 Task: Send an email with the signature Mariana Green with the subject Feedback on a project proposal and the message Can you clarify the roles and responsibilities for the upcoming project? from softage.3@softage.net to softage.4@softage.net with an attached audio file Audio_lecture_excerpt.mp3 and move the email from Sent Items to the folder Purchase agreements
Action: Mouse moved to (126, 217)
Screenshot: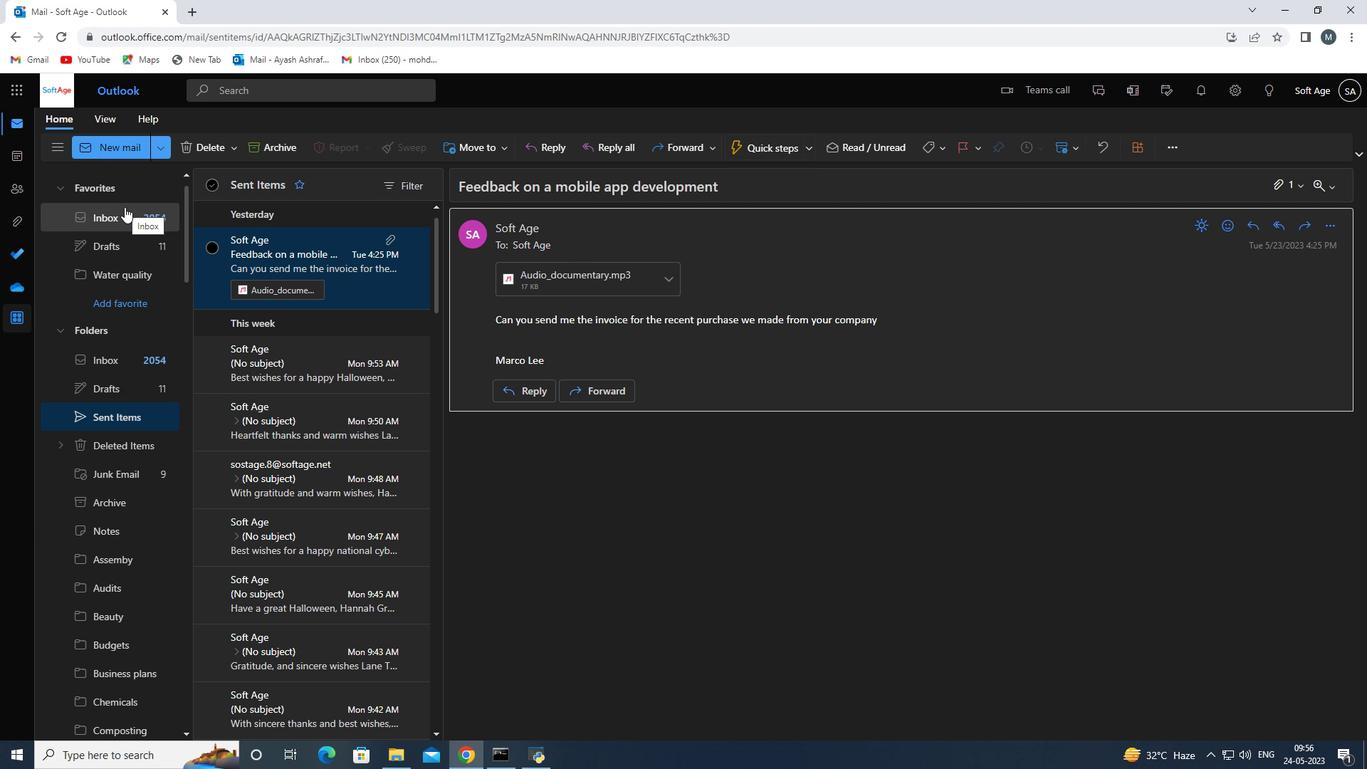 
Action: Mouse pressed left at (126, 217)
Screenshot: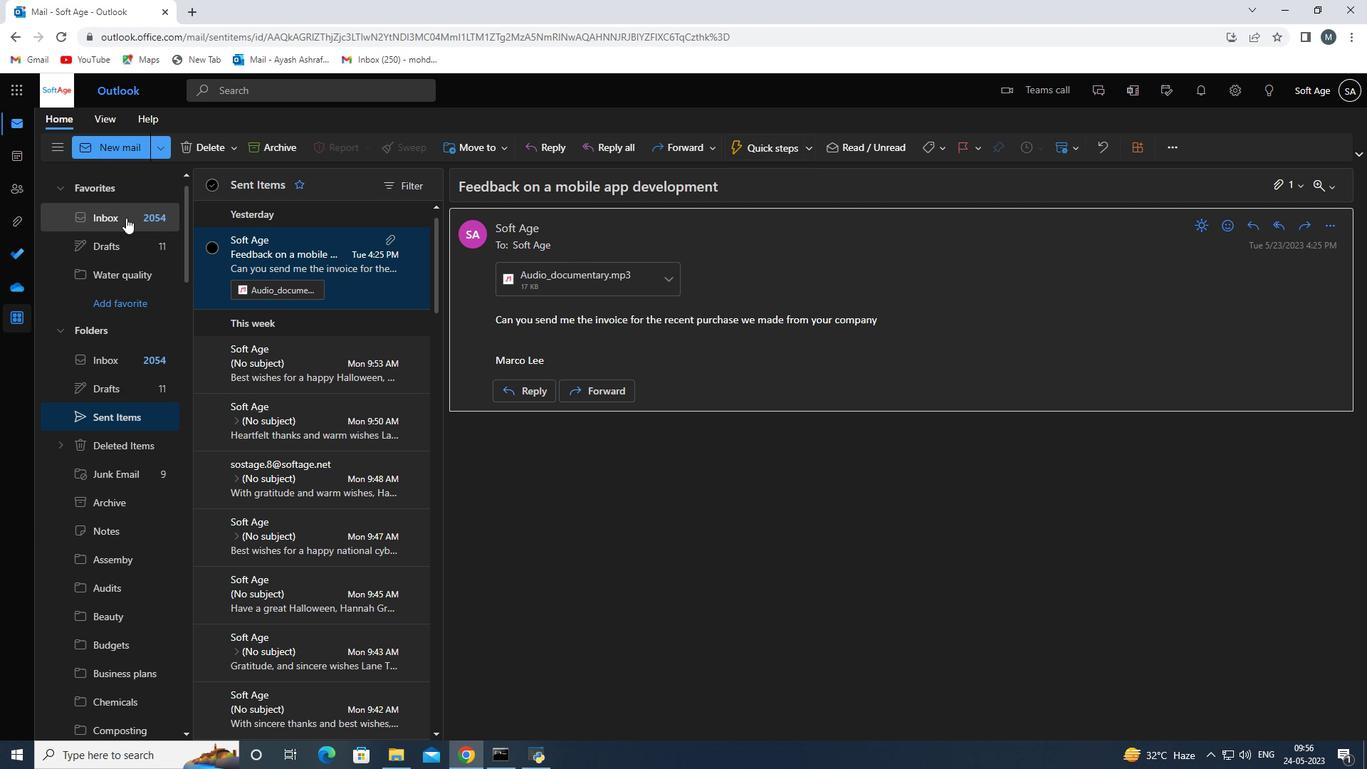 
Action: Mouse scrolled (126, 218) with delta (0, 0)
Screenshot: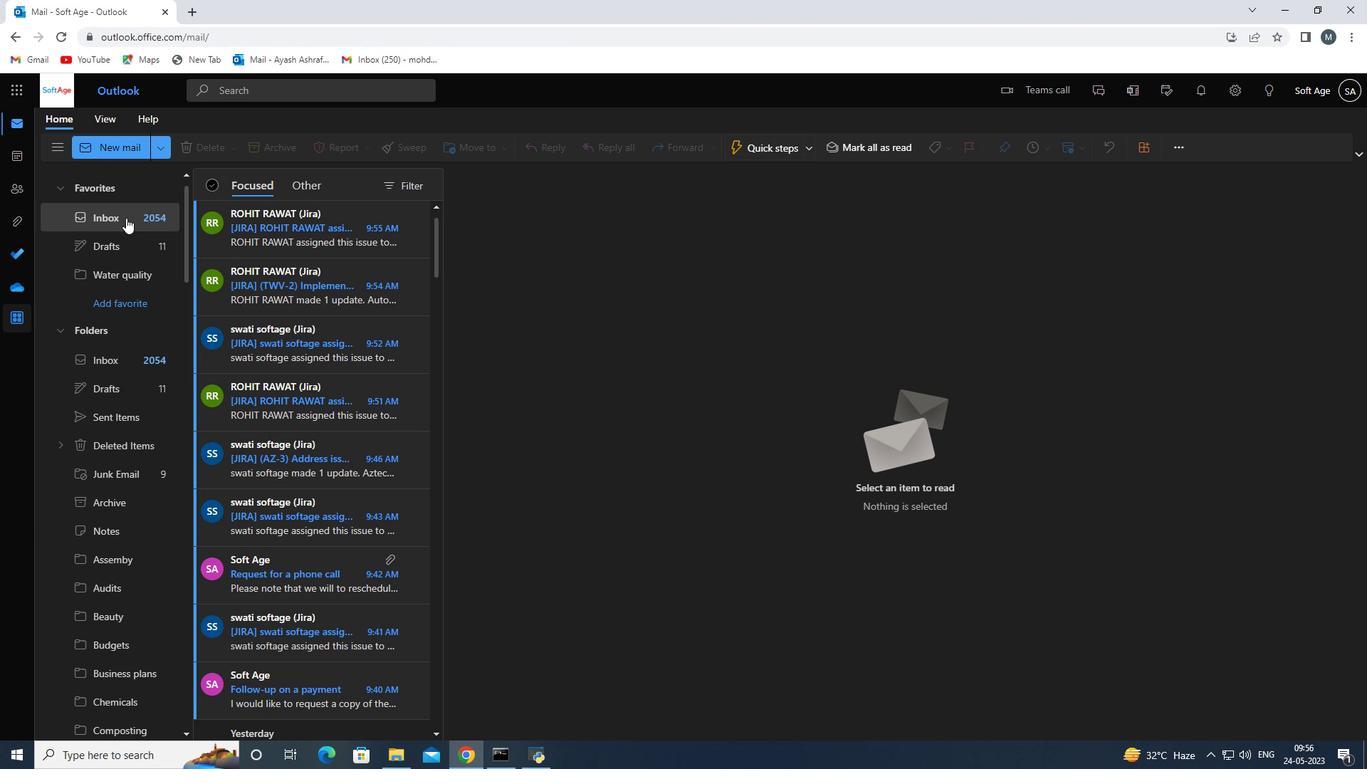 
Action: Mouse scrolled (126, 218) with delta (0, 0)
Screenshot: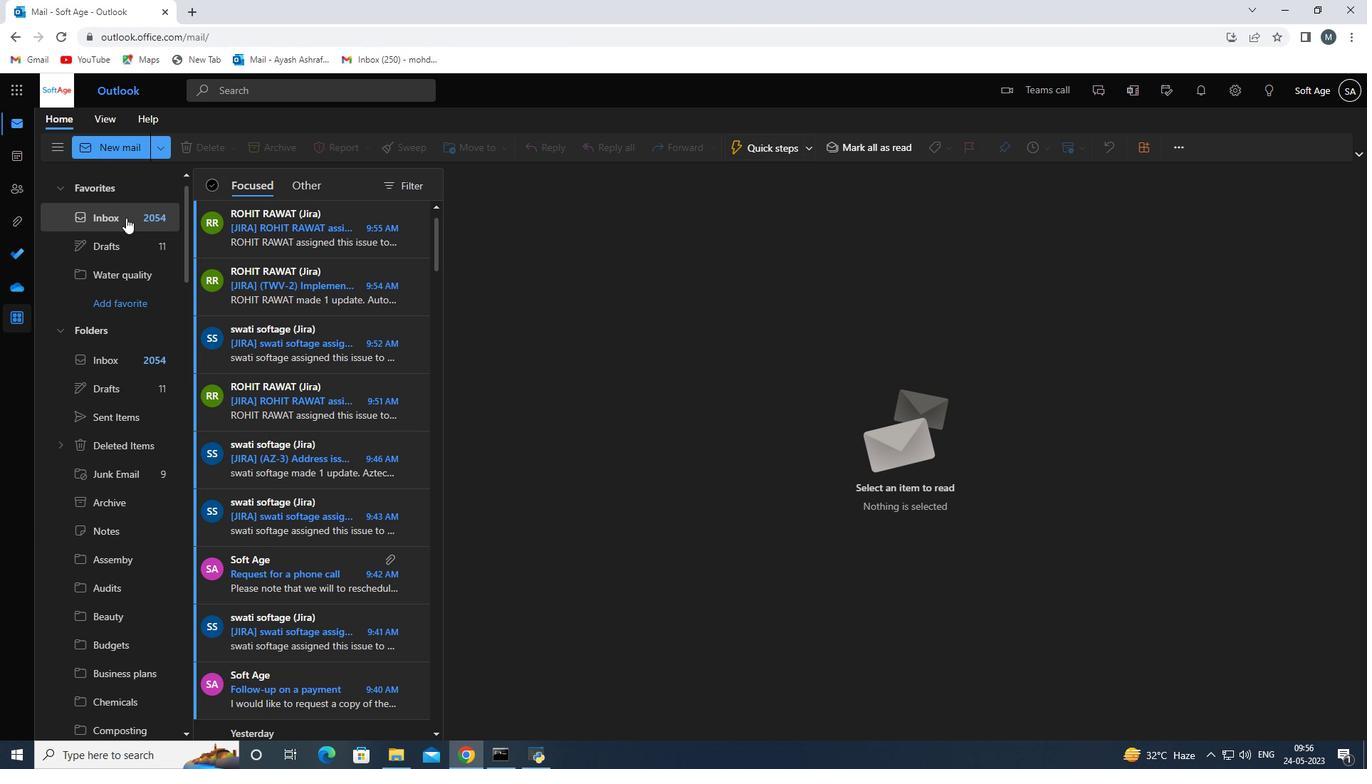
Action: Mouse scrolled (126, 218) with delta (0, 0)
Screenshot: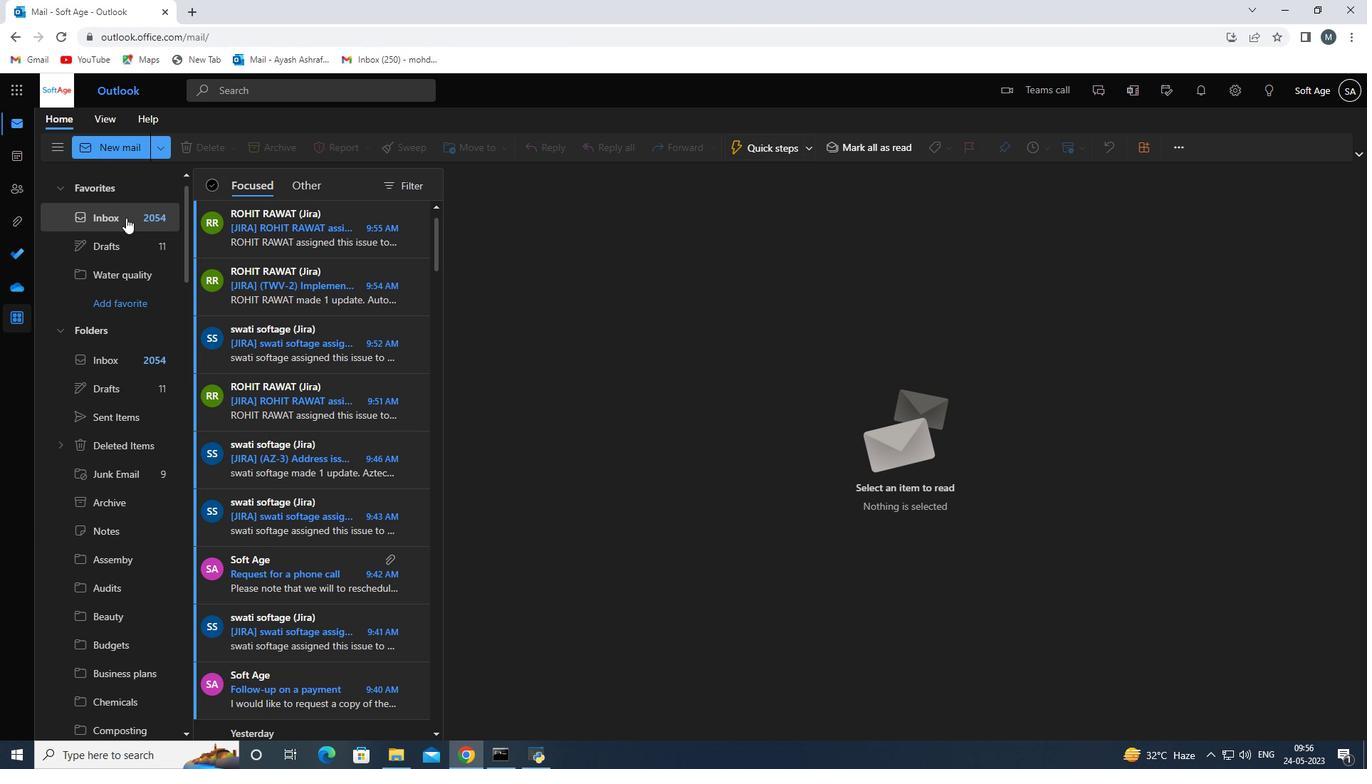 
Action: Mouse moved to (113, 146)
Screenshot: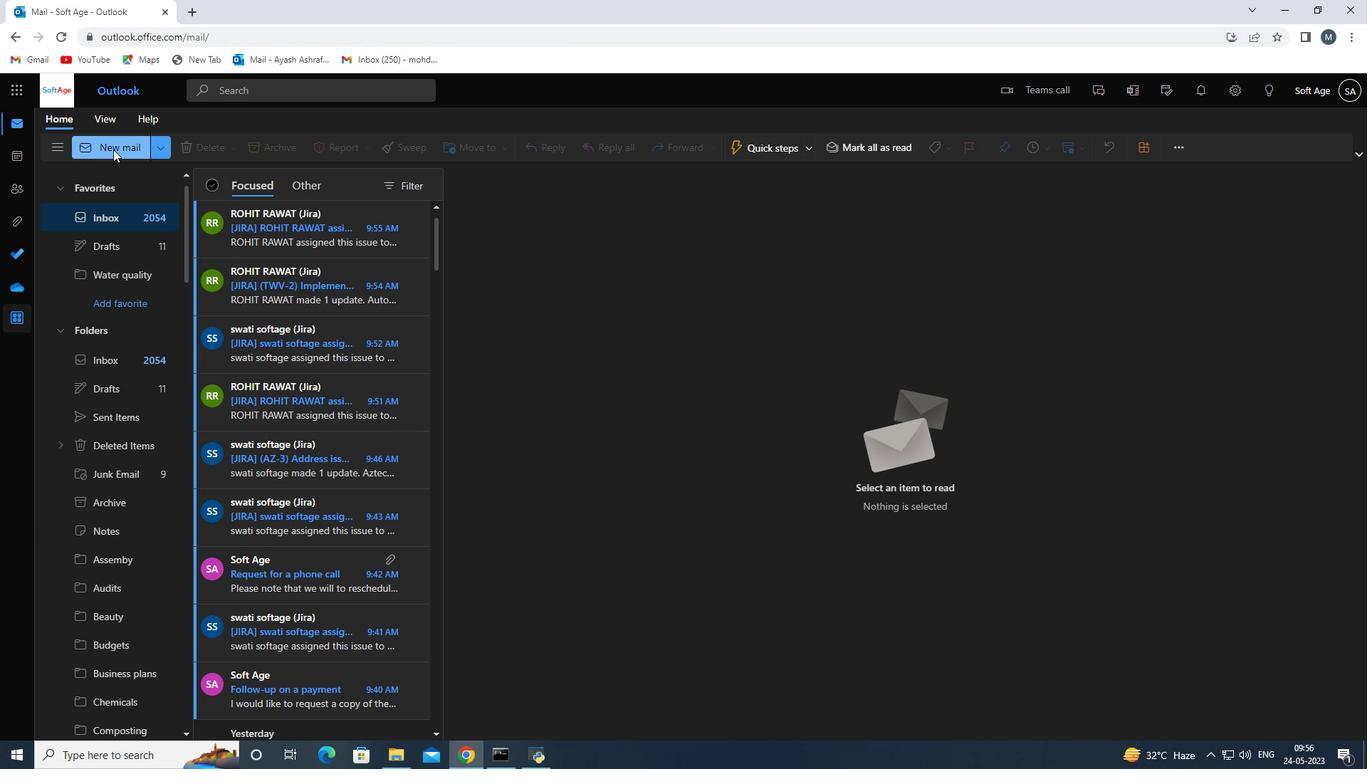 
Action: Mouse pressed left at (113, 146)
Screenshot: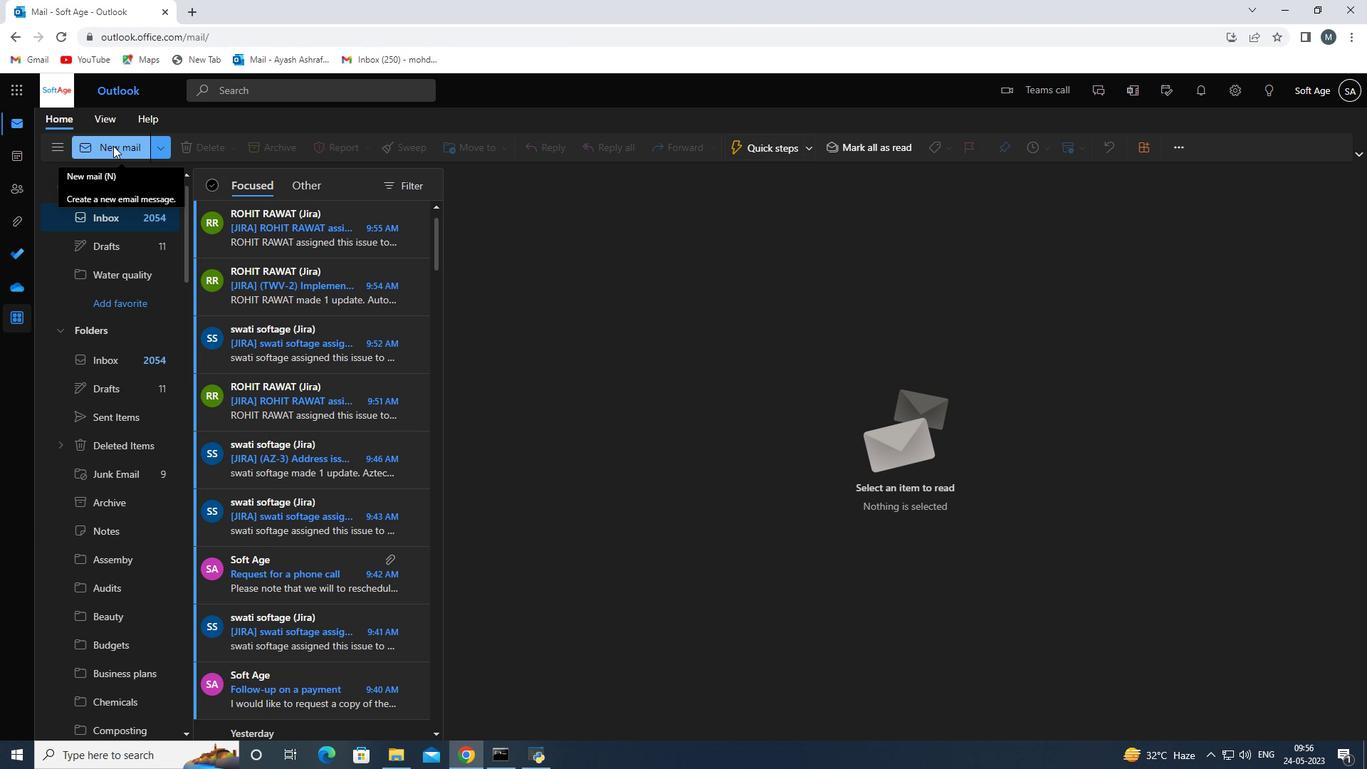 
Action: Mouse moved to (963, 157)
Screenshot: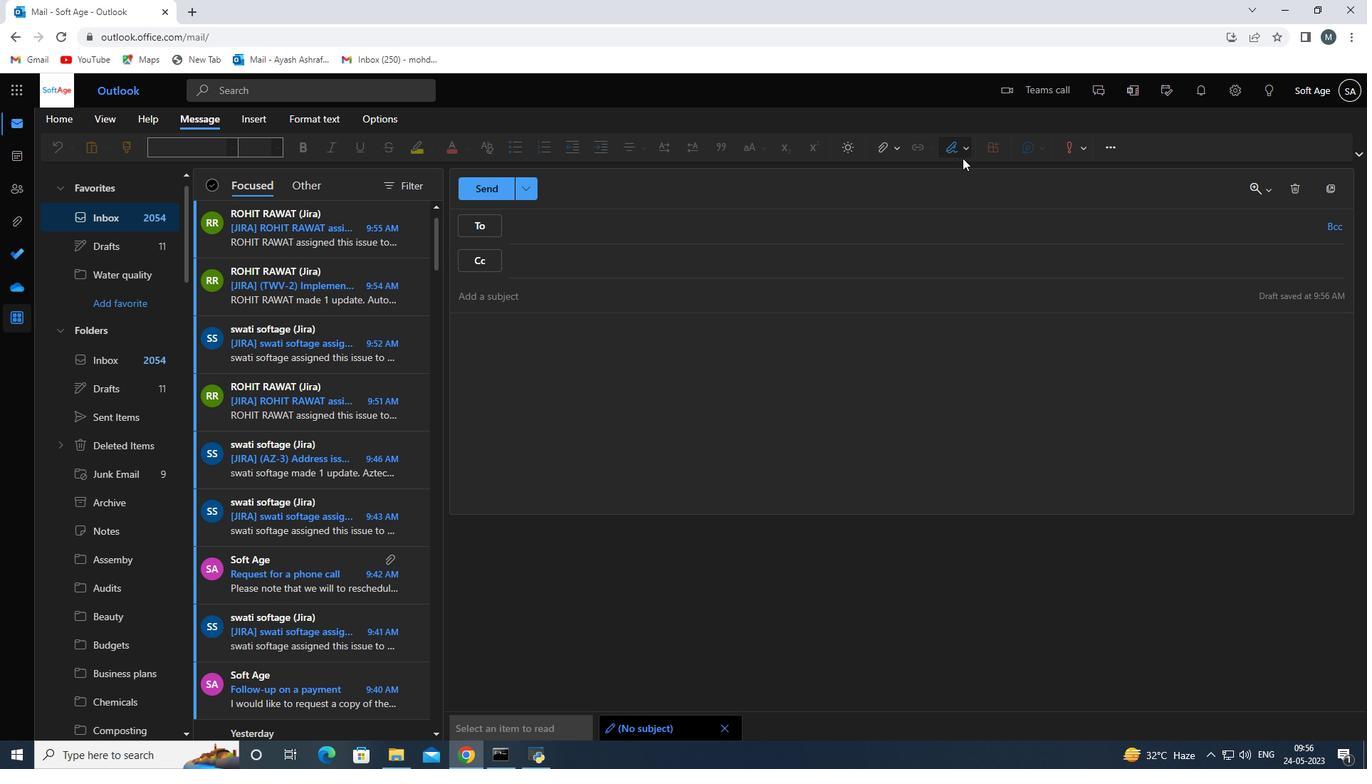 
Action: Mouse pressed left at (963, 157)
Screenshot: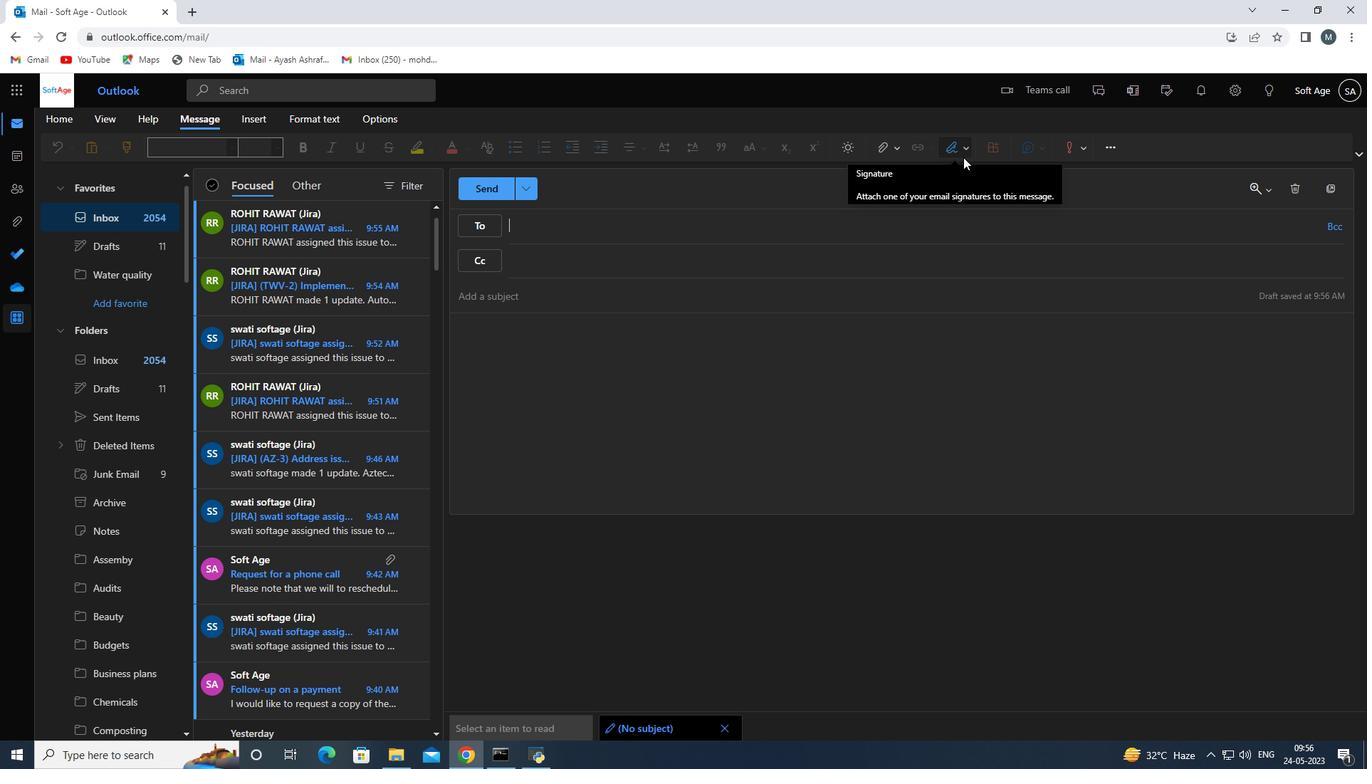 
Action: Mouse moved to (948, 205)
Screenshot: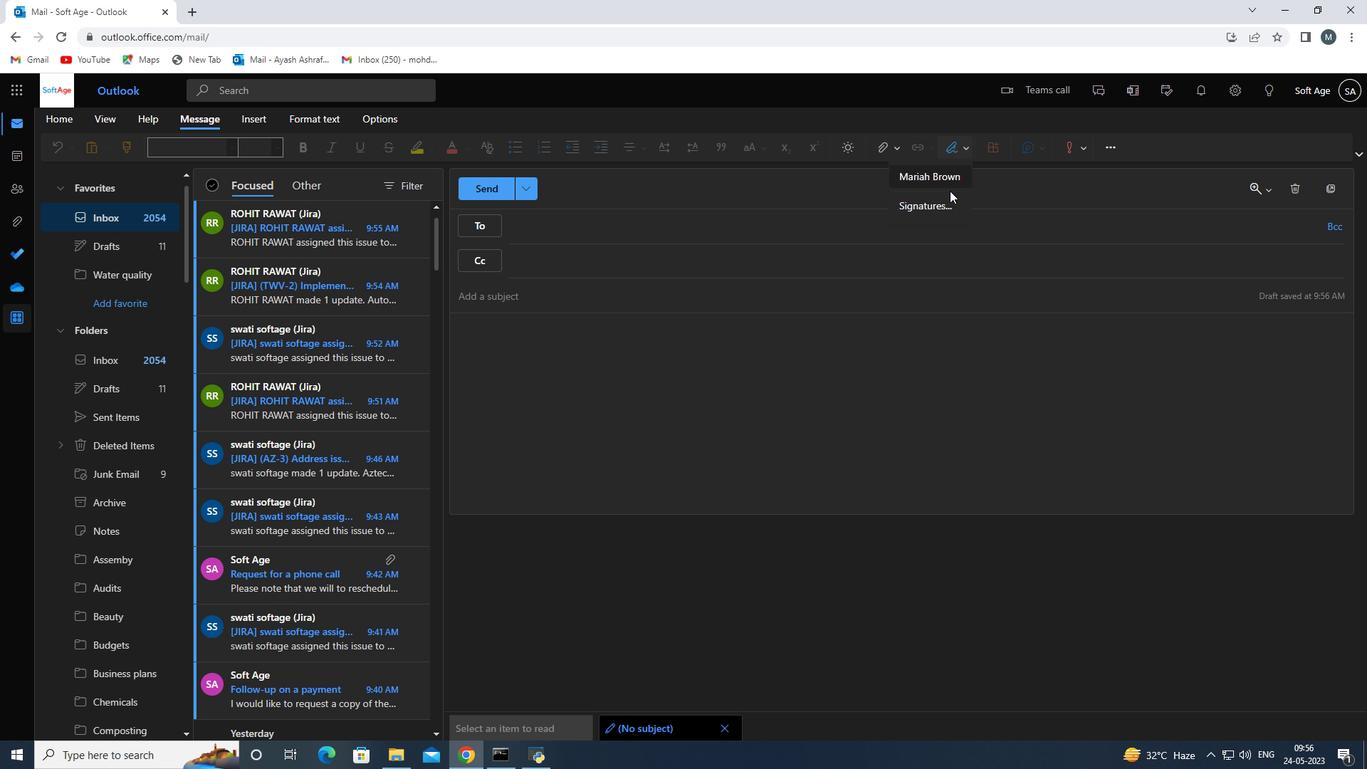 
Action: Mouse pressed left at (948, 205)
Screenshot: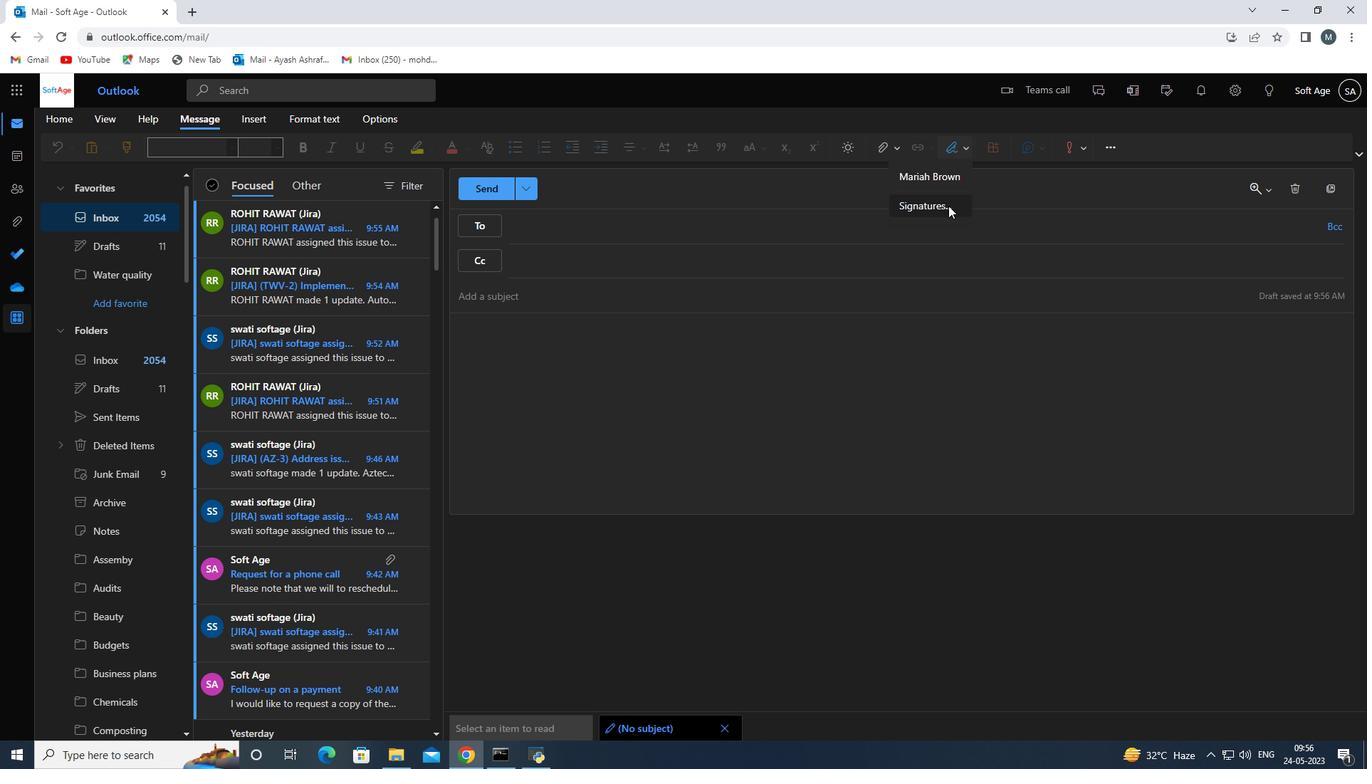 
Action: Mouse moved to (961, 262)
Screenshot: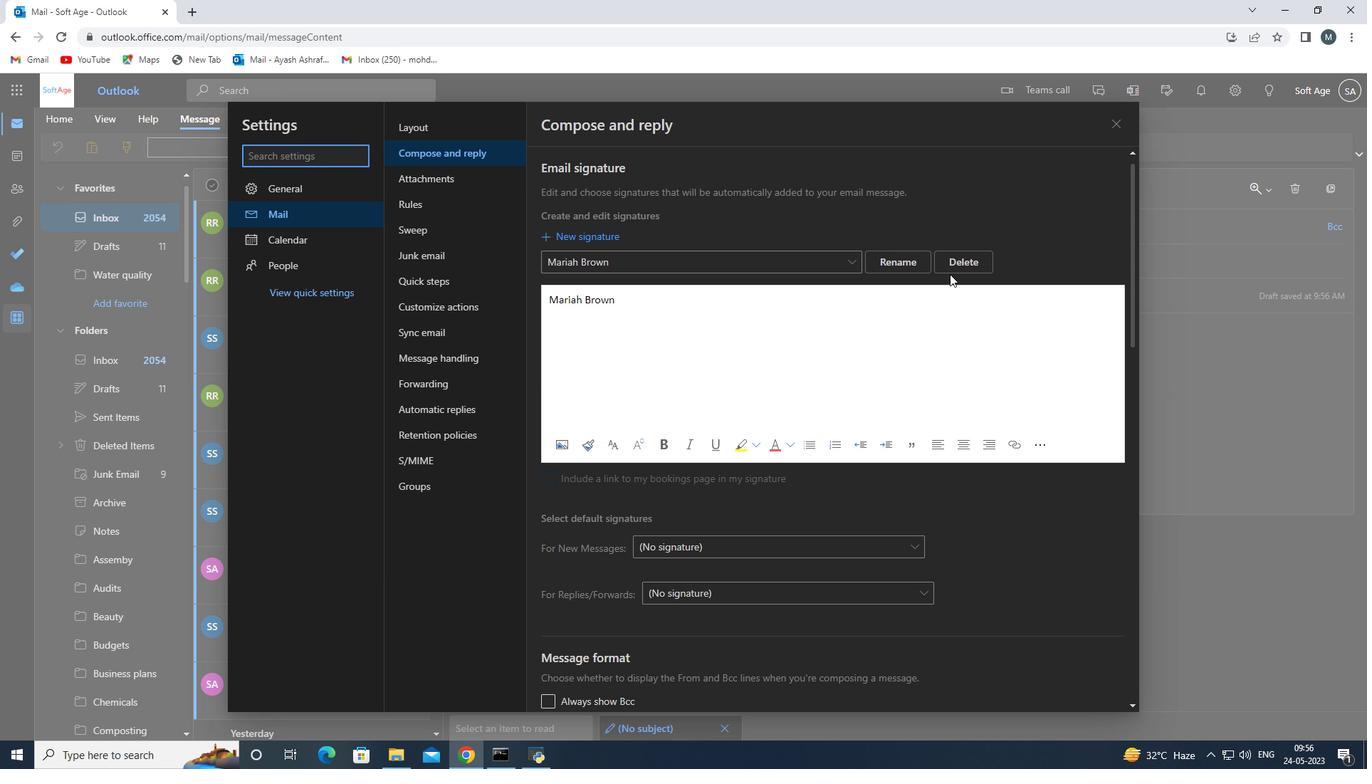 
Action: Mouse pressed left at (961, 262)
Screenshot: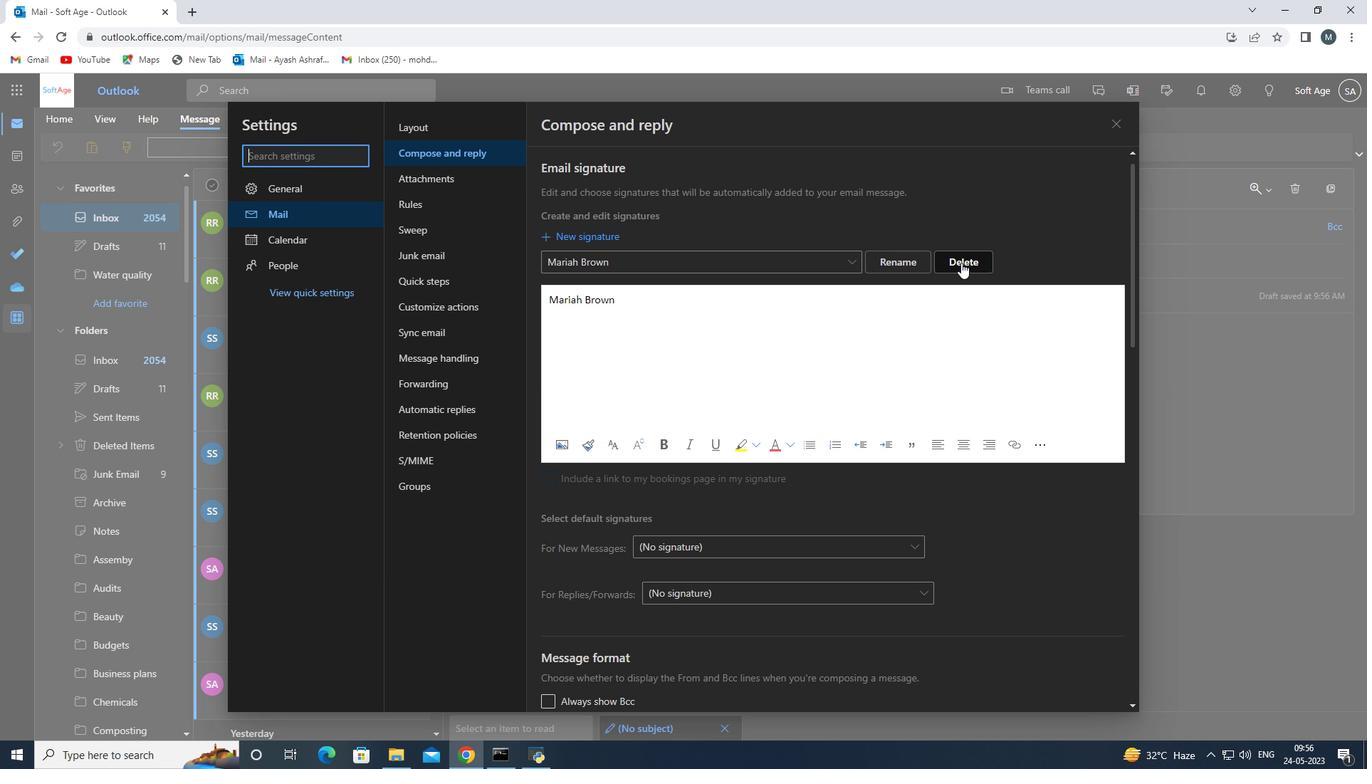 
Action: Mouse moved to (721, 266)
Screenshot: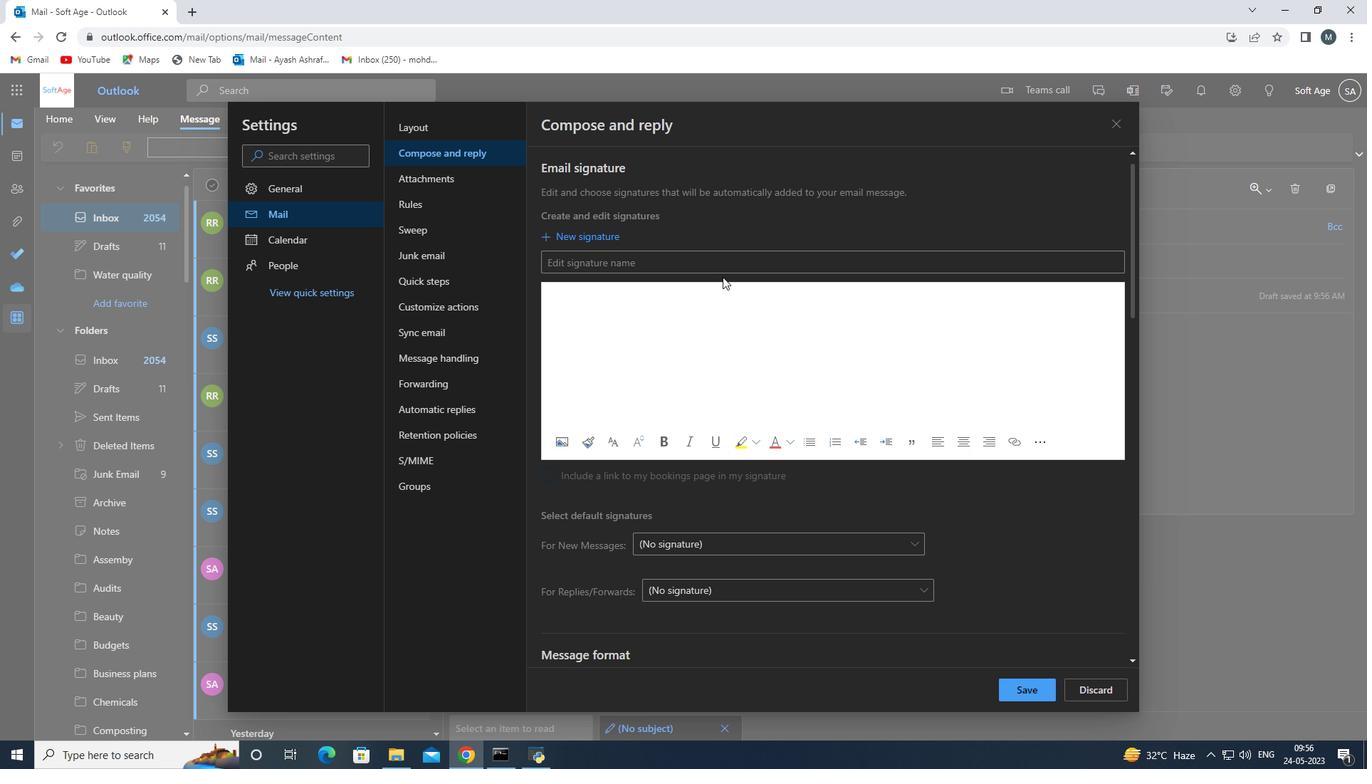 
Action: Mouse pressed left at (721, 266)
Screenshot: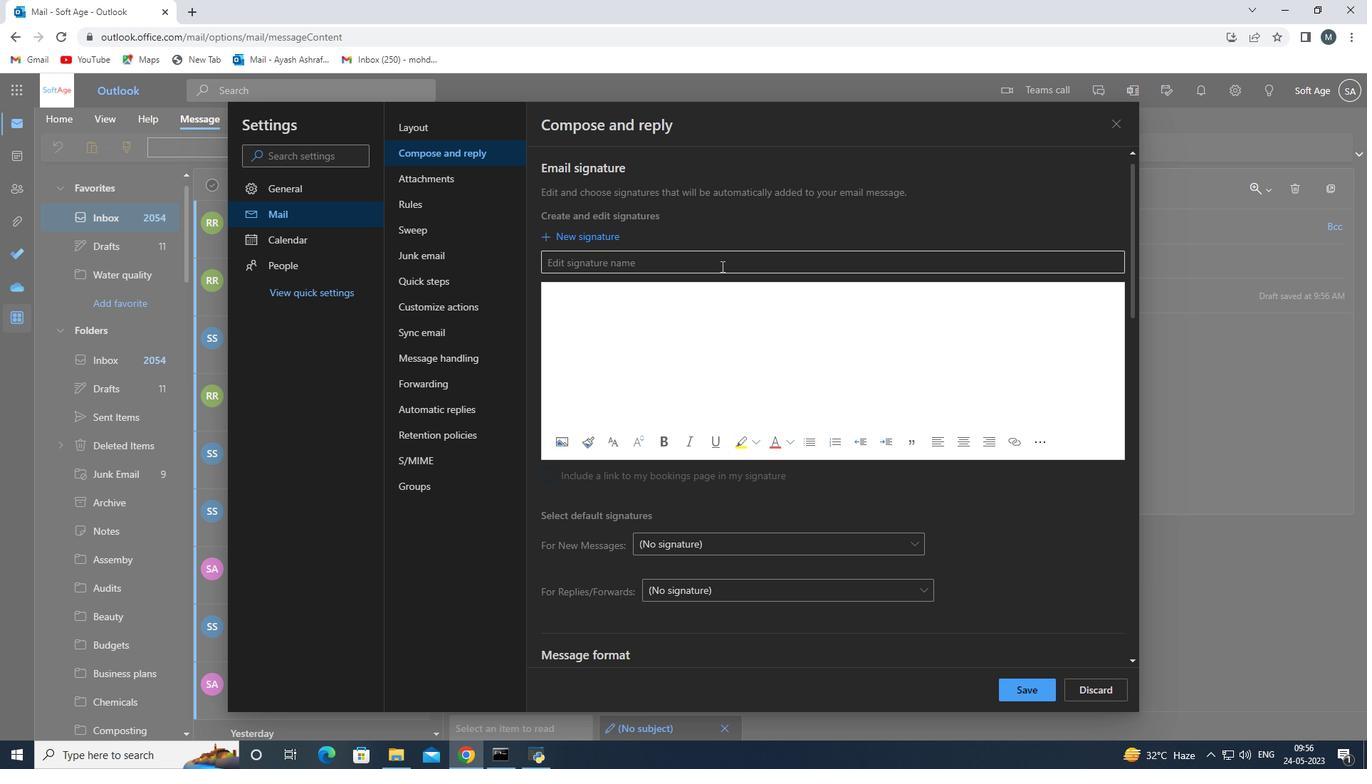 
Action: Key pressed <Key.shift>Marianana<Key.space><Key.backspace><Key.backspace><Key.backspace><Key.space><Key.shift><Key.shift><Key.shift><Key.shift>Green<Key.space>
Screenshot: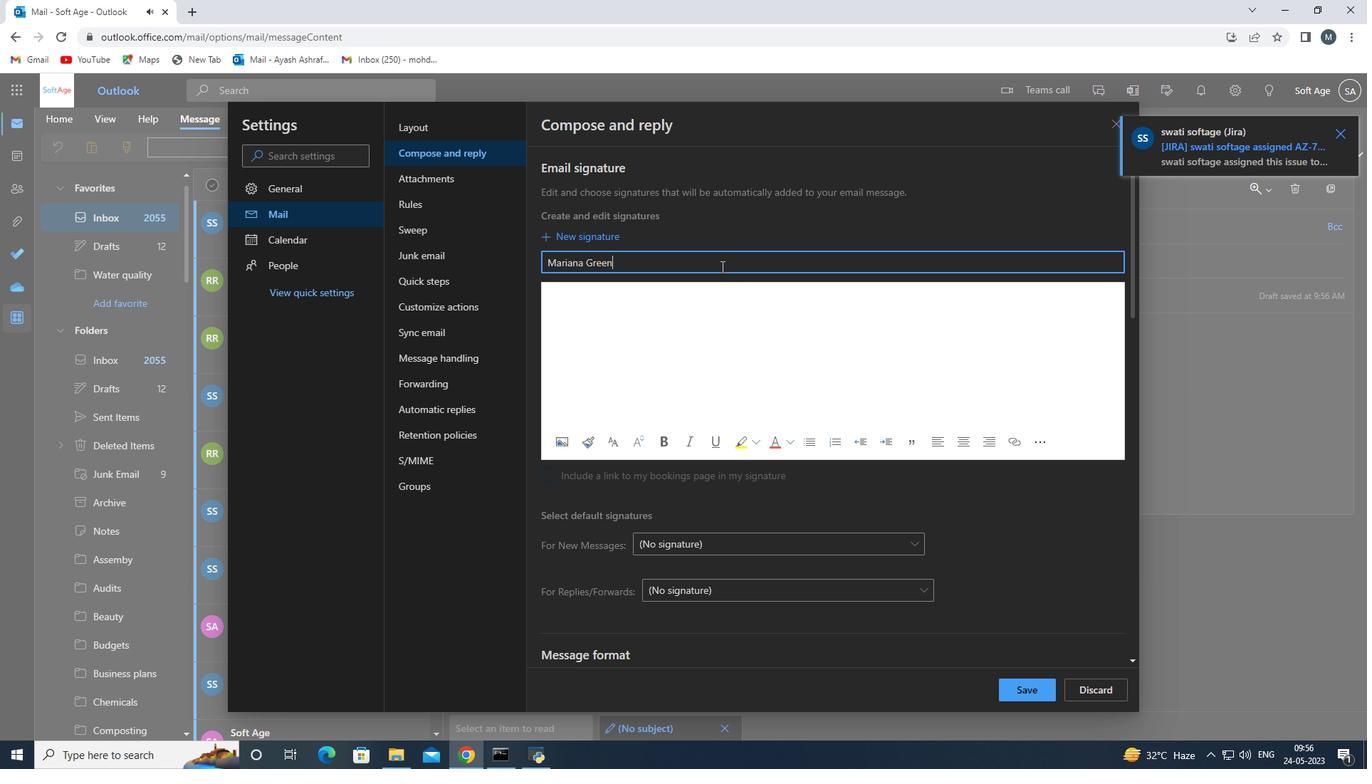 
Action: Mouse moved to (673, 314)
Screenshot: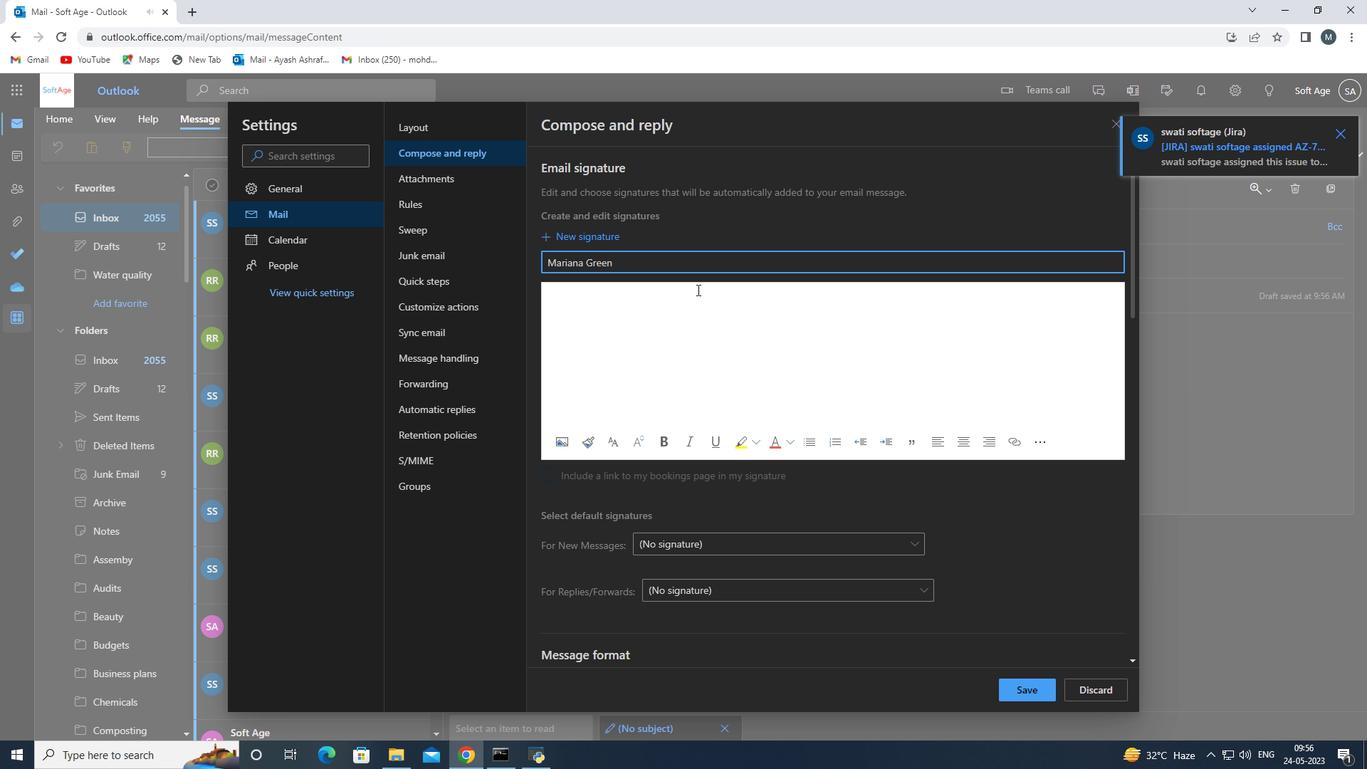 
Action: Mouse pressed left at (673, 314)
Screenshot: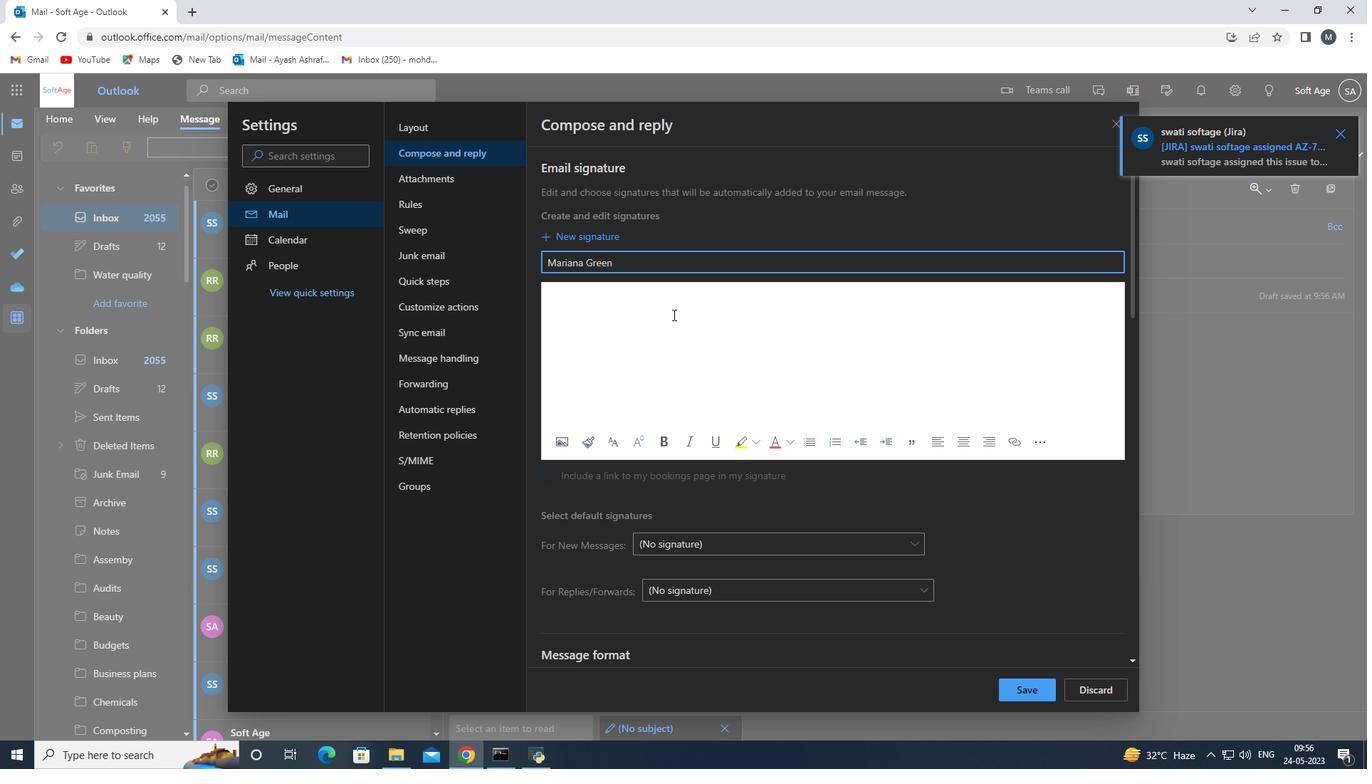 
Action: Key pressed <Key.shift>Mariana<Key.space><Key.shift><Key.shift><Key.shift><Key.shift><Key.shift><Key.shift><Key.shift><Key.shift><Key.shift><Key.shift><Key.shift>Green<Key.space>
Screenshot: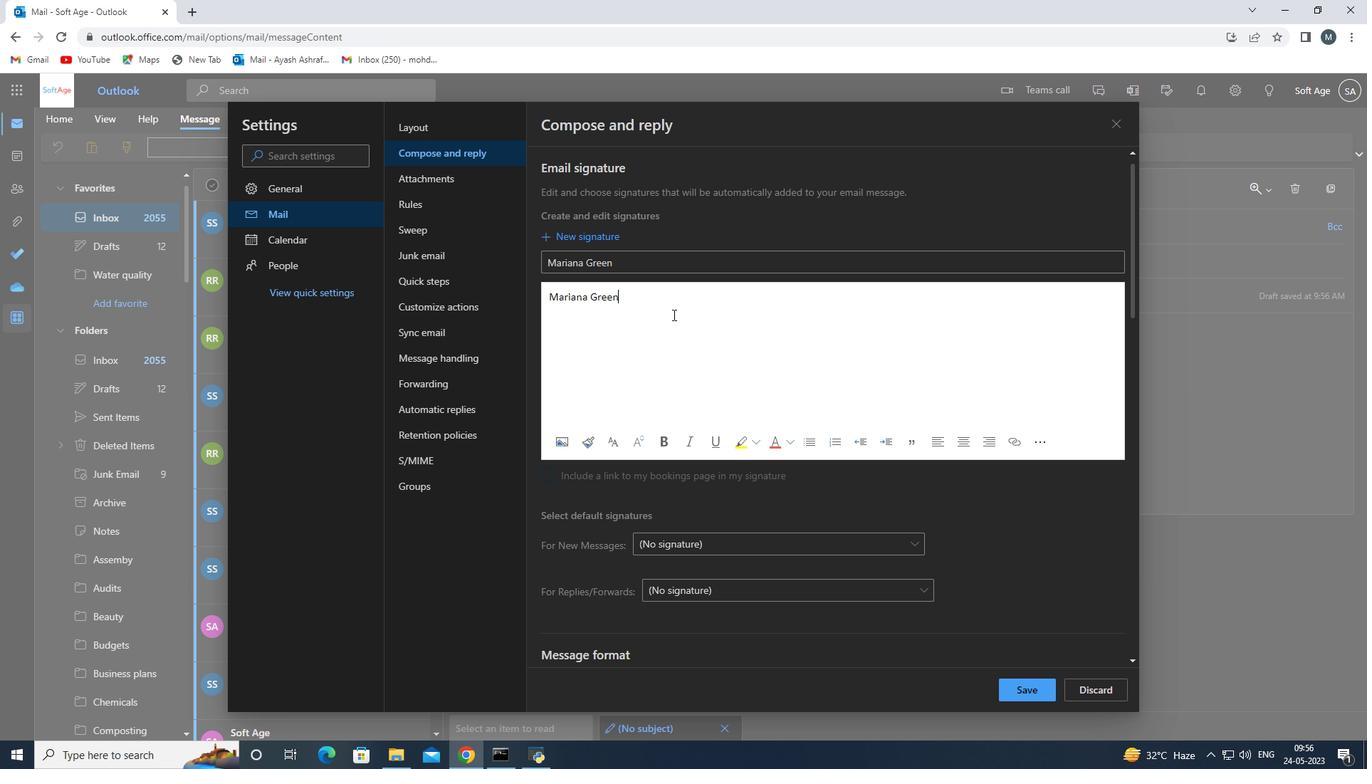 
Action: Mouse moved to (1030, 683)
Screenshot: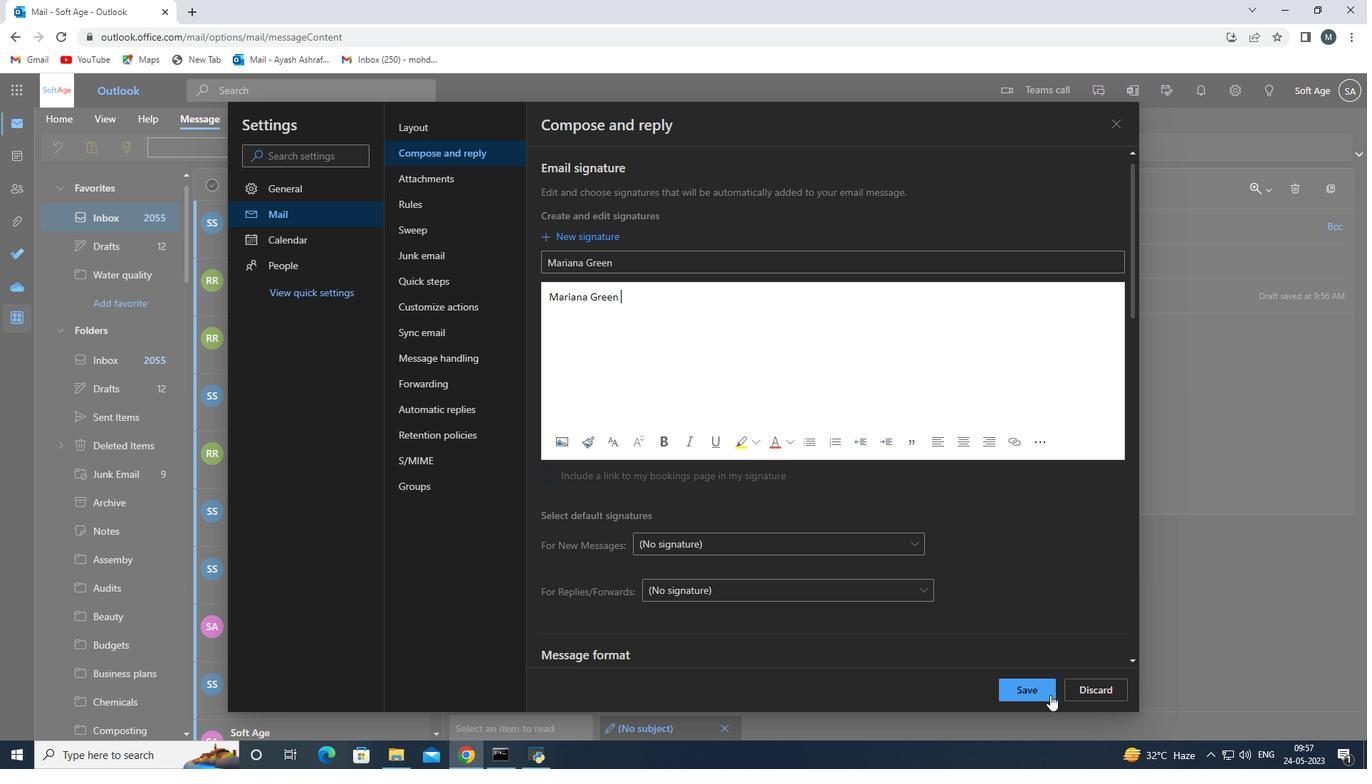 
Action: Mouse pressed left at (1030, 683)
Screenshot: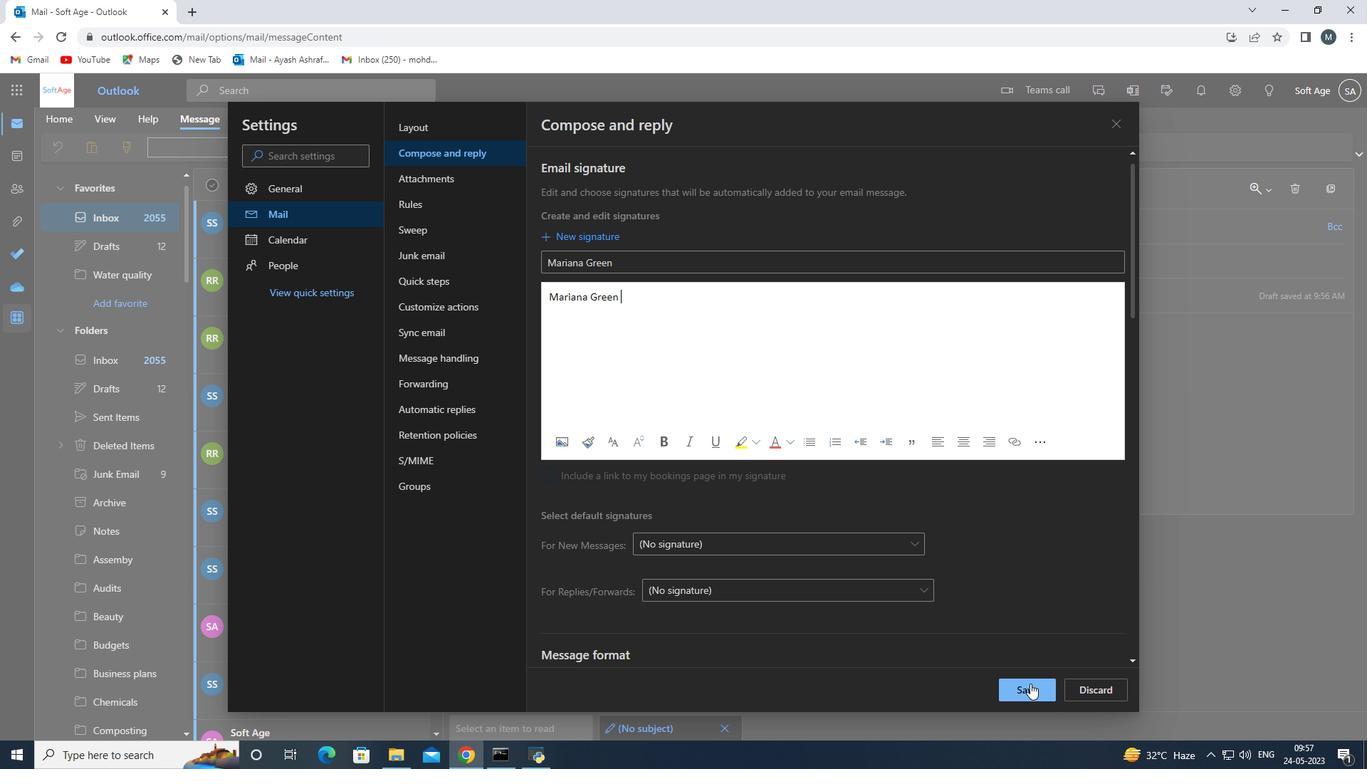 
Action: Mouse moved to (1114, 121)
Screenshot: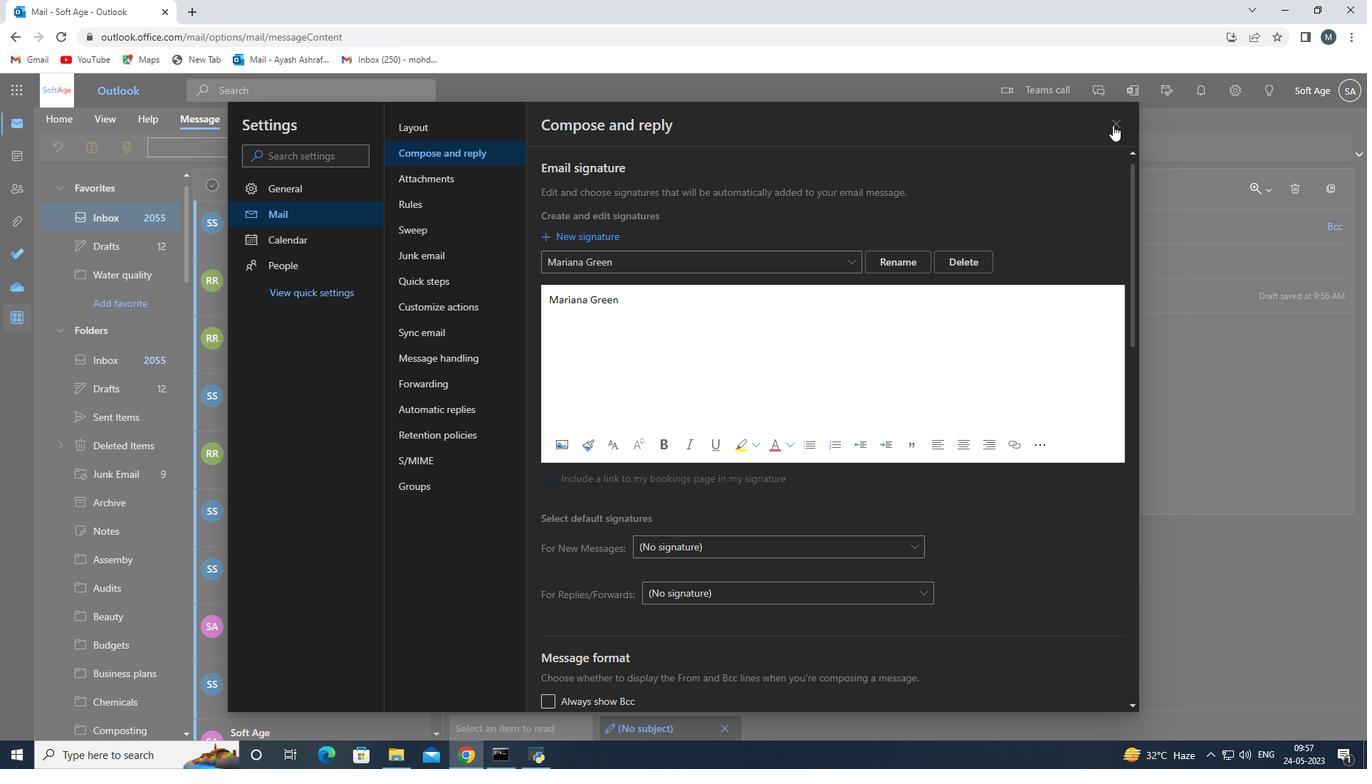 
Action: Mouse pressed left at (1114, 121)
Screenshot: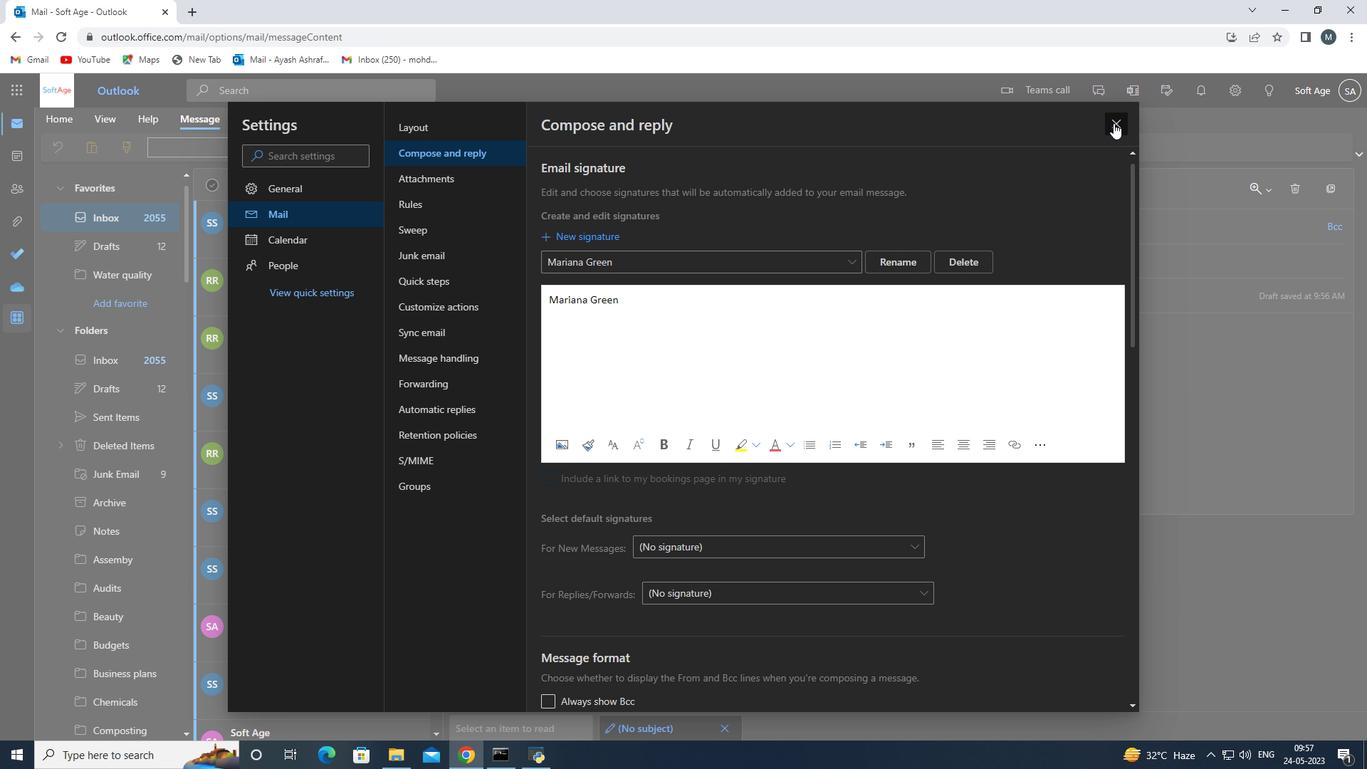 
Action: Mouse moved to (562, 303)
Screenshot: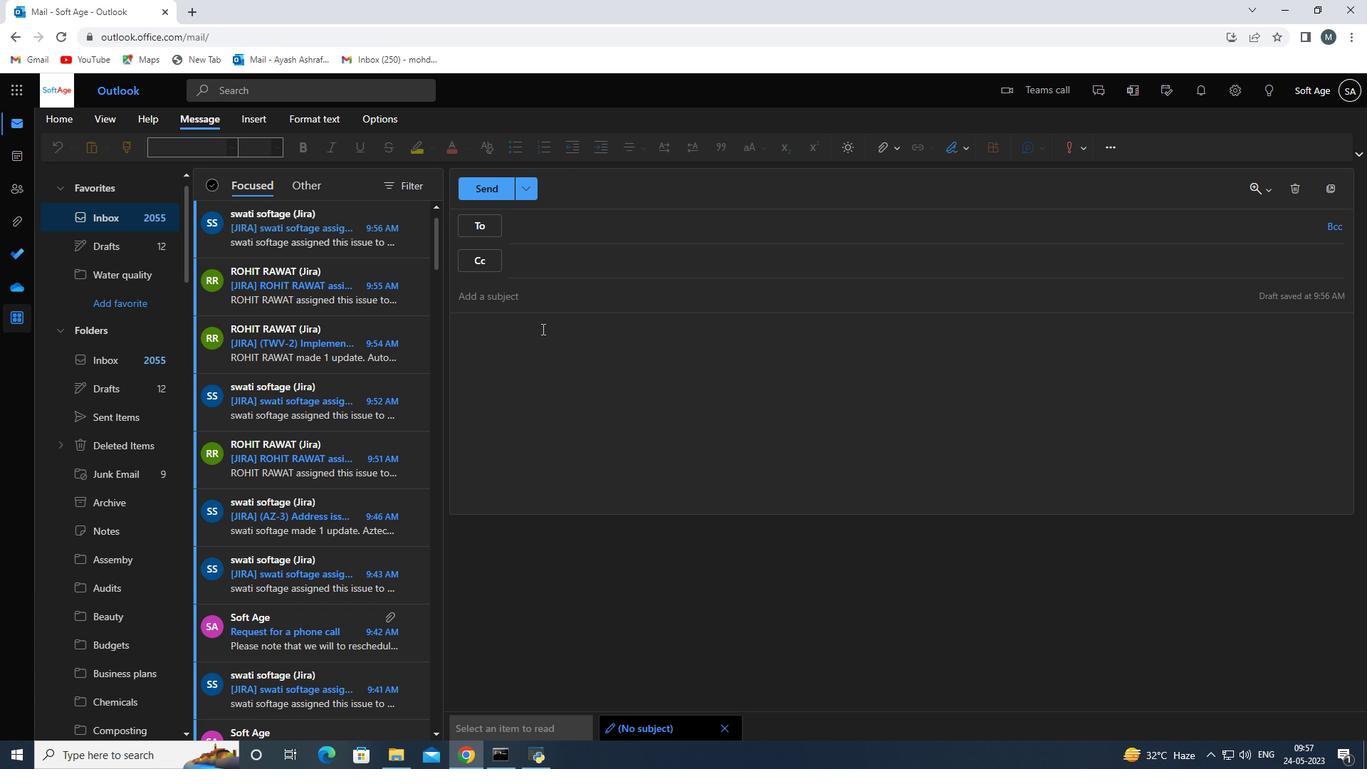 
Action: Mouse pressed left at (562, 303)
Screenshot: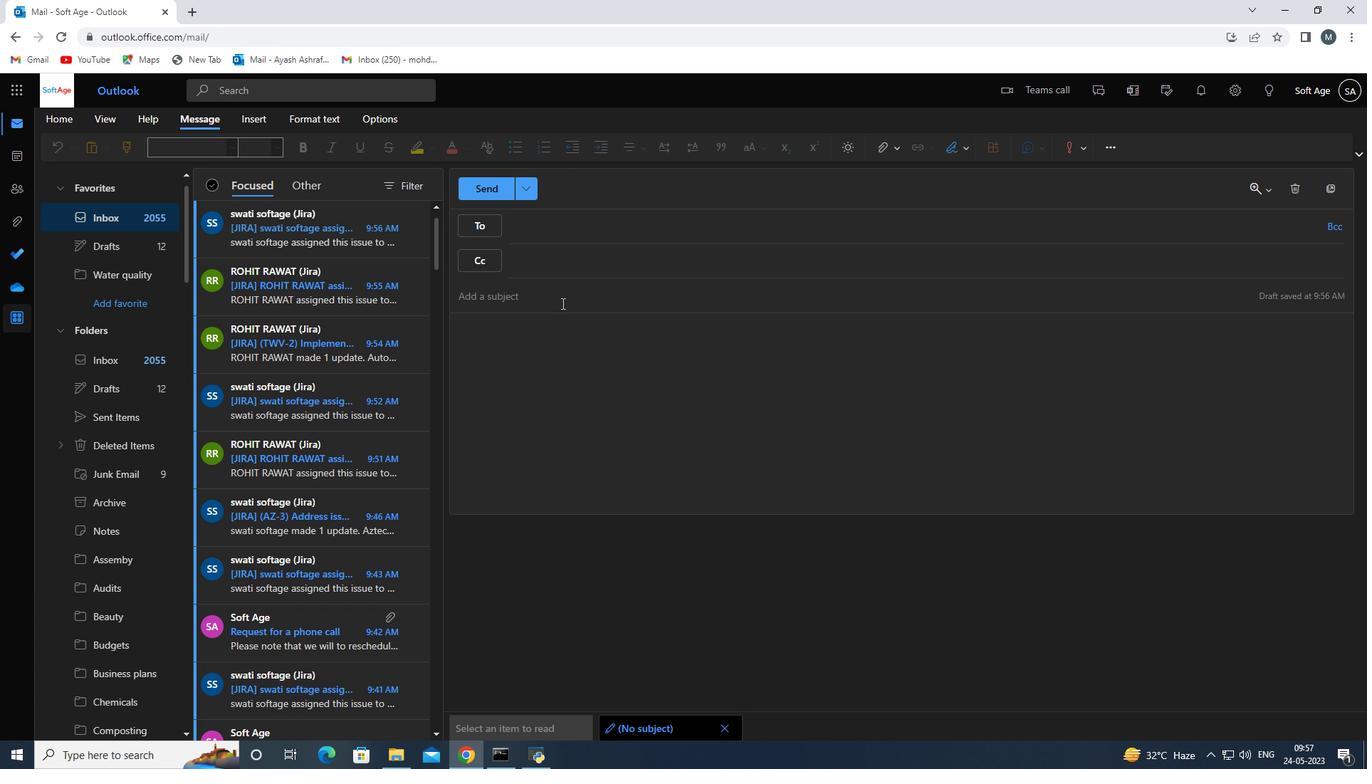 
Action: Mouse moved to (565, 300)
Screenshot: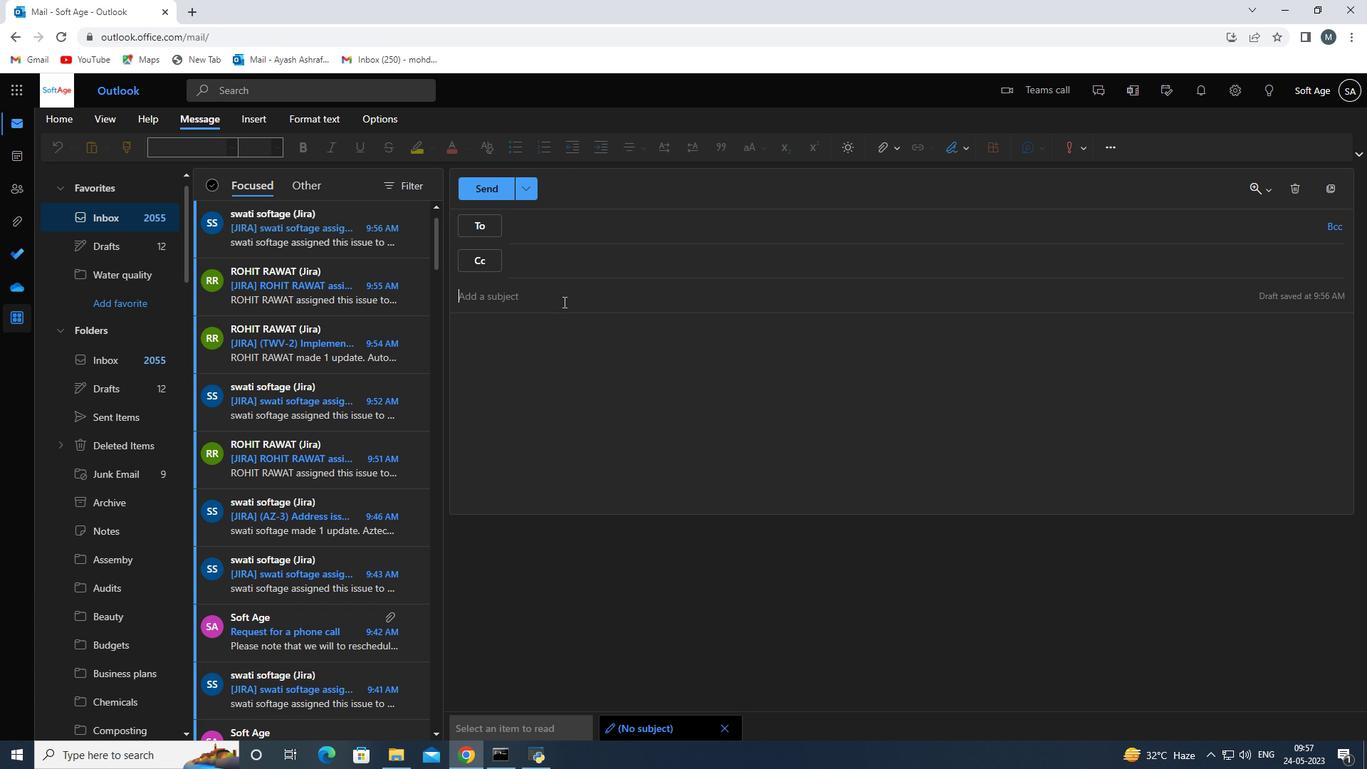 
Action: Key pressed <Key.shift>Feedback<Key.space>on<Key.space>a<Key.space>project<Key.space>proposal<Key.space>
Screenshot: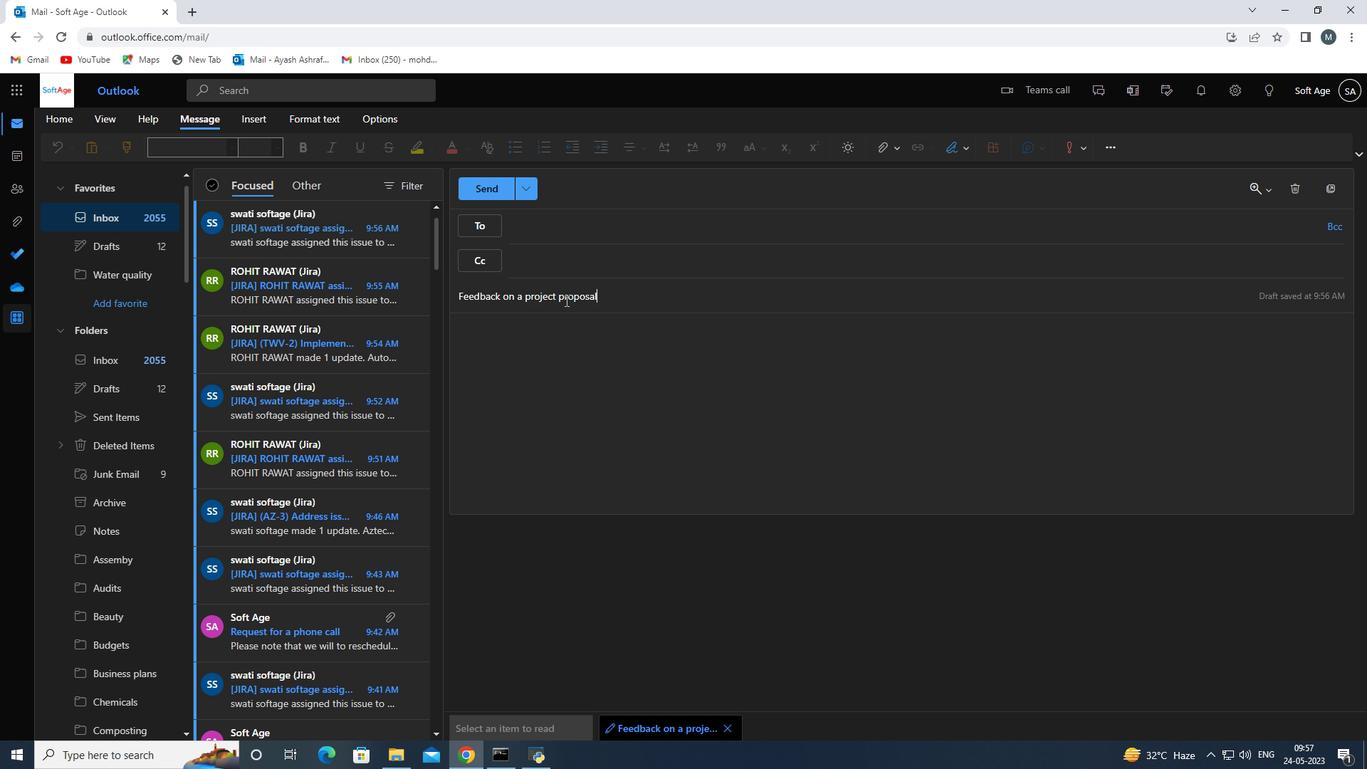 
Action: Mouse moved to (519, 347)
Screenshot: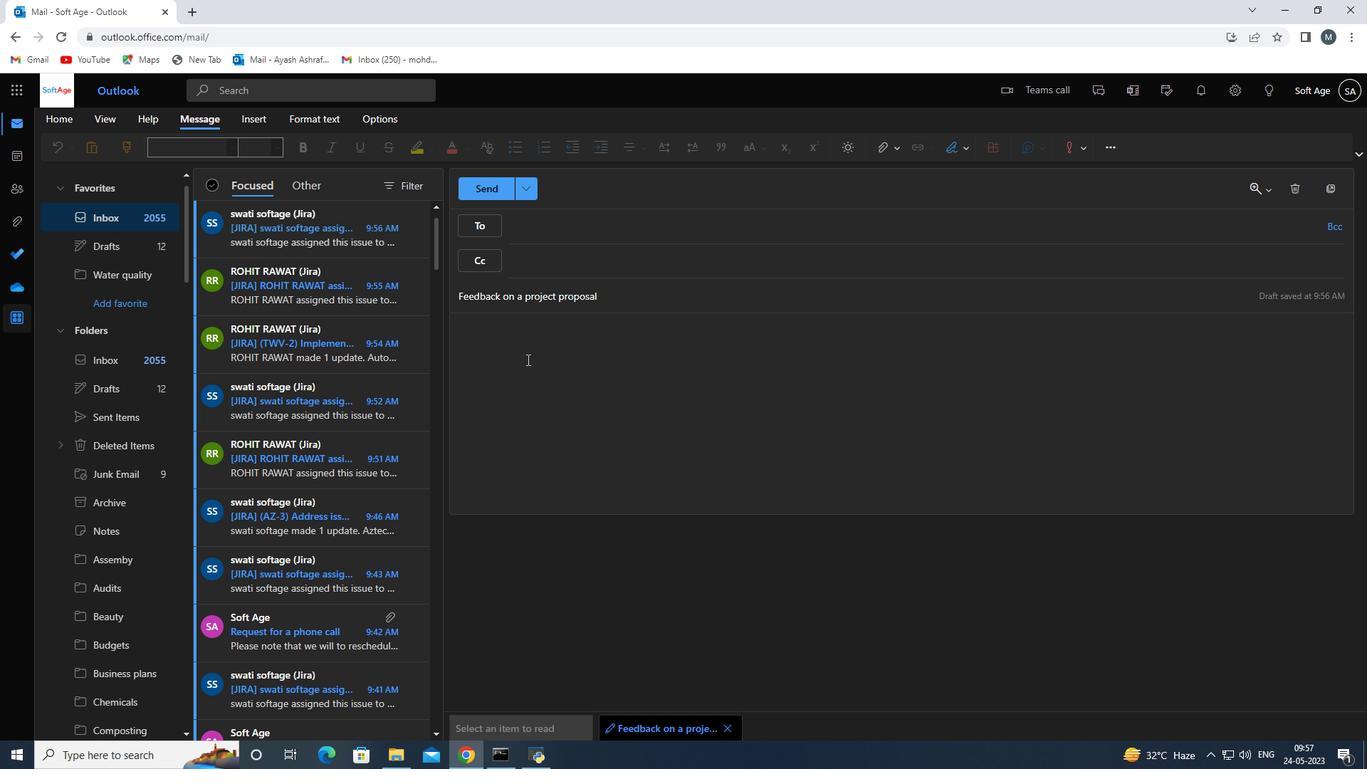 
Action: Mouse pressed left at (519, 347)
Screenshot: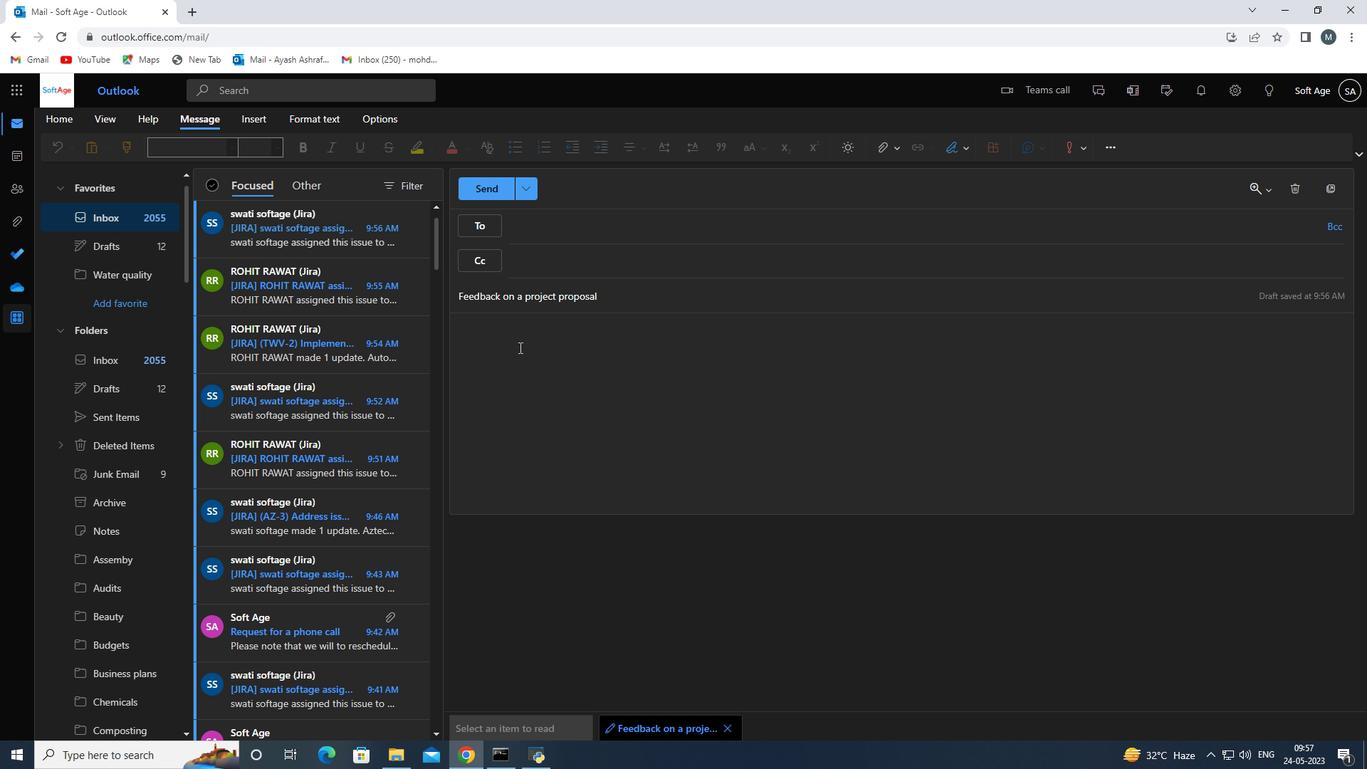
Action: Key pressed <Key.shift>Cn<Key.space><Key.backspace><Key.backspace>an<Key.space>you<Key.space>calrify<Key.space>the<Key.space>rol
Screenshot: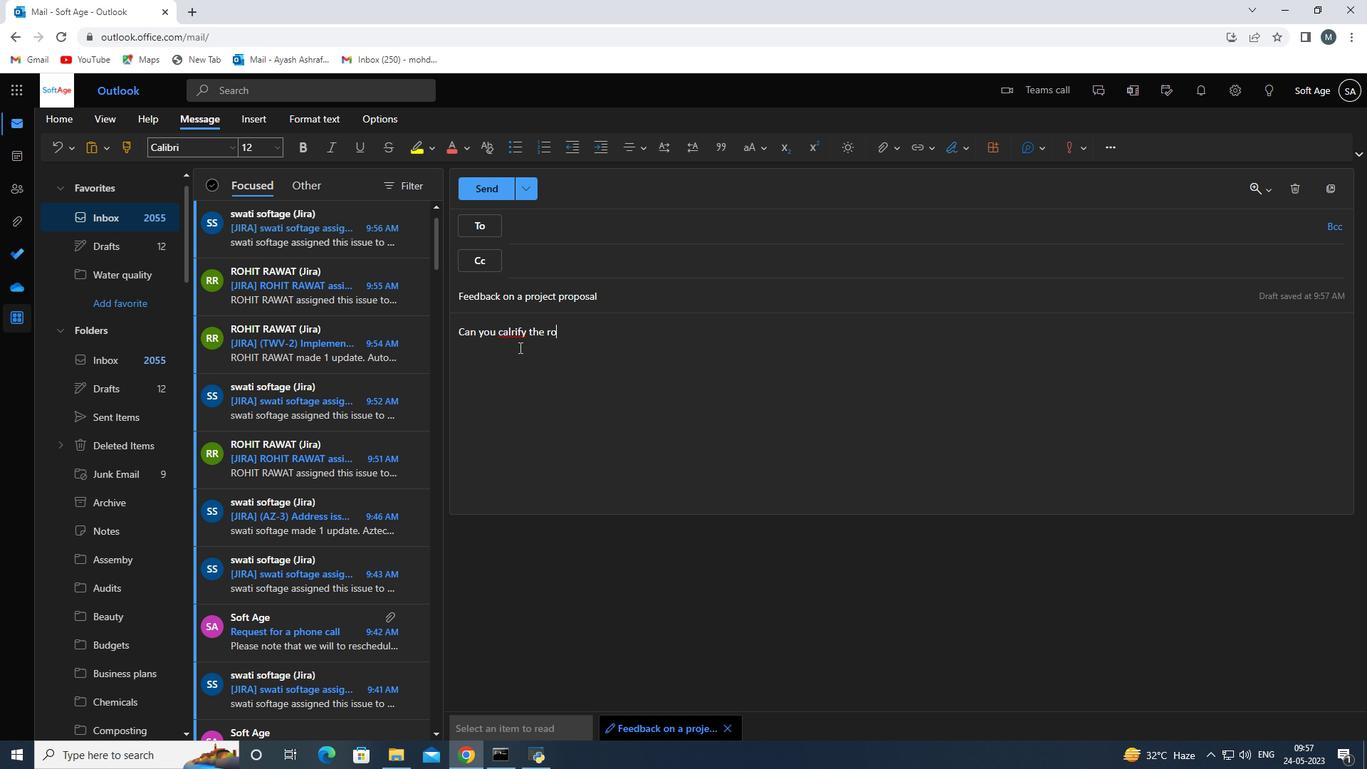 
Action: Mouse moved to (507, 332)
Screenshot: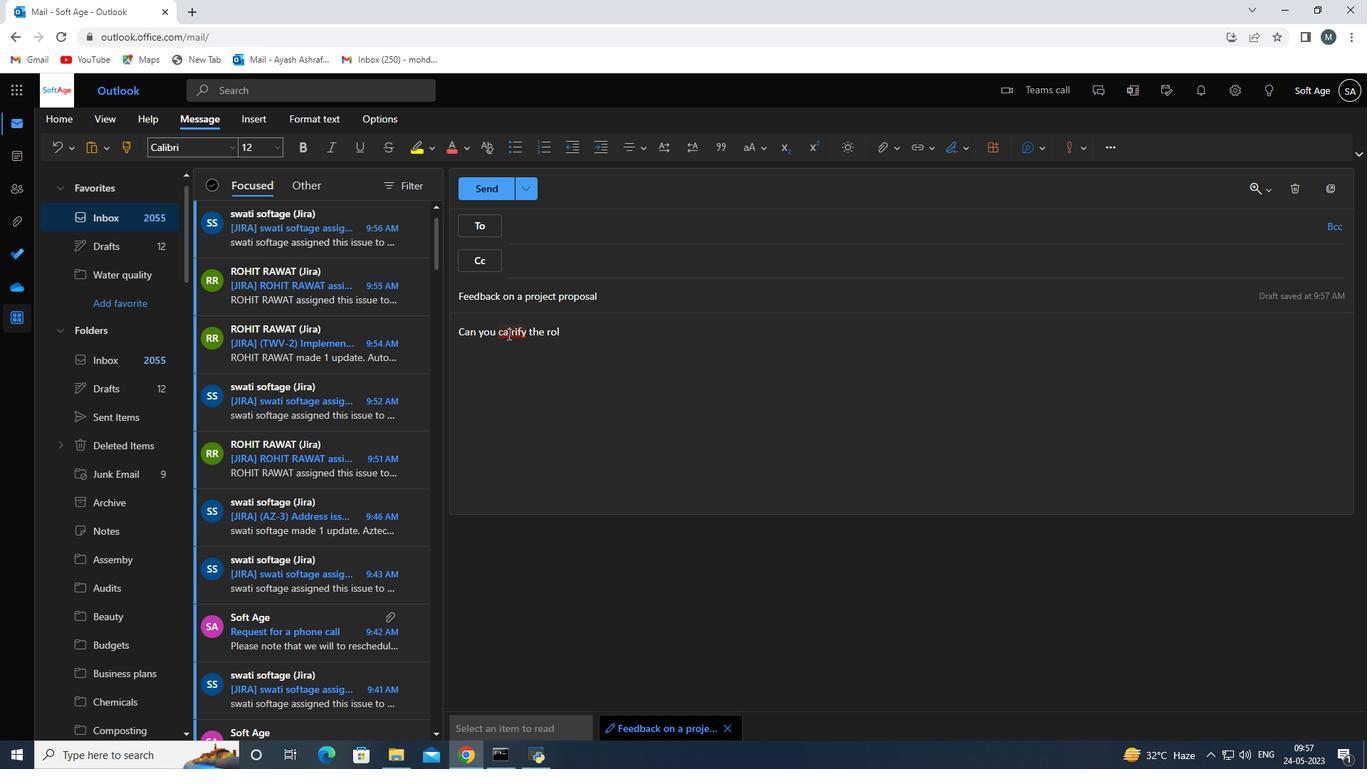 
Action: Mouse pressed left at (507, 332)
Screenshot: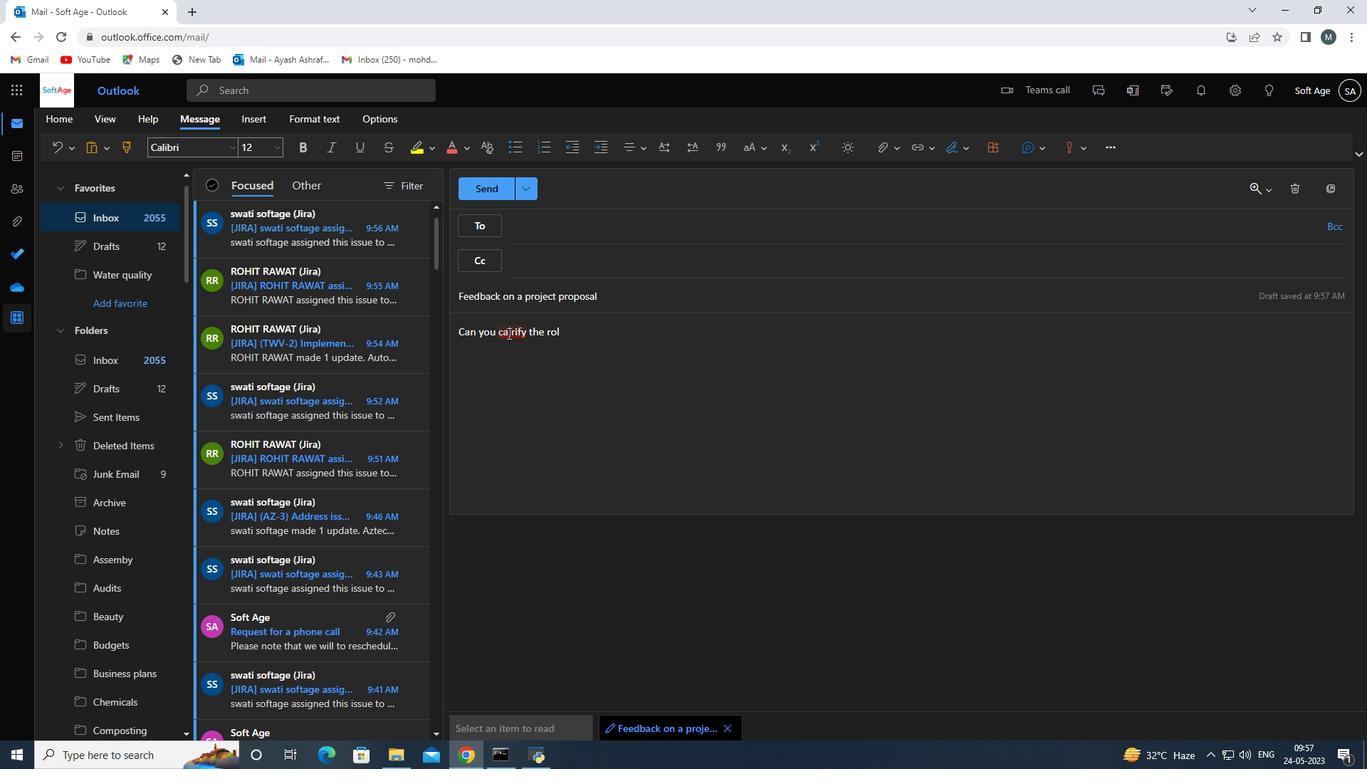
Action: Mouse moved to (521, 387)
Screenshot: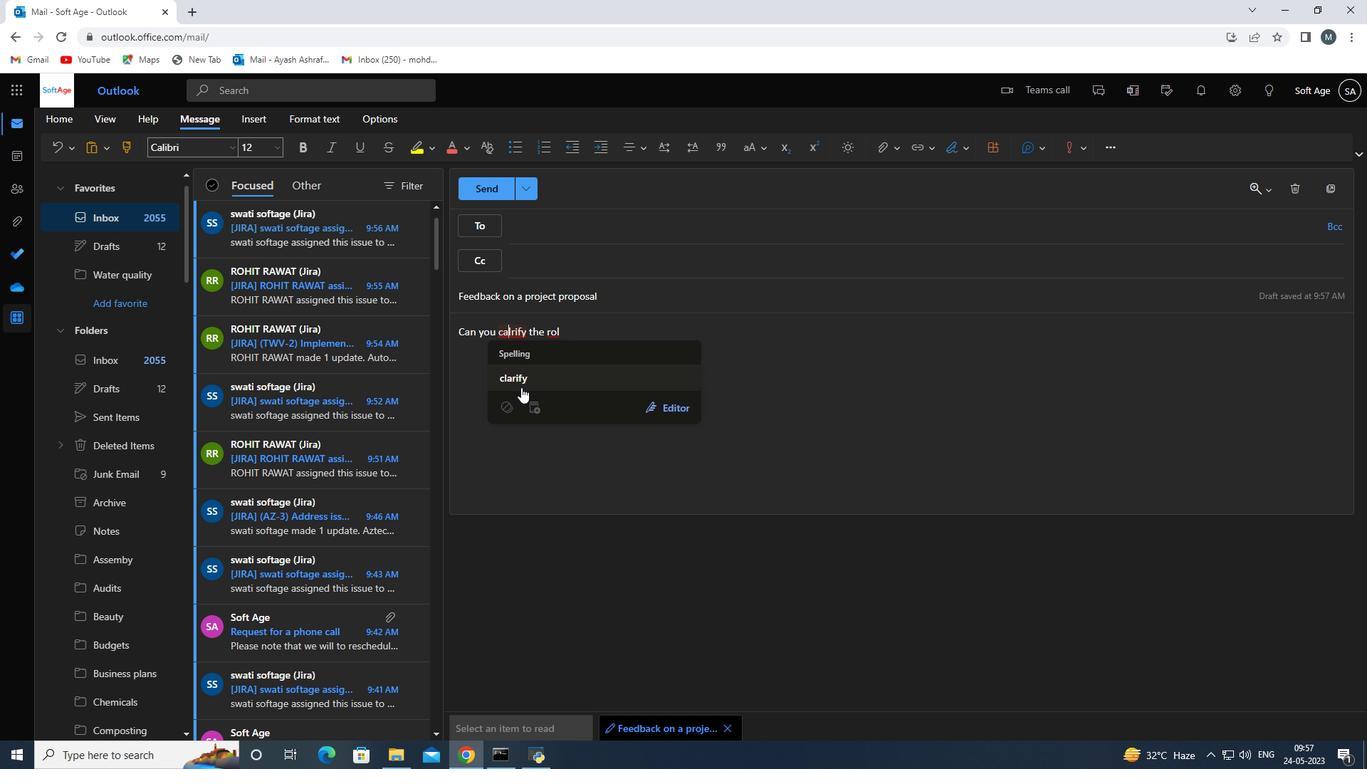 
Action: Mouse pressed left at (521, 387)
Screenshot: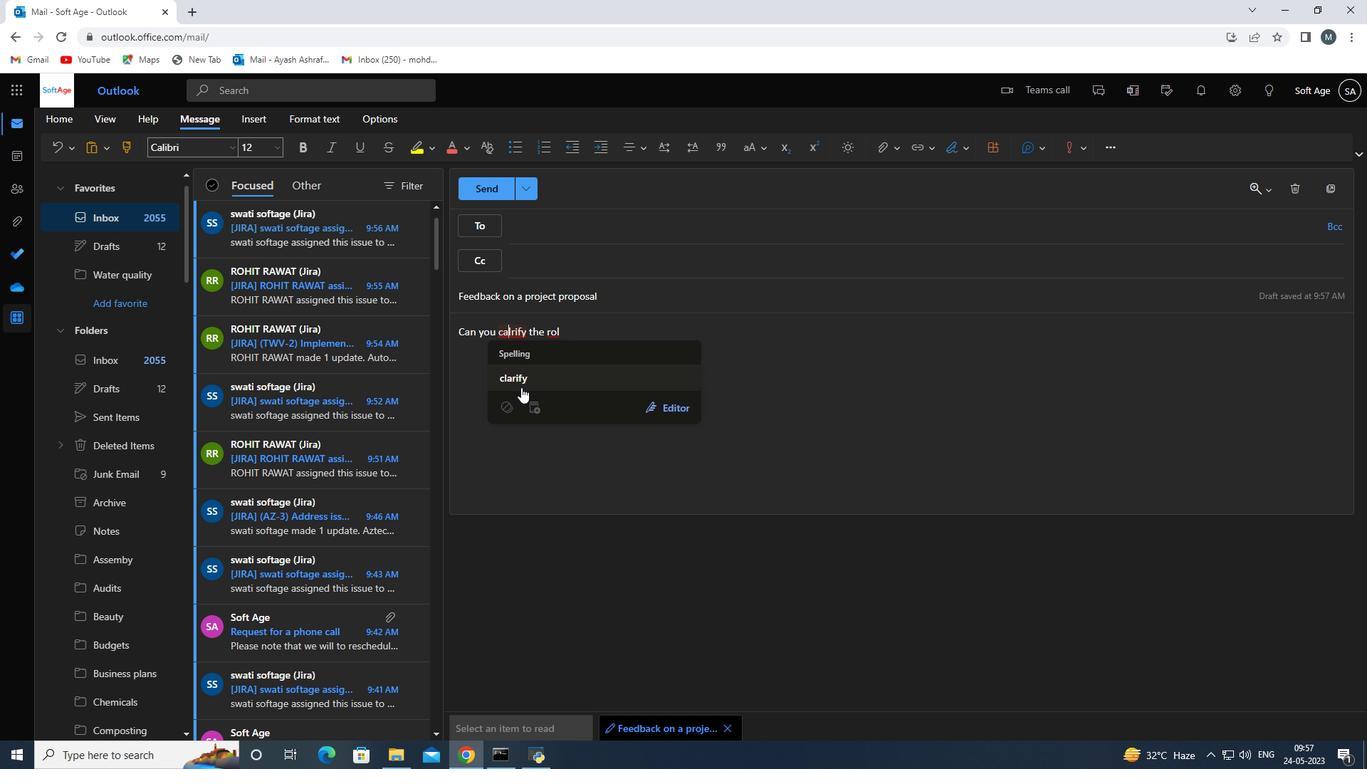 
Action: Mouse moved to (588, 344)
Screenshot: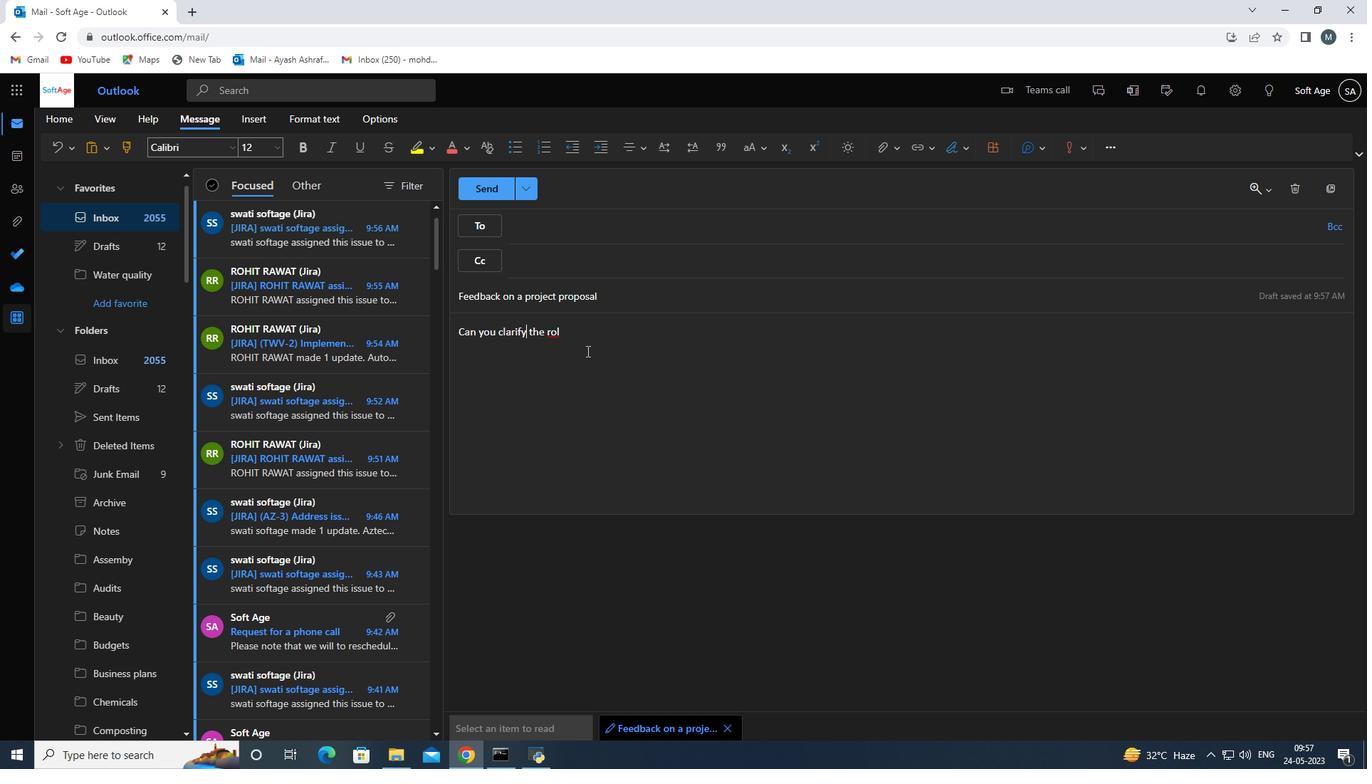 
Action: Mouse pressed left at (588, 344)
Screenshot: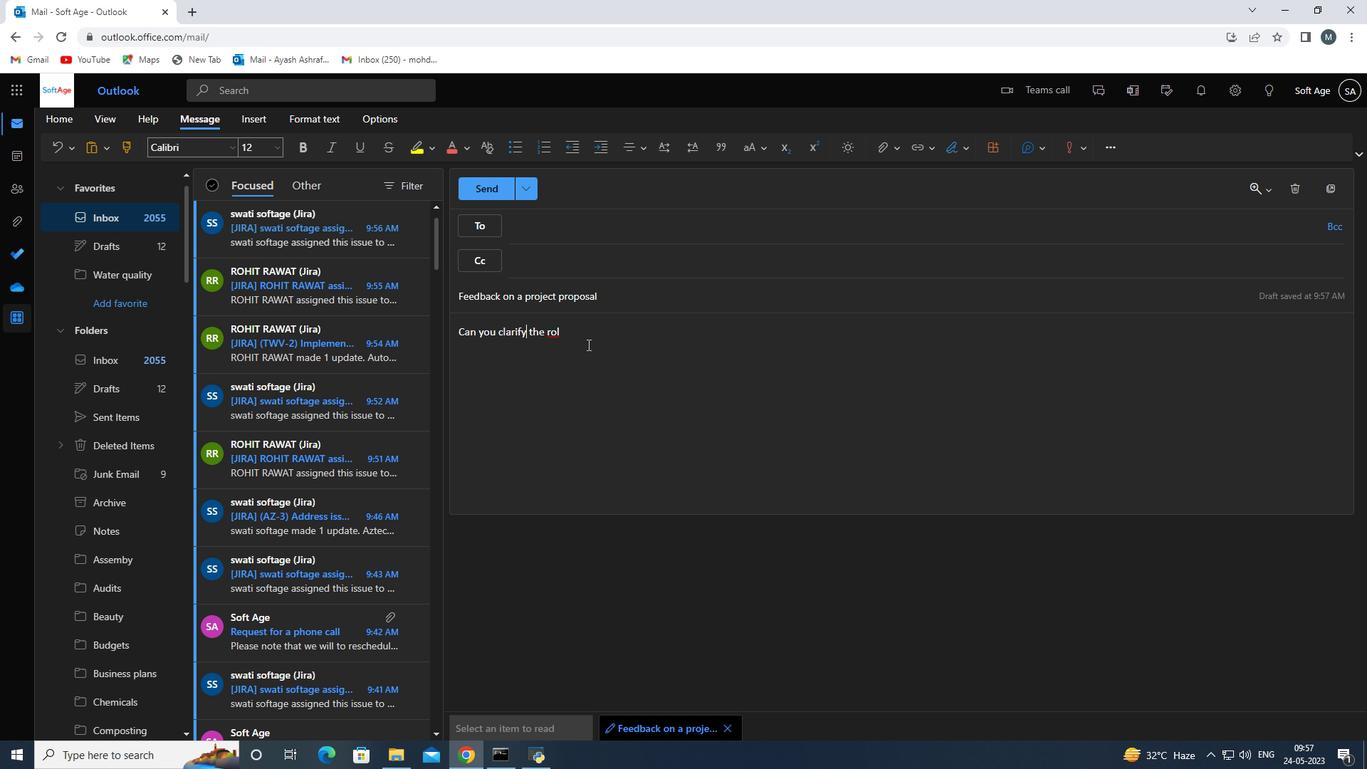 
Action: Key pressed es<Key.space>and<Key.space>responsibilities<Key.space>for<Key.space>the<Key.space>upcoming<Key.space>project<Key.space>
Screenshot: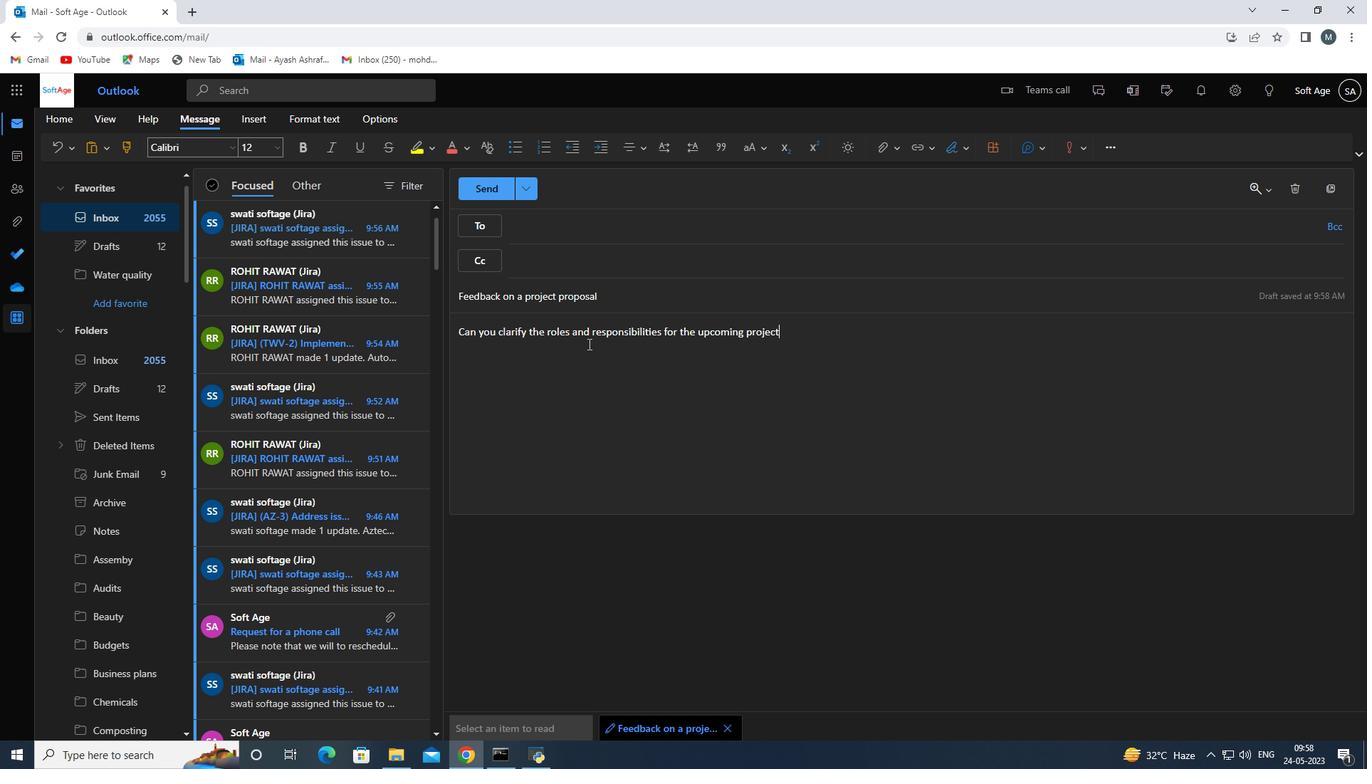 
Action: Mouse moved to (962, 153)
Screenshot: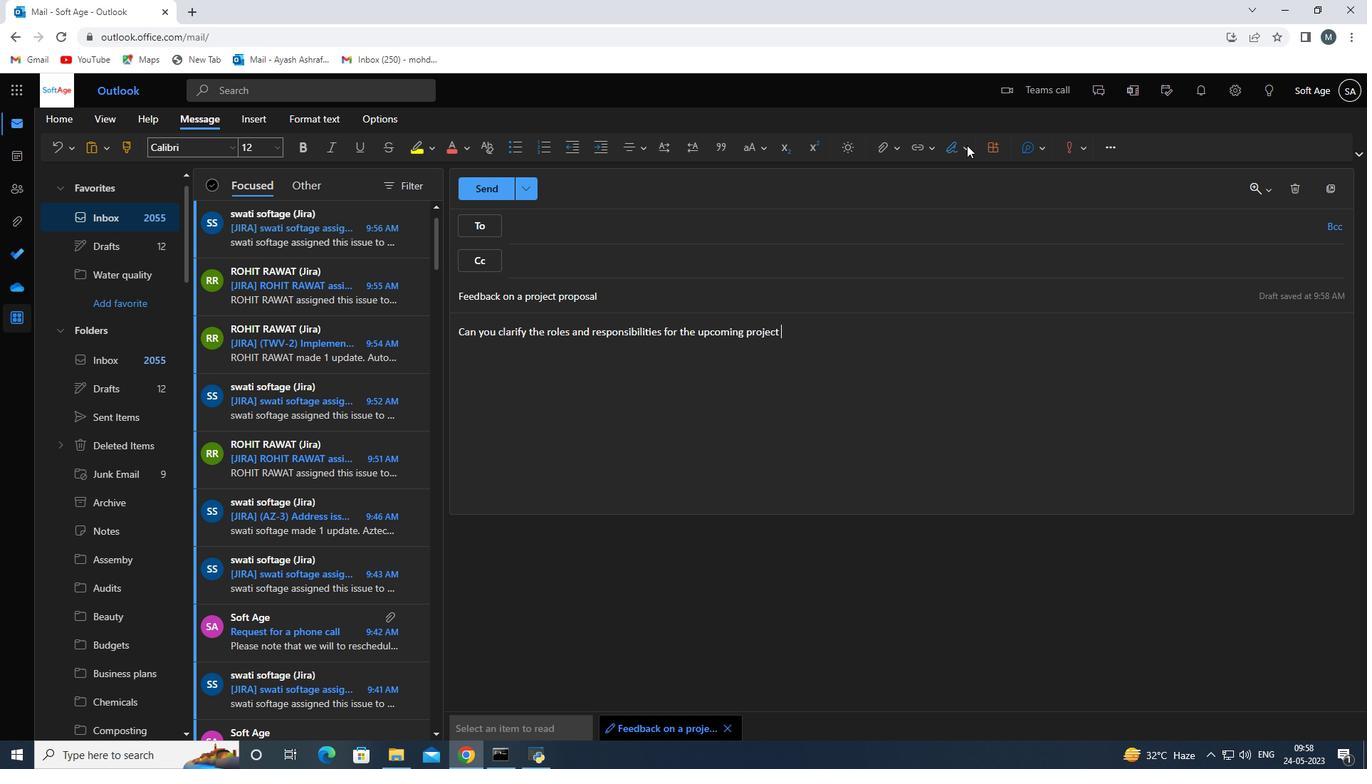 
Action: Mouse pressed left at (962, 153)
Screenshot: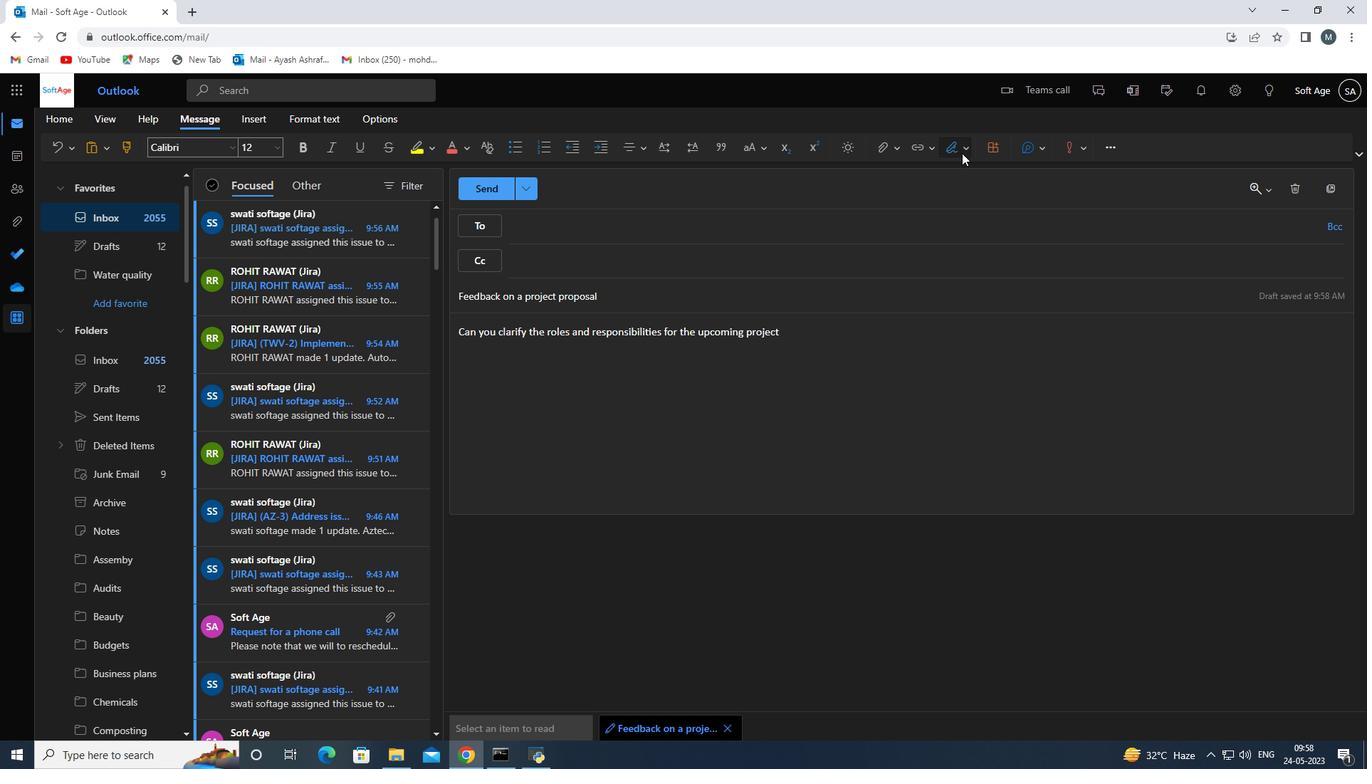 
Action: Mouse moved to (936, 184)
Screenshot: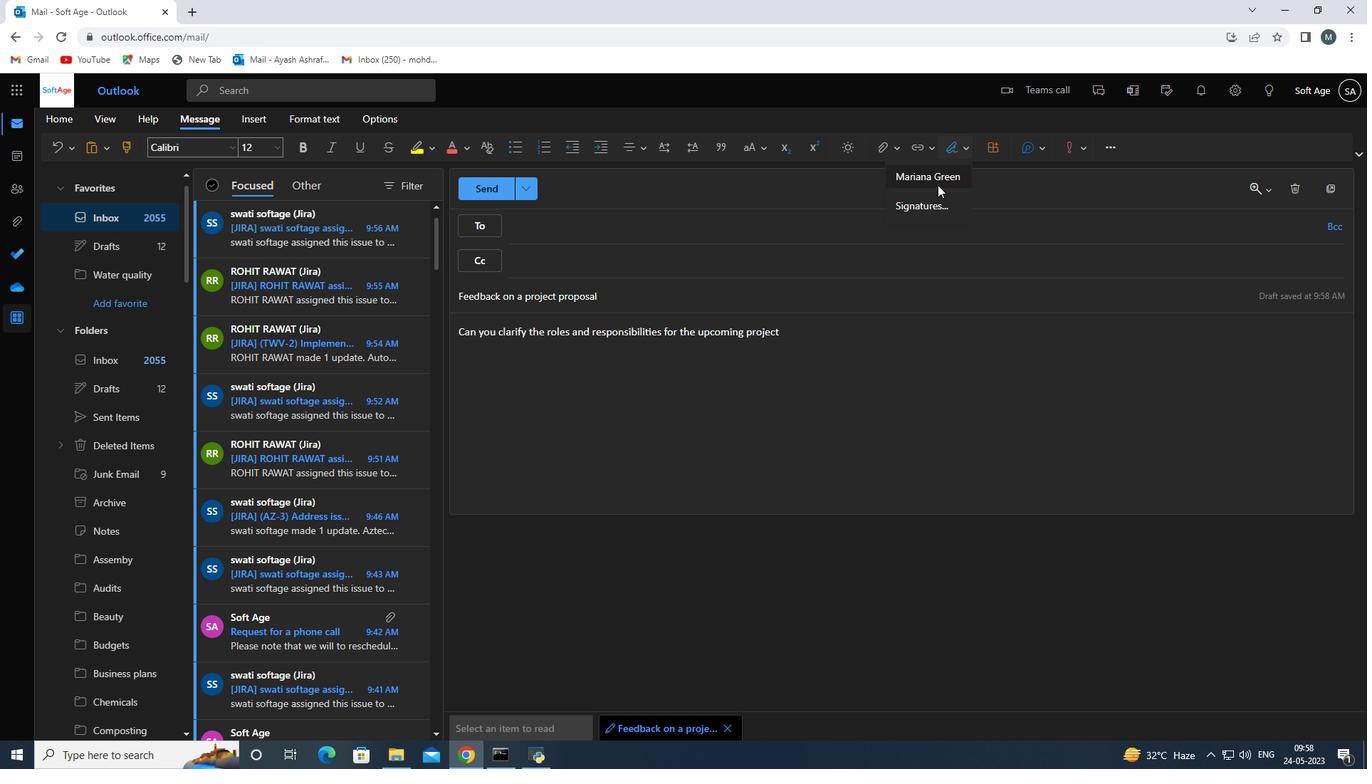 
Action: Mouse pressed left at (936, 184)
Screenshot: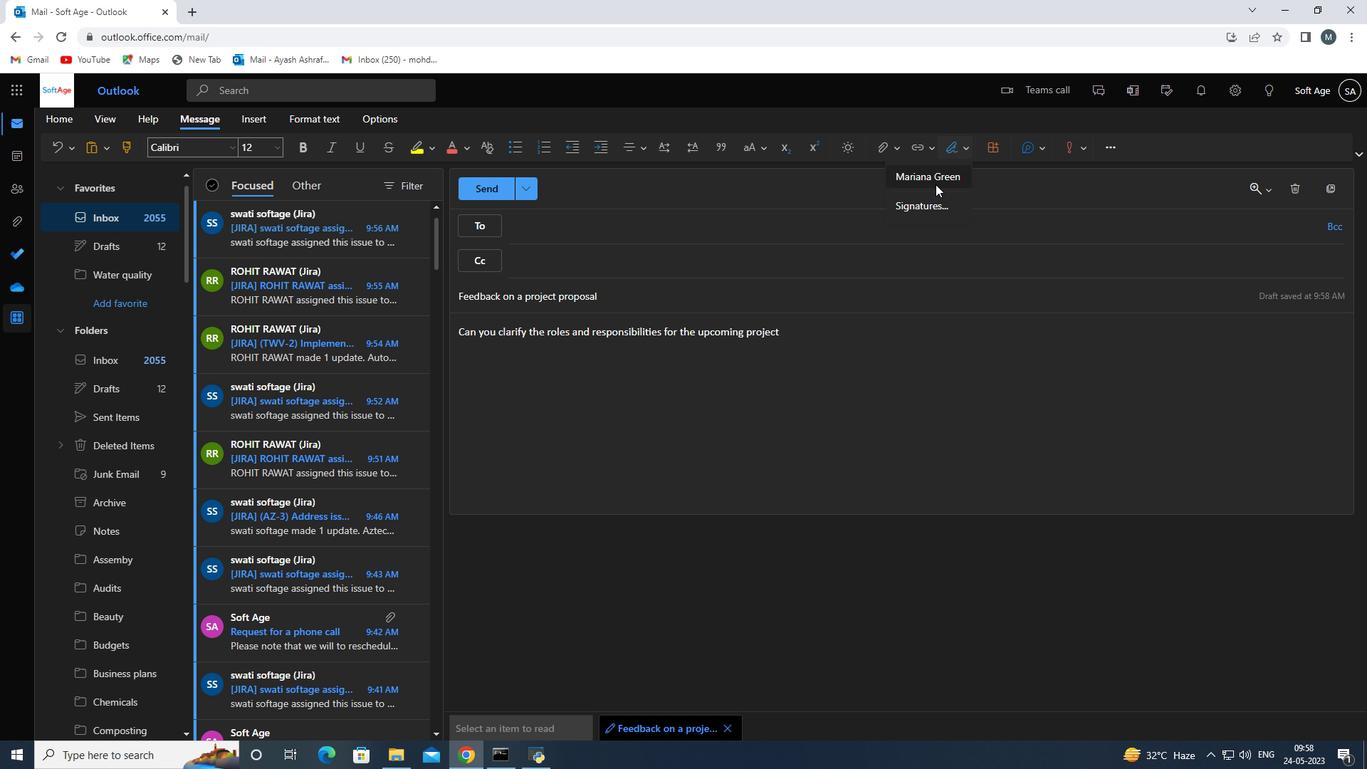 
Action: Mouse moved to (574, 232)
Screenshot: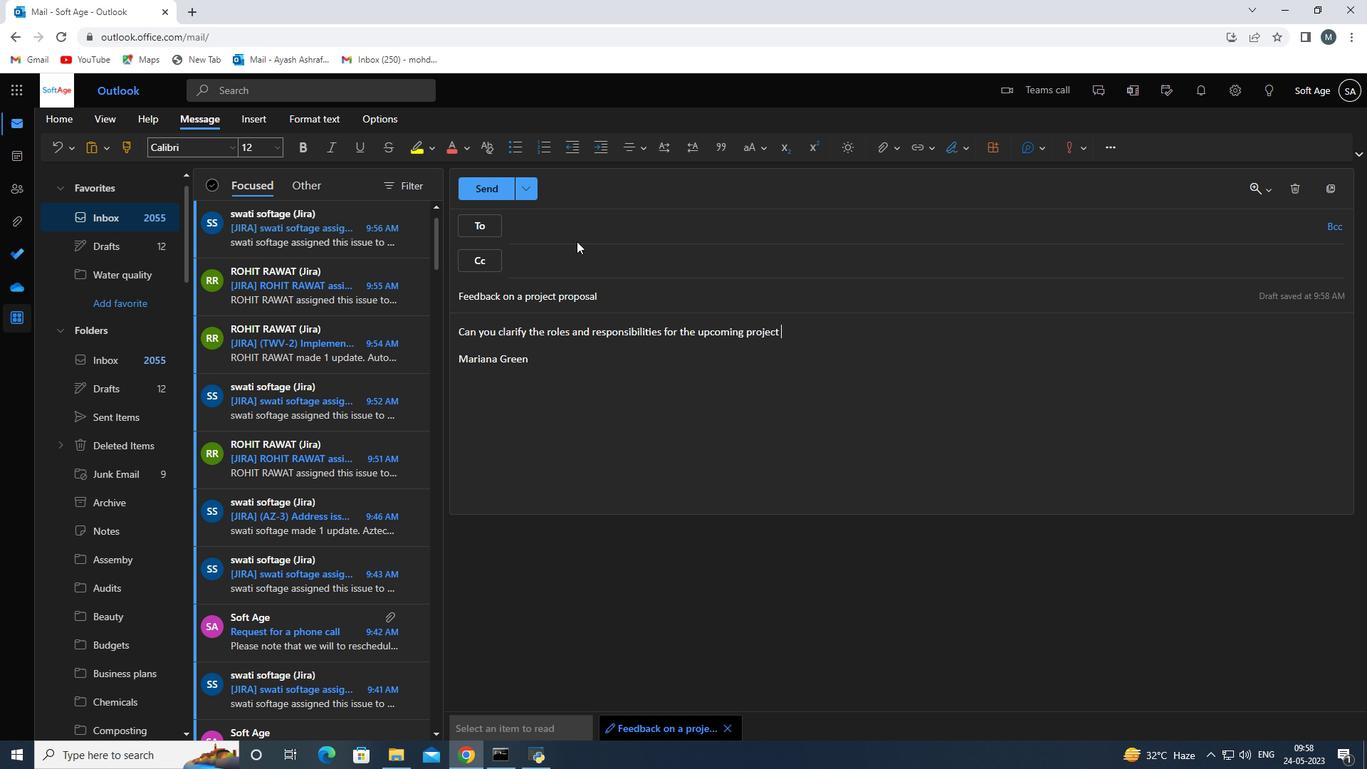 
Action: Mouse pressed left at (574, 232)
Screenshot: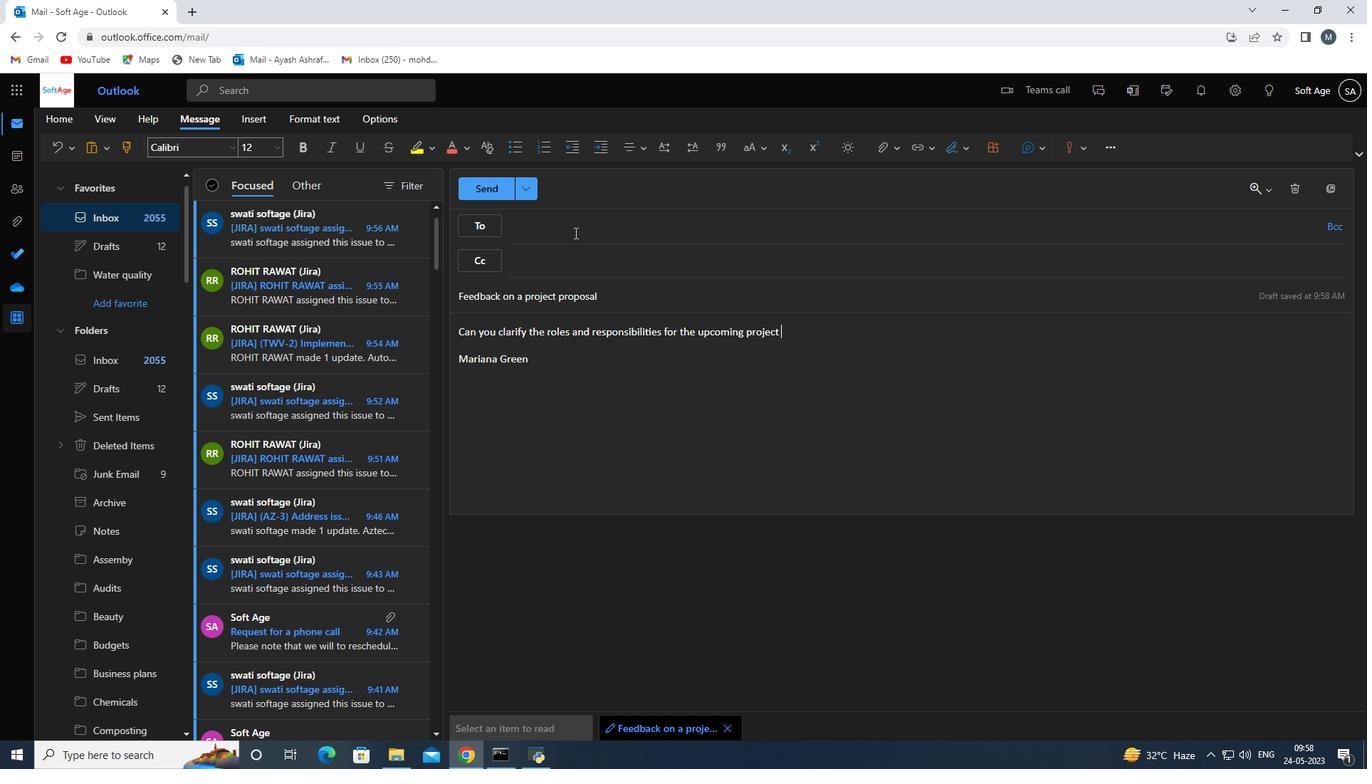 
Action: Key pressed softage.4<Key.shift>@softage.net
Screenshot: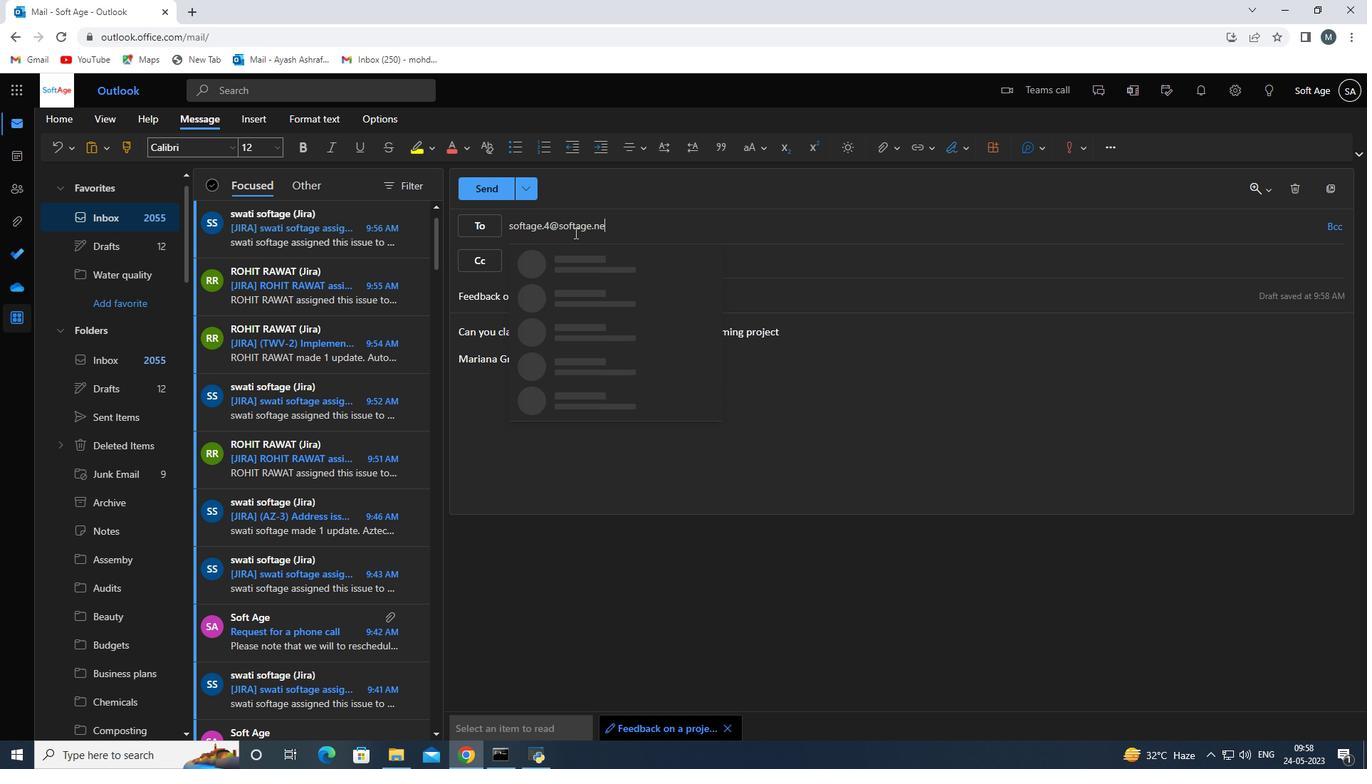 
Action: Mouse moved to (586, 272)
Screenshot: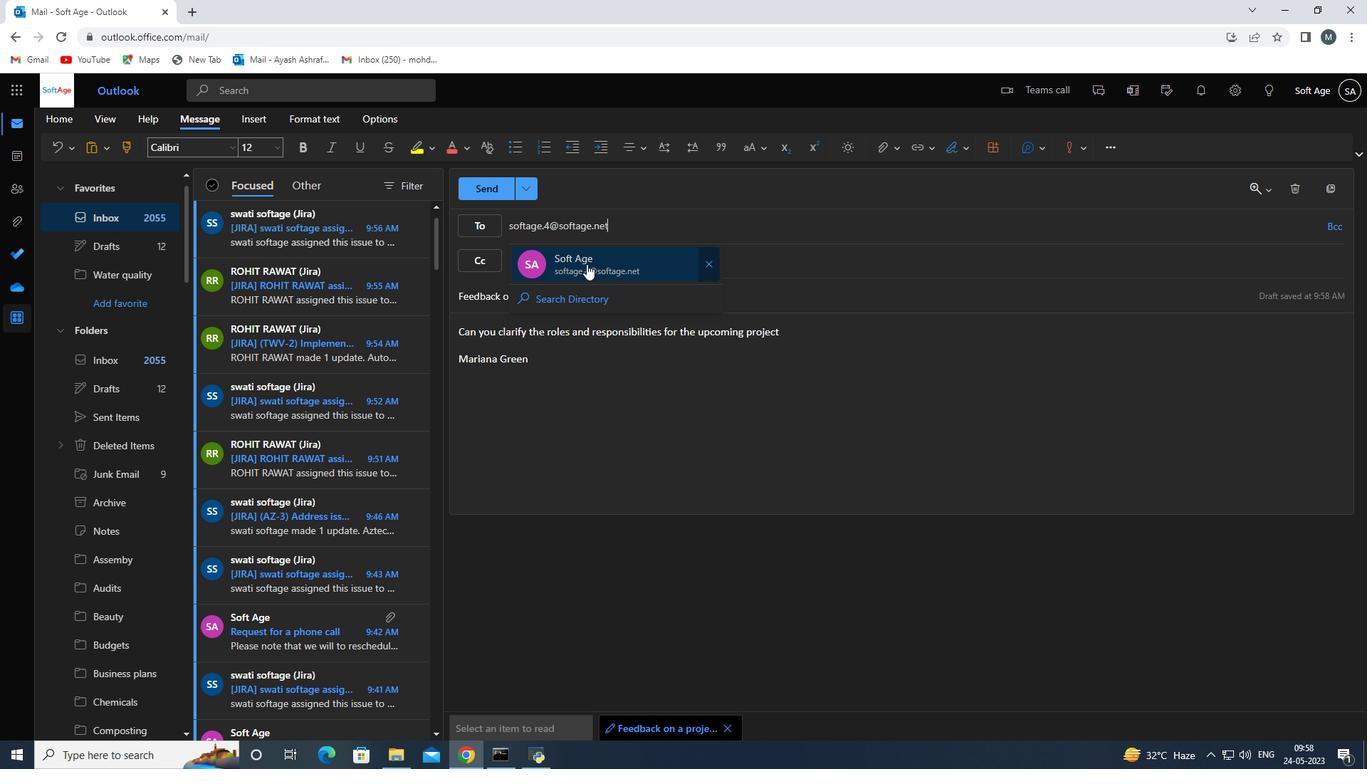 
Action: Mouse pressed left at (586, 272)
Screenshot: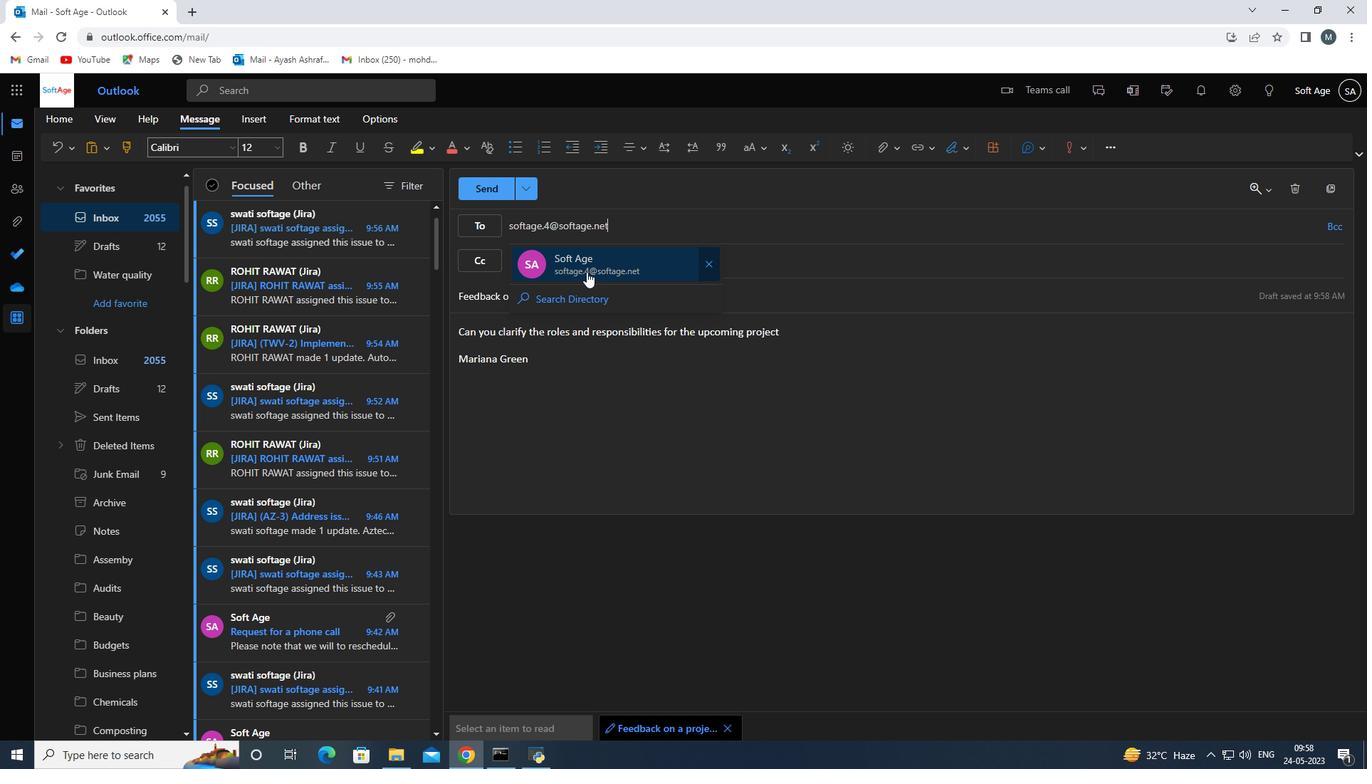 
Action: Mouse moved to (893, 155)
Screenshot: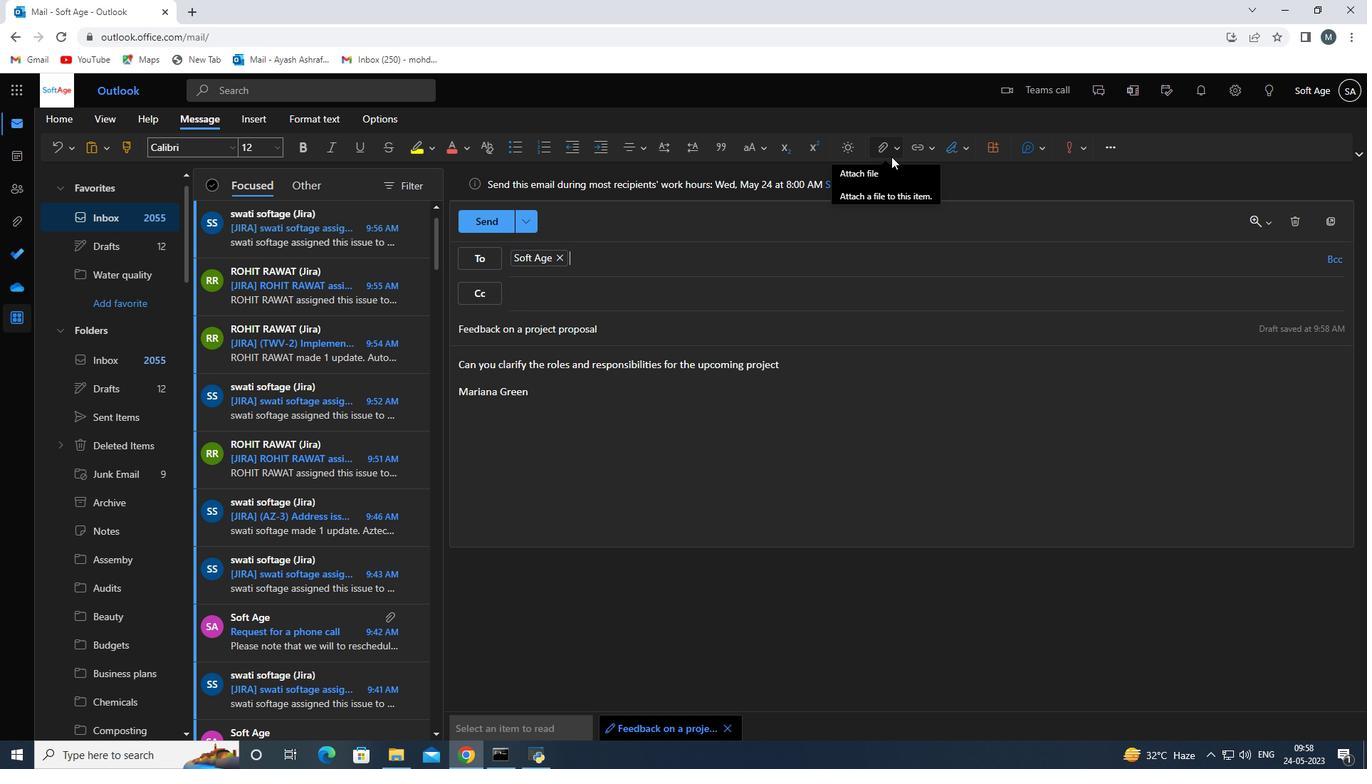 
Action: Mouse pressed left at (893, 155)
Screenshot: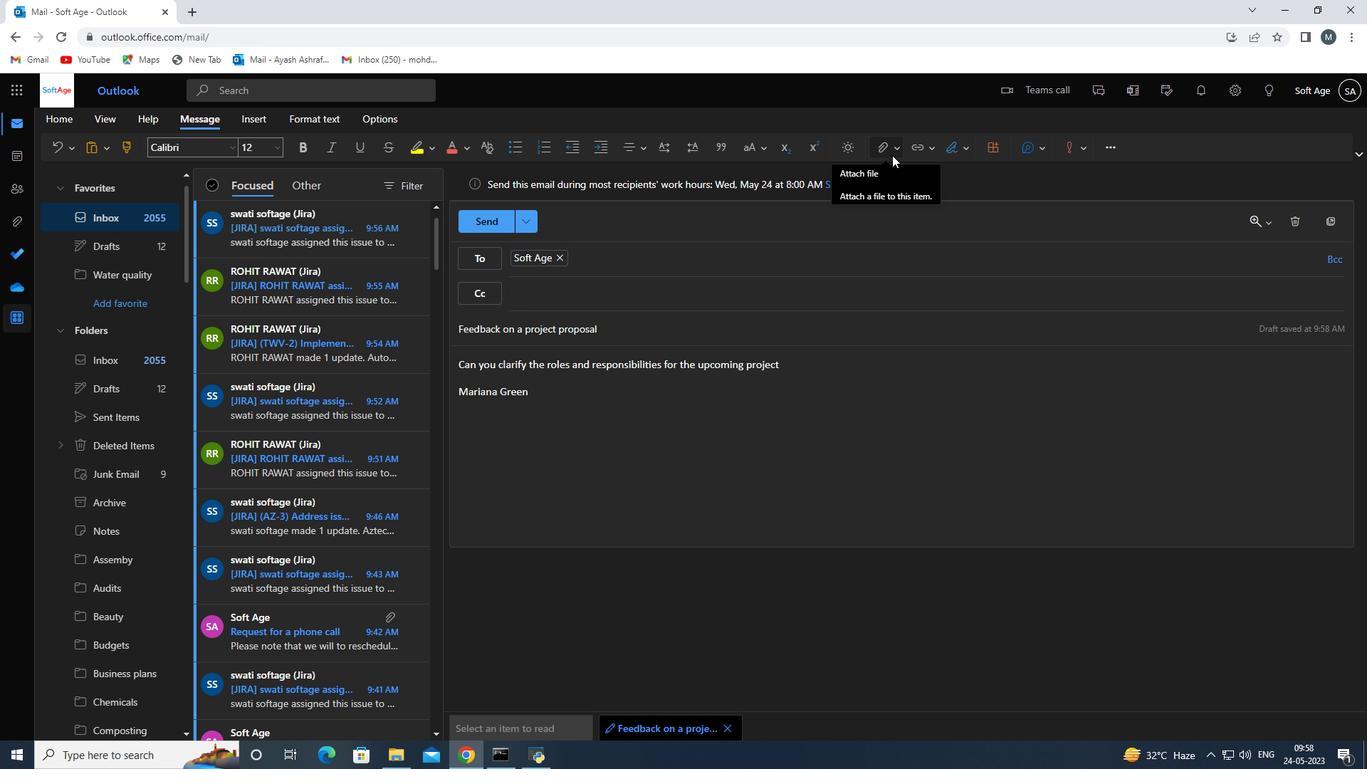 
Action: Mouse moved to (837, 181)
Screenshot: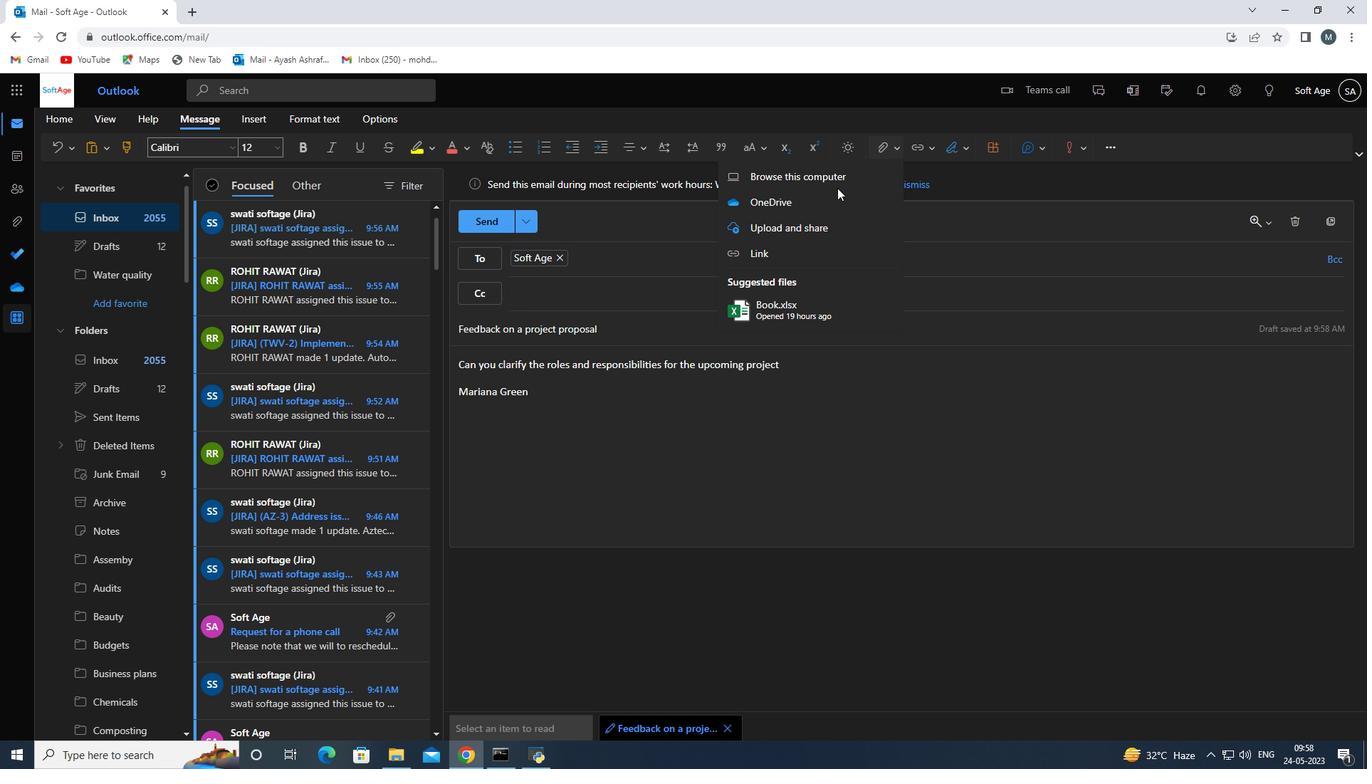 
Action: Mouse pressed left at (837, 181)
Screenshot: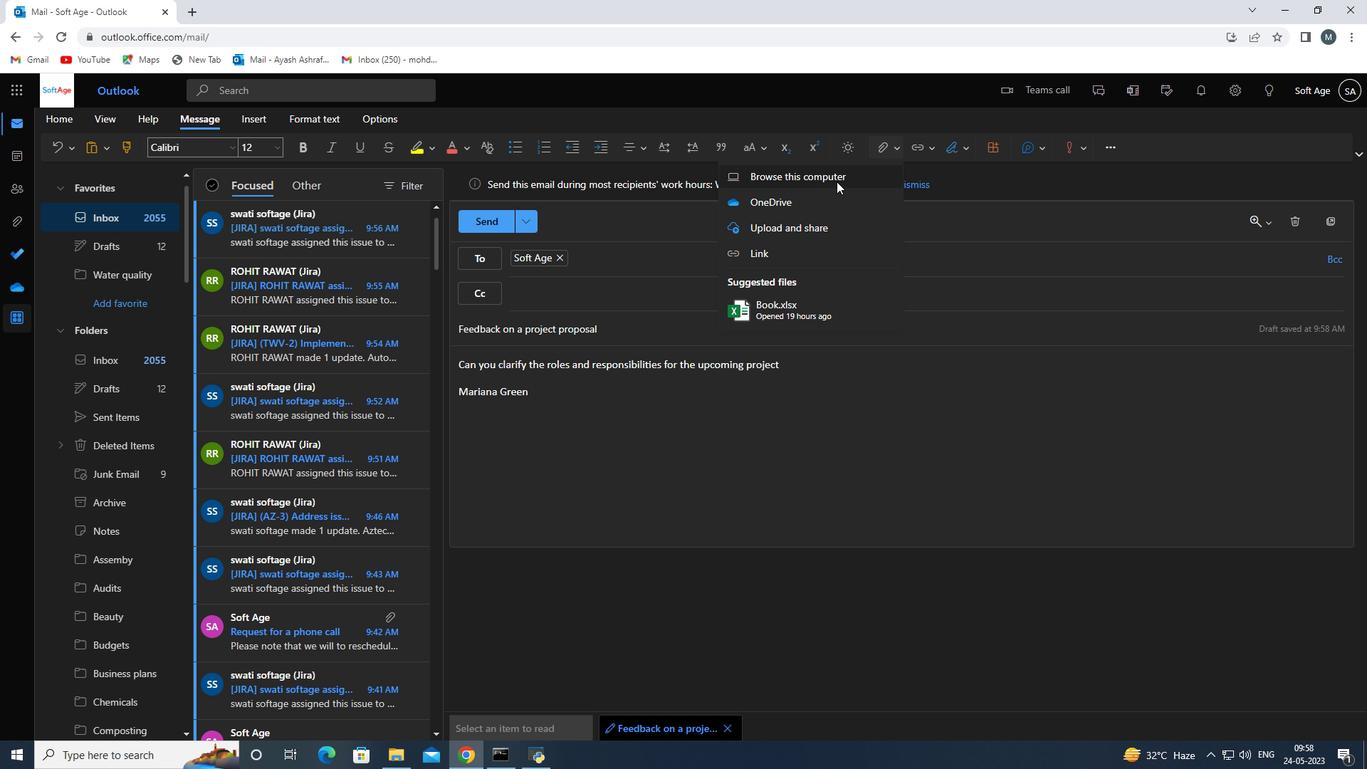 
Action: Mouse moved to (200, 251)
Screenshot: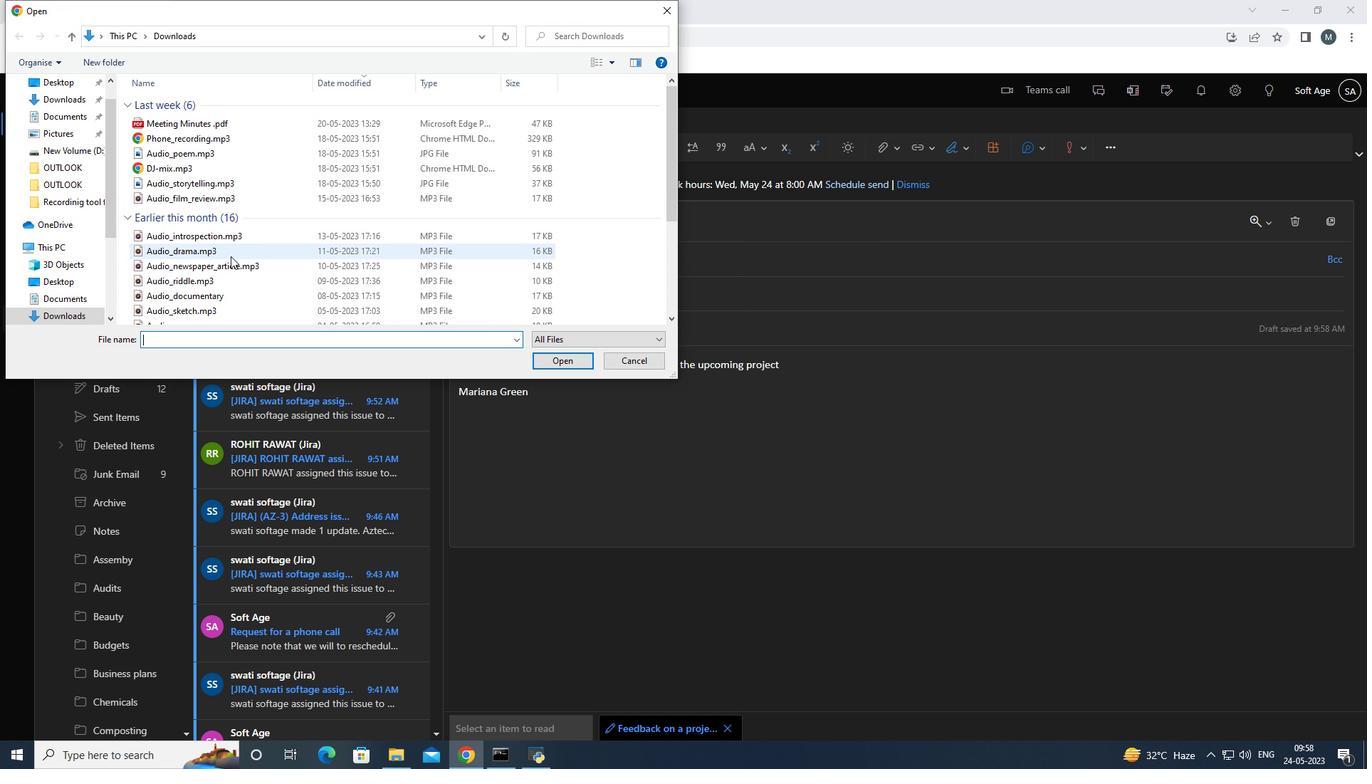 
Action: Mouse scrolled (200, 250) with delta (0, 0)
Screenshot: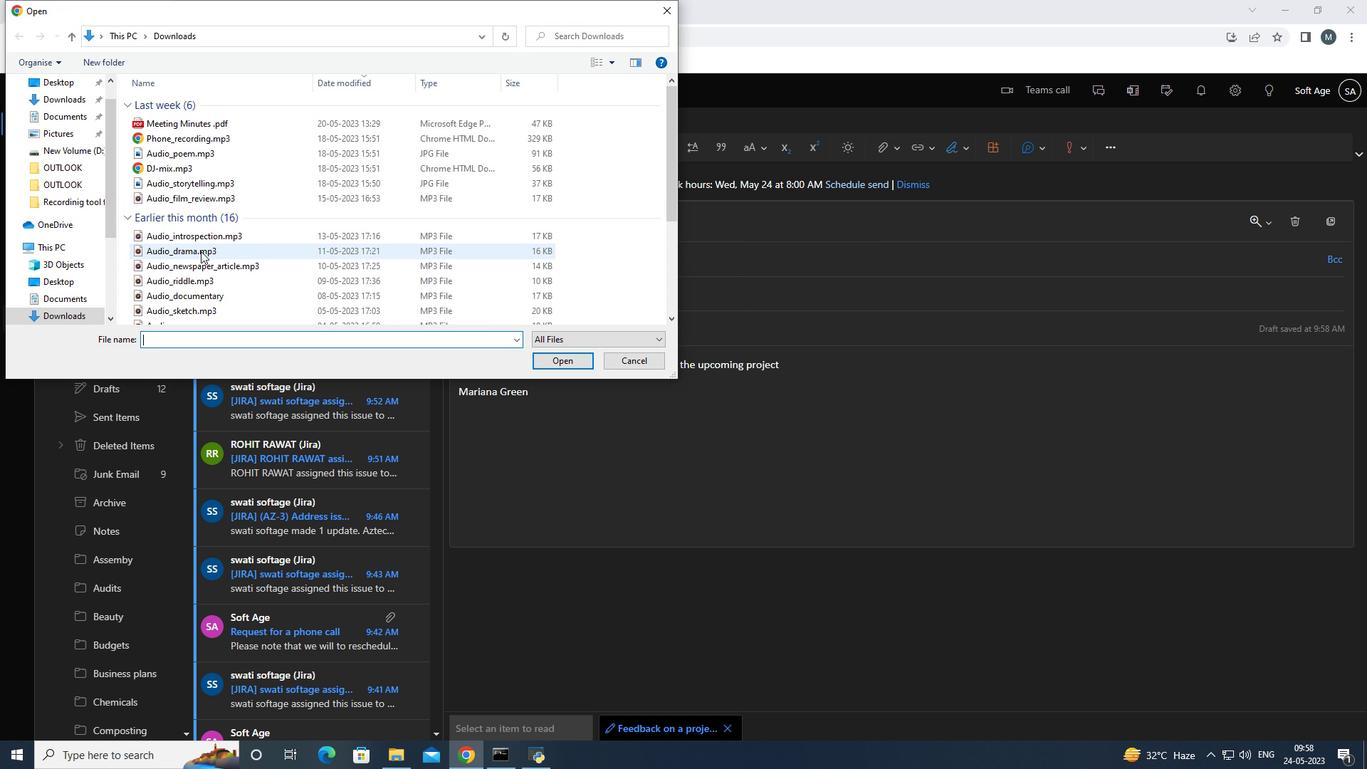 
Action: Mouse scrolled (200, 250) with delta (0, 0)
Screenshot: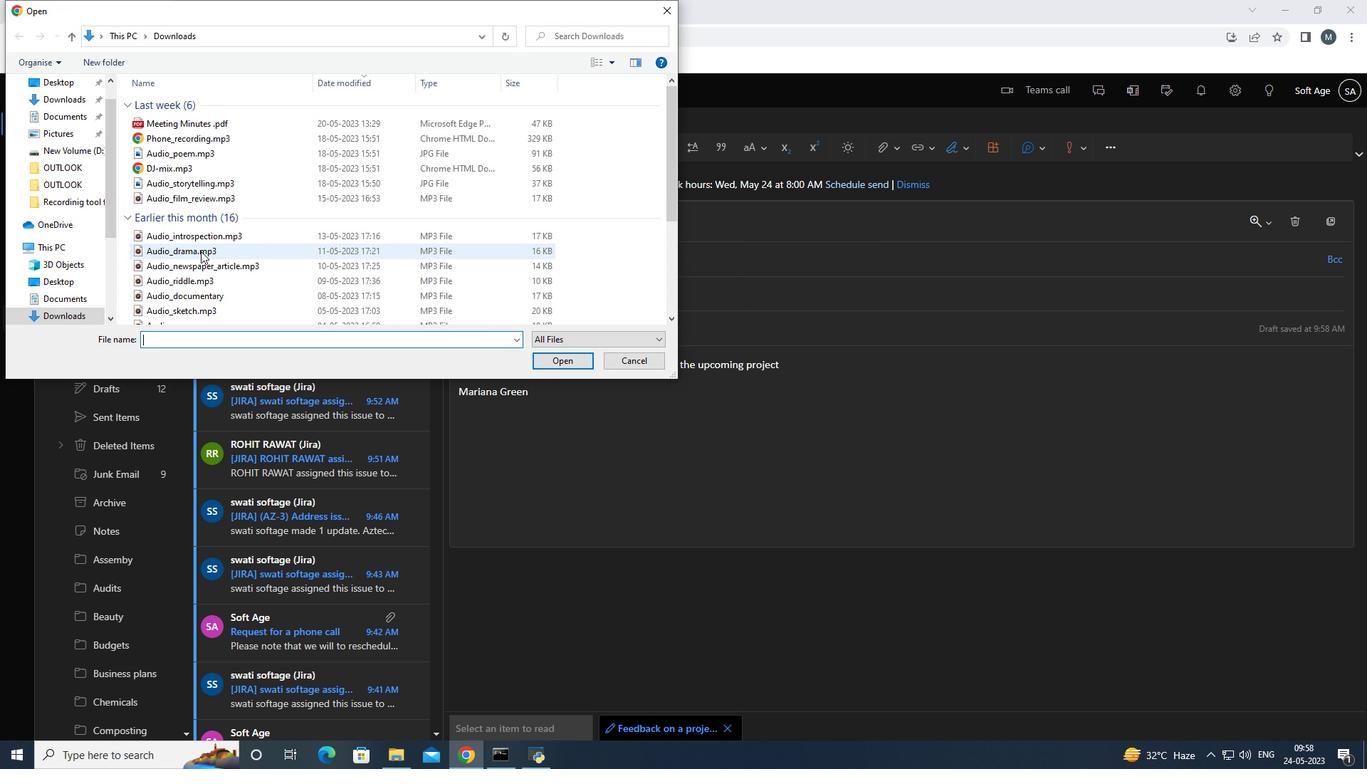
Action: Mouse moved to (195, 253)
Screenshot: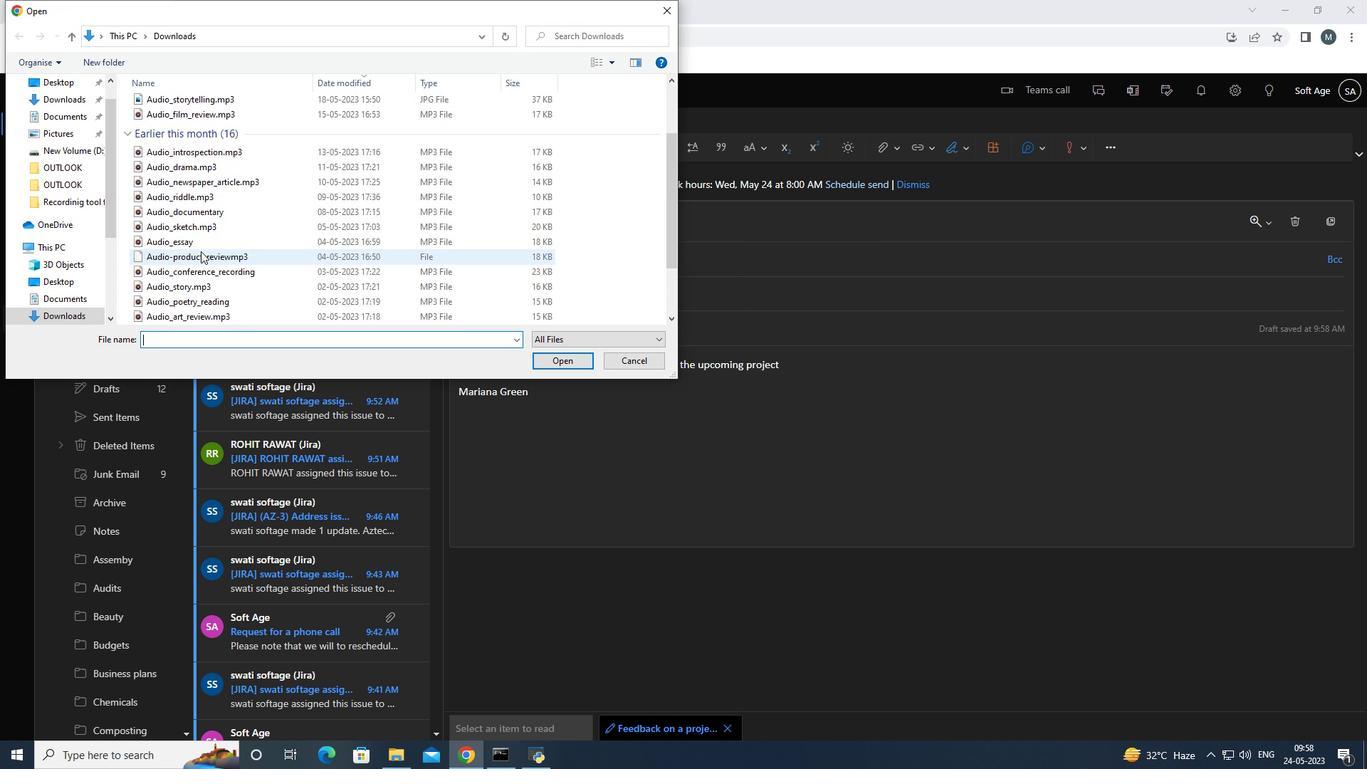 
Action: Mouse scrolled (199, 250) with delta (0, 0)
Screenshot: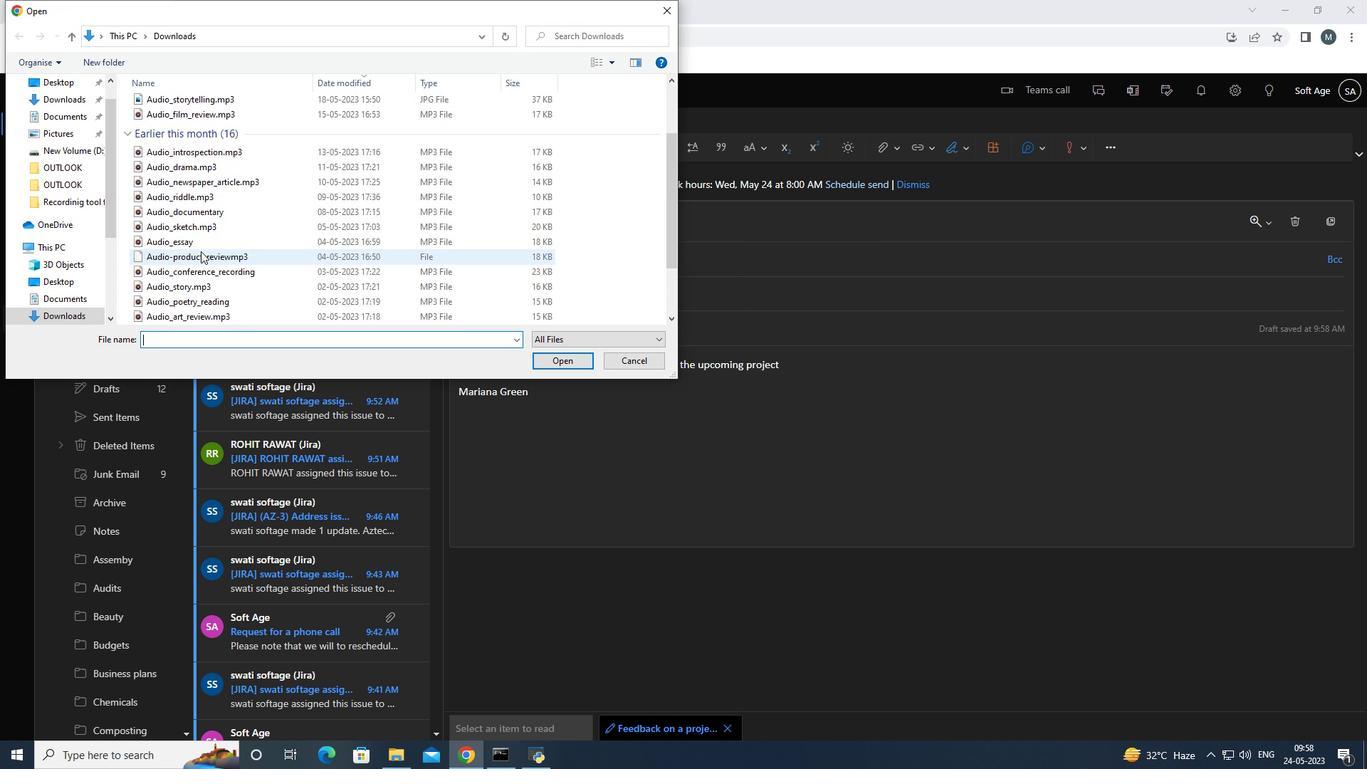 
Action: Mouse scrolled (197, 252) with delta (0, 0)
Screenshot: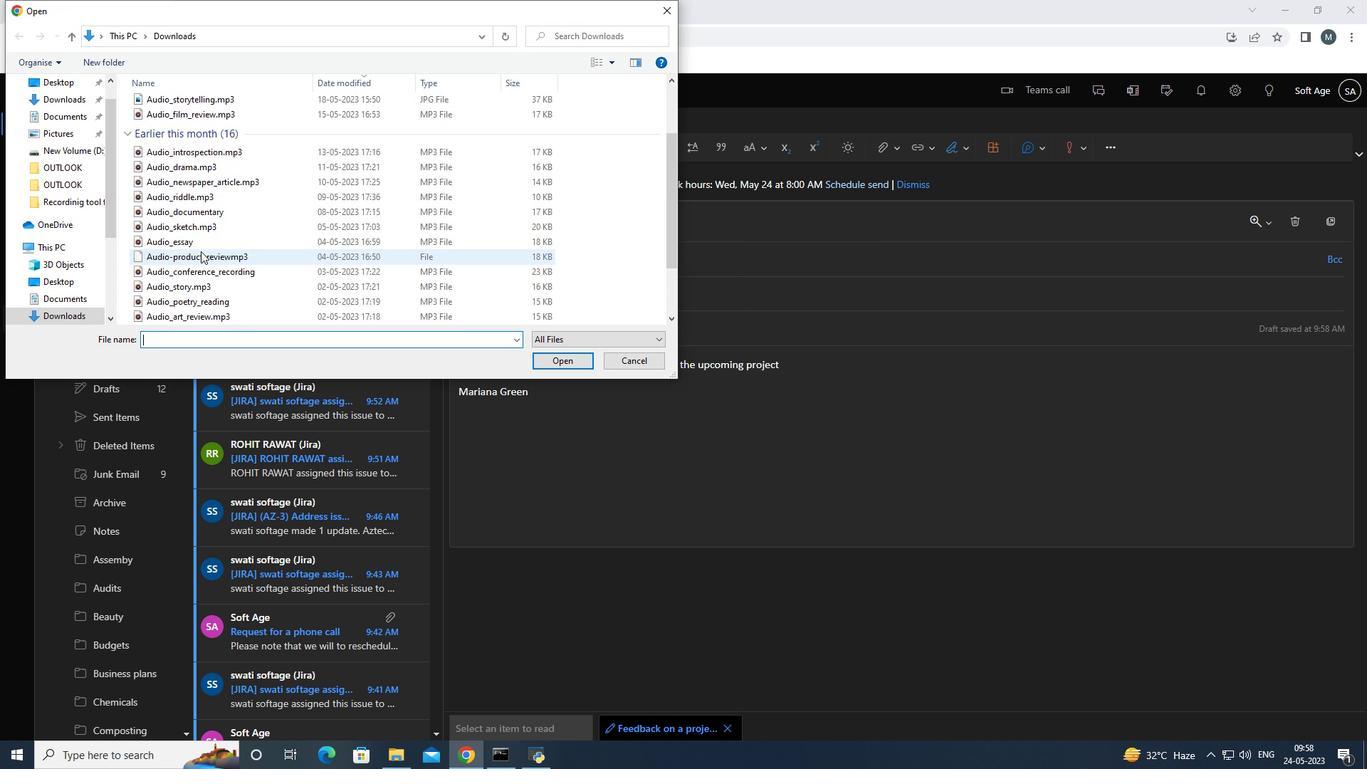 
Action: Mouse scrolled (195, 252) with delta (0, 0)
Screenshot: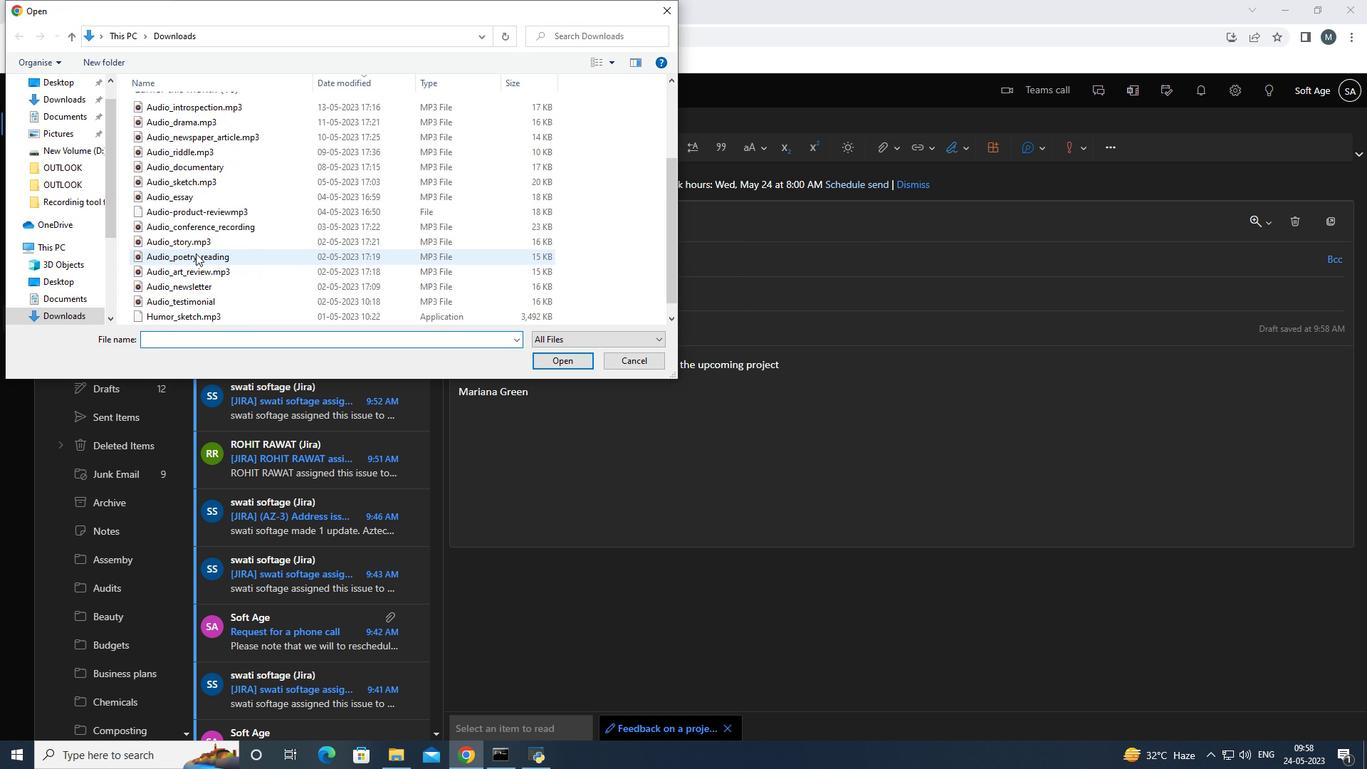 
Action: Mouse moved to (195, 253)
Screenshot: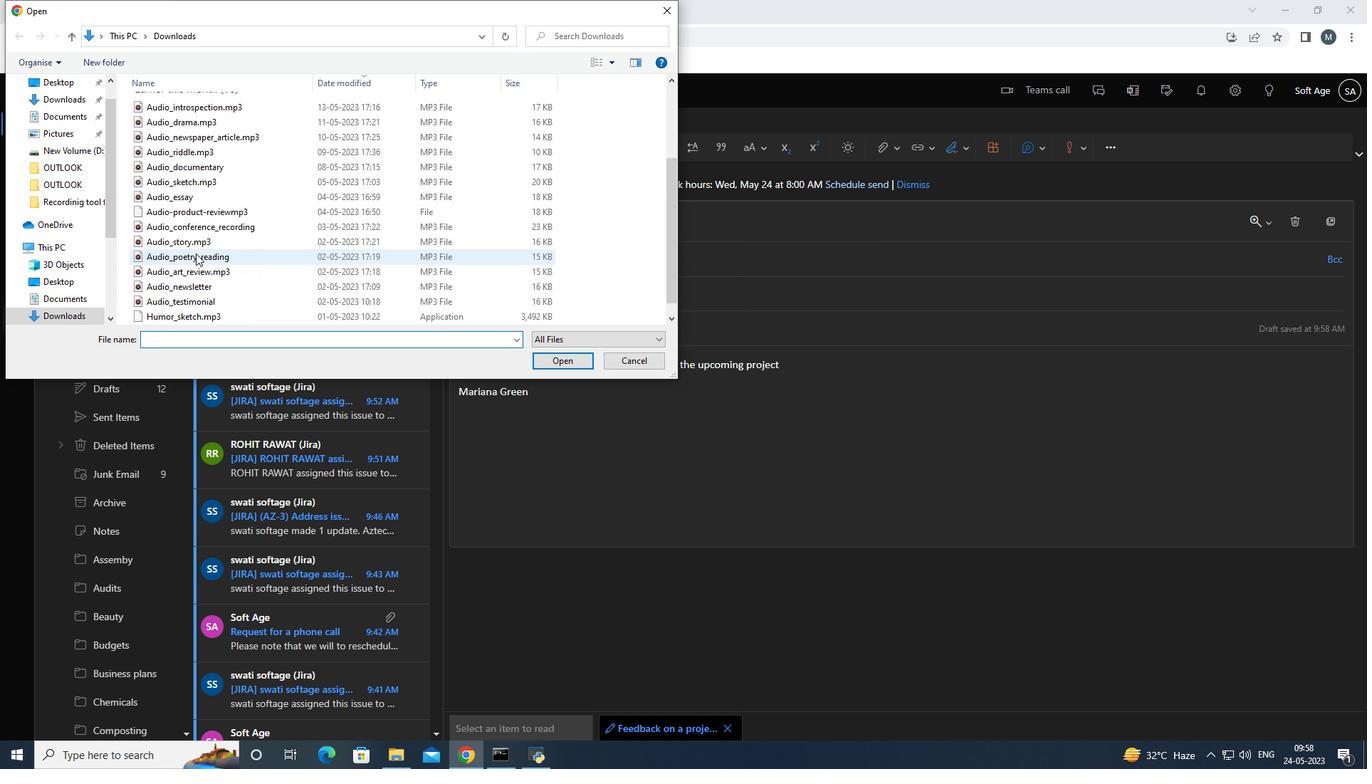 
Action: Mouse scrolled (195, 252) with delta (0, 0)
Screenshot: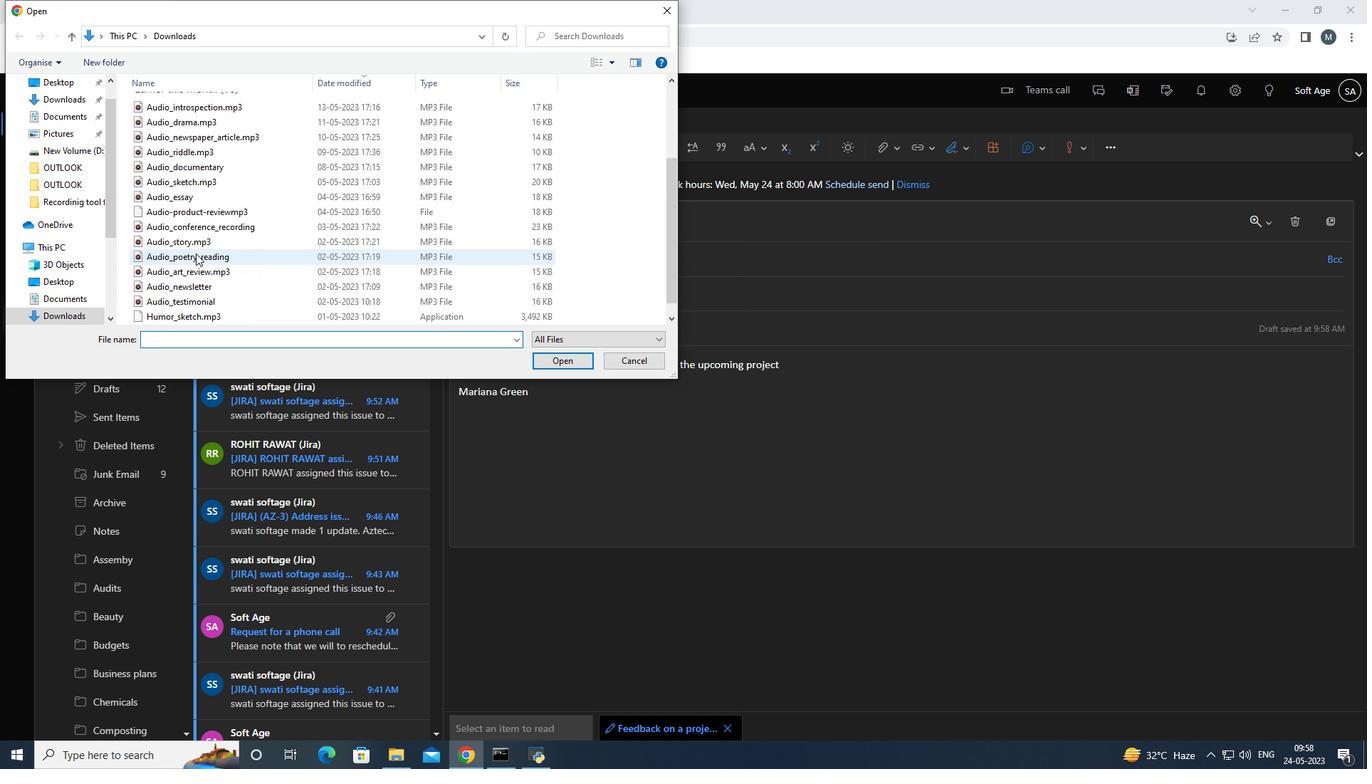 
Action: Mouse scrolled (195, 252) with delta (0, 0)
Screenshot: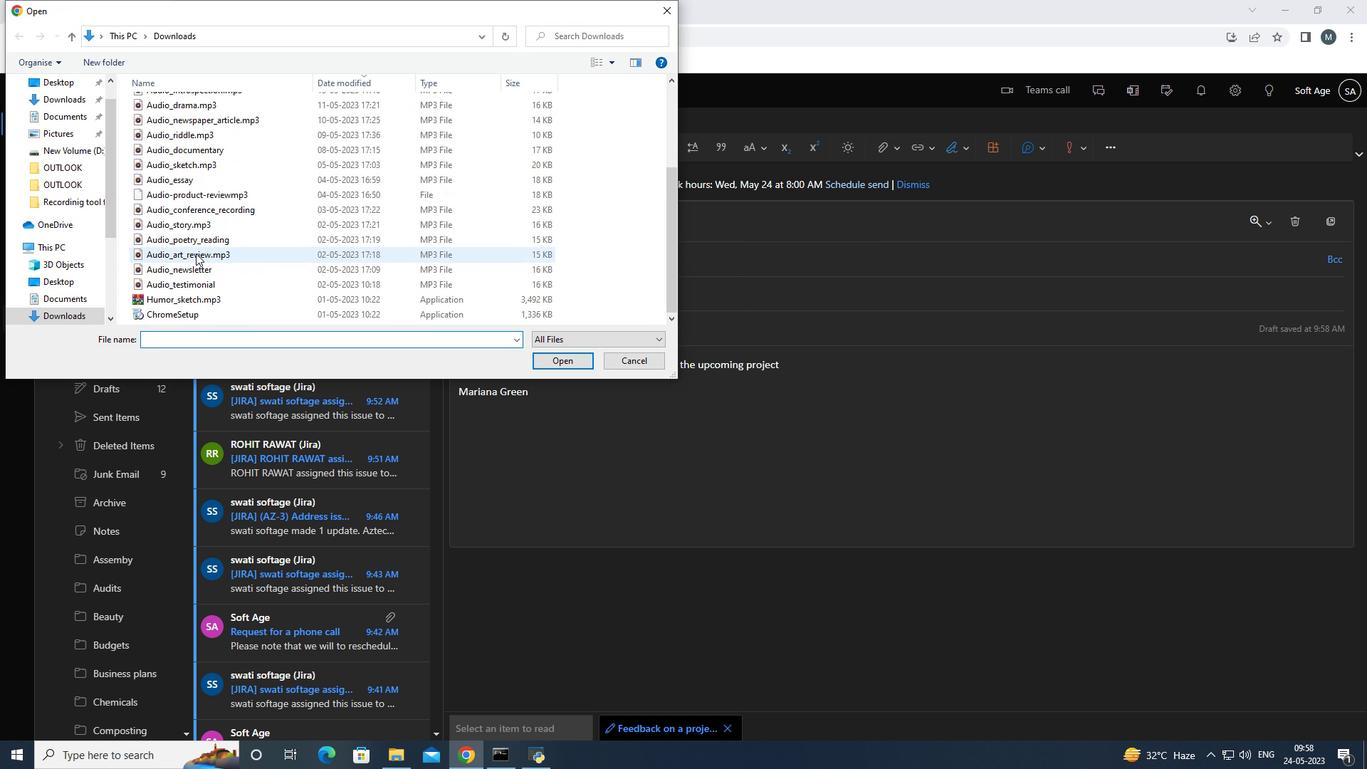 
Action: Mouse moved to (195, 255)
Screenshot: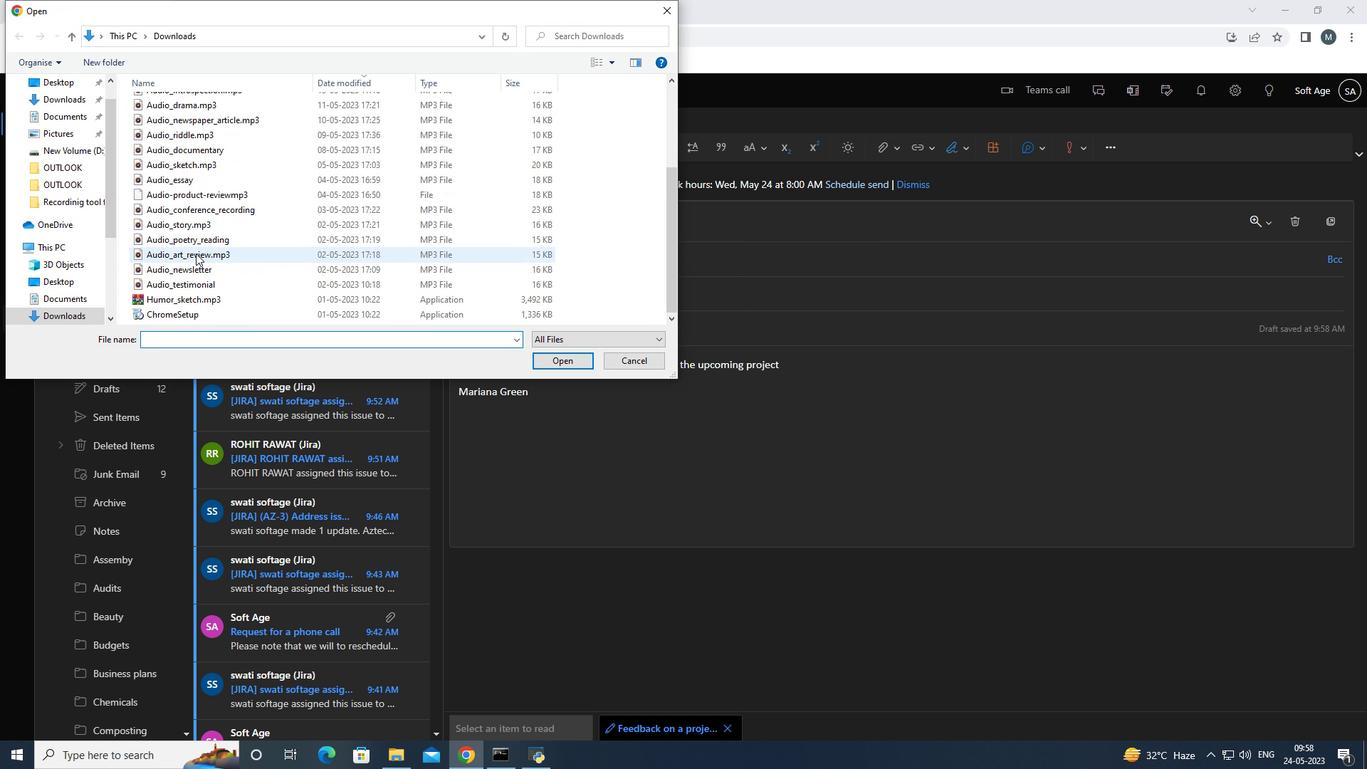
Action: Mouse scrolled (195, 255) with delta (0, 0)
Screenshot: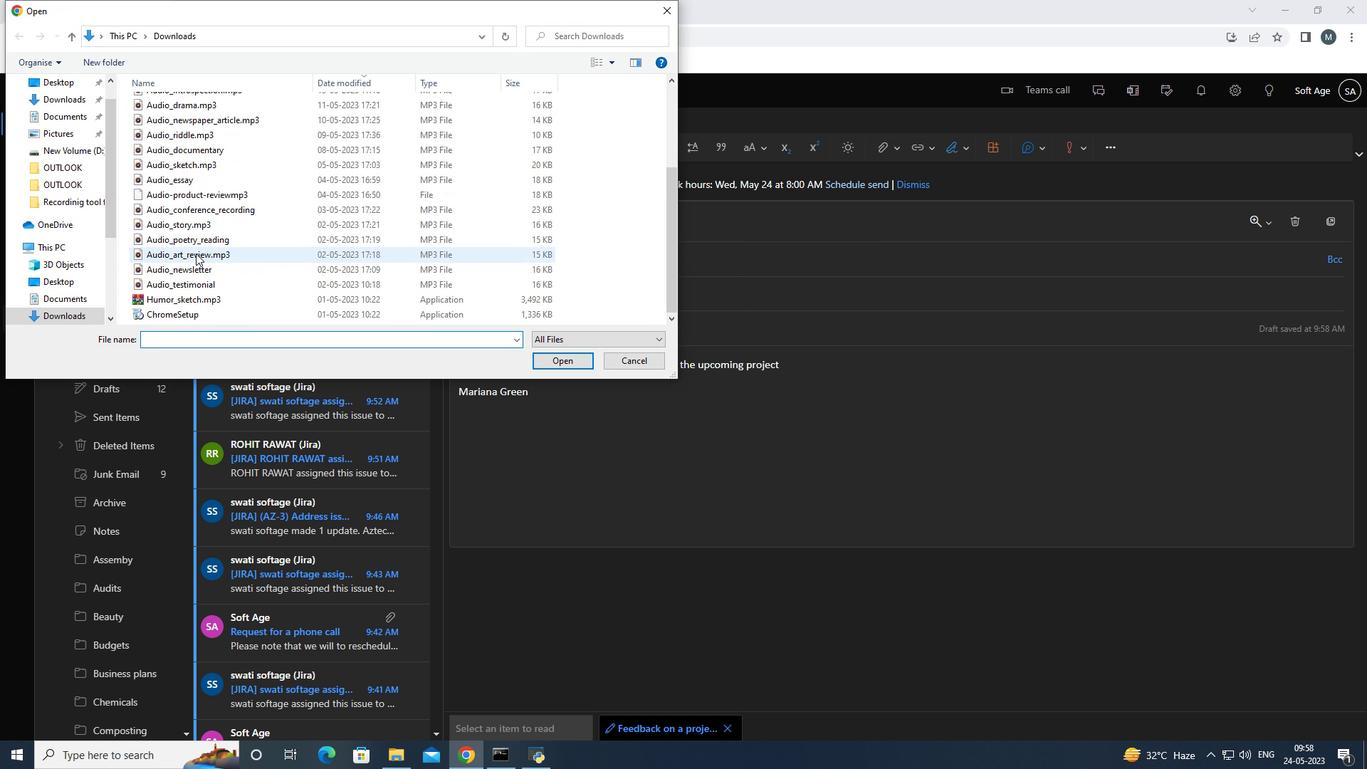 
Action: Mouse moved to (185, 260)
Screenshot: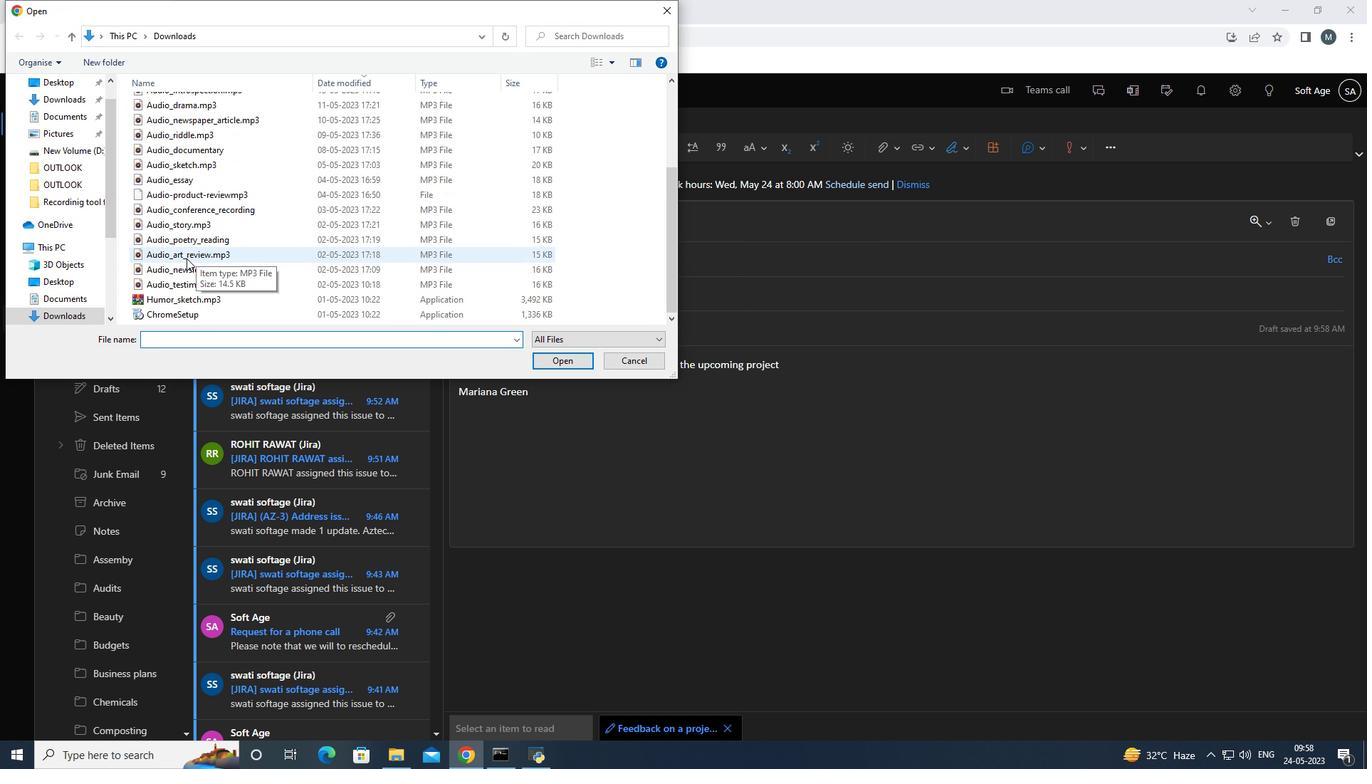 
Action: Mouse scrolled (185, 259) with delta (0, 0)
Screenshot: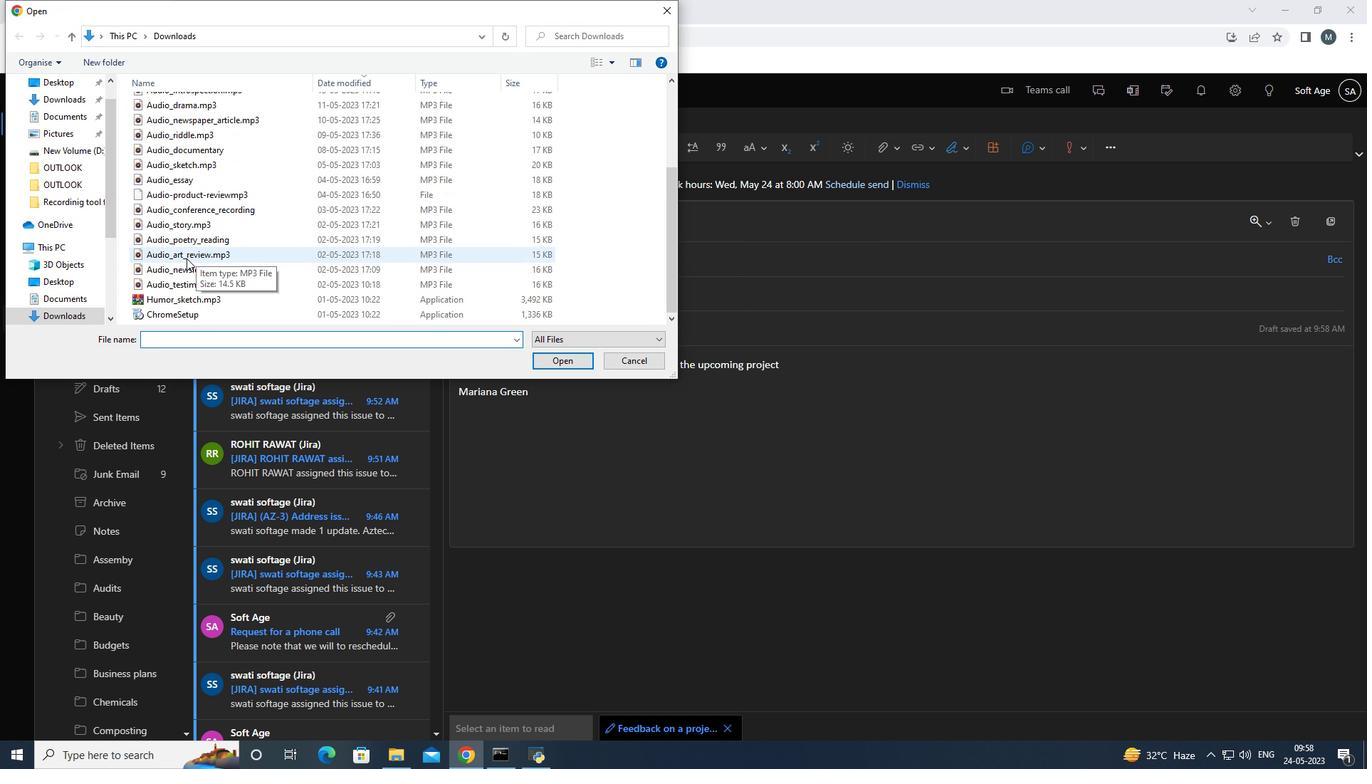 
Action: Mouse scrolled (185, 259) with delta (0, 0)
Screenshot: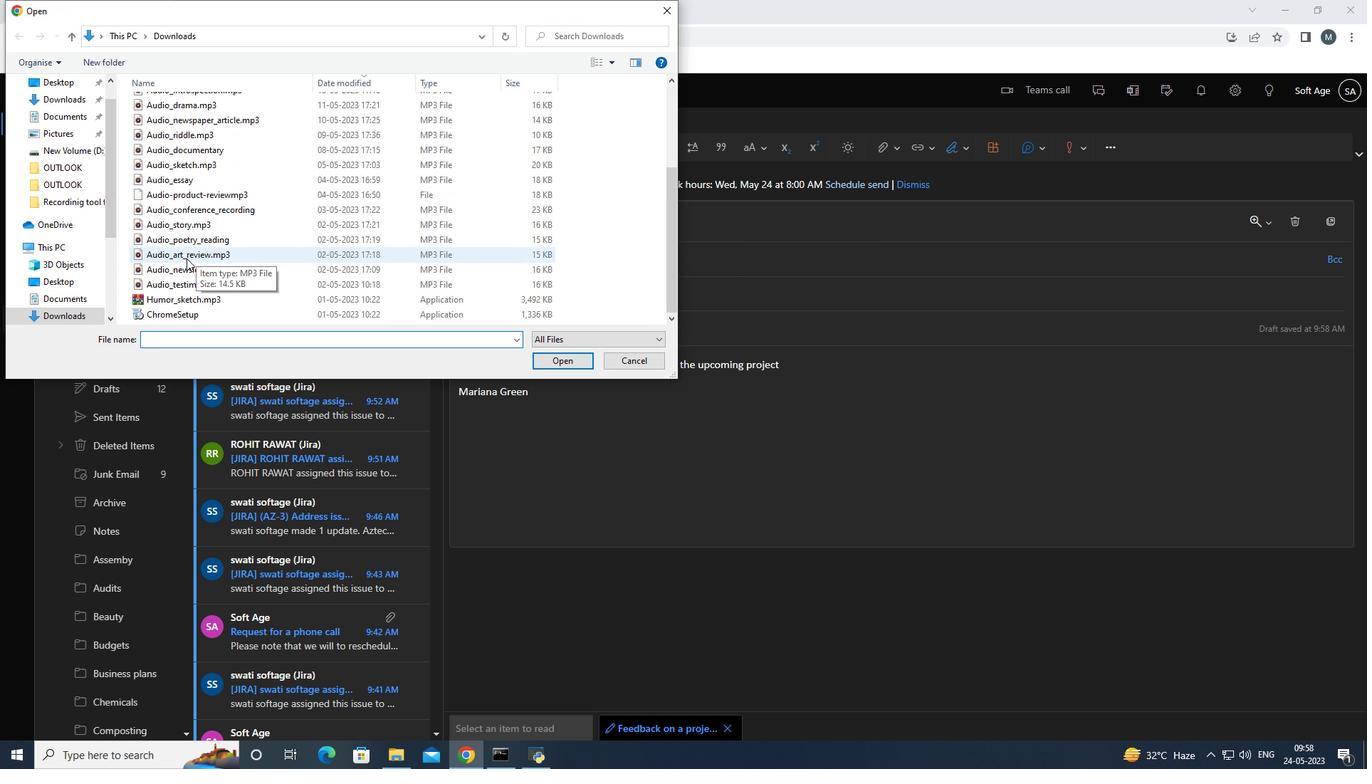 
Action: Mouse scrolled (185, 259) with delta (0, 0)
Screenshot: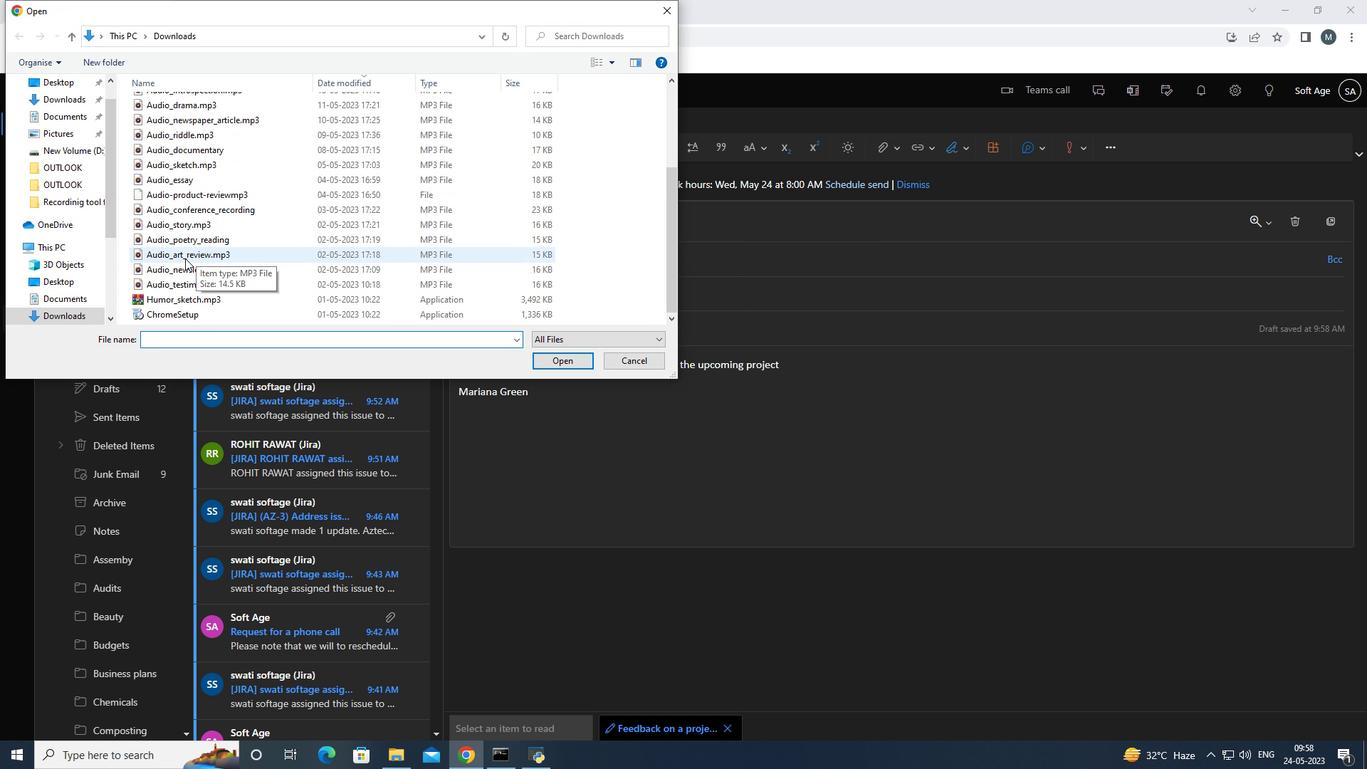 
Action: Mouse moved to (72, 107)
Screenshot: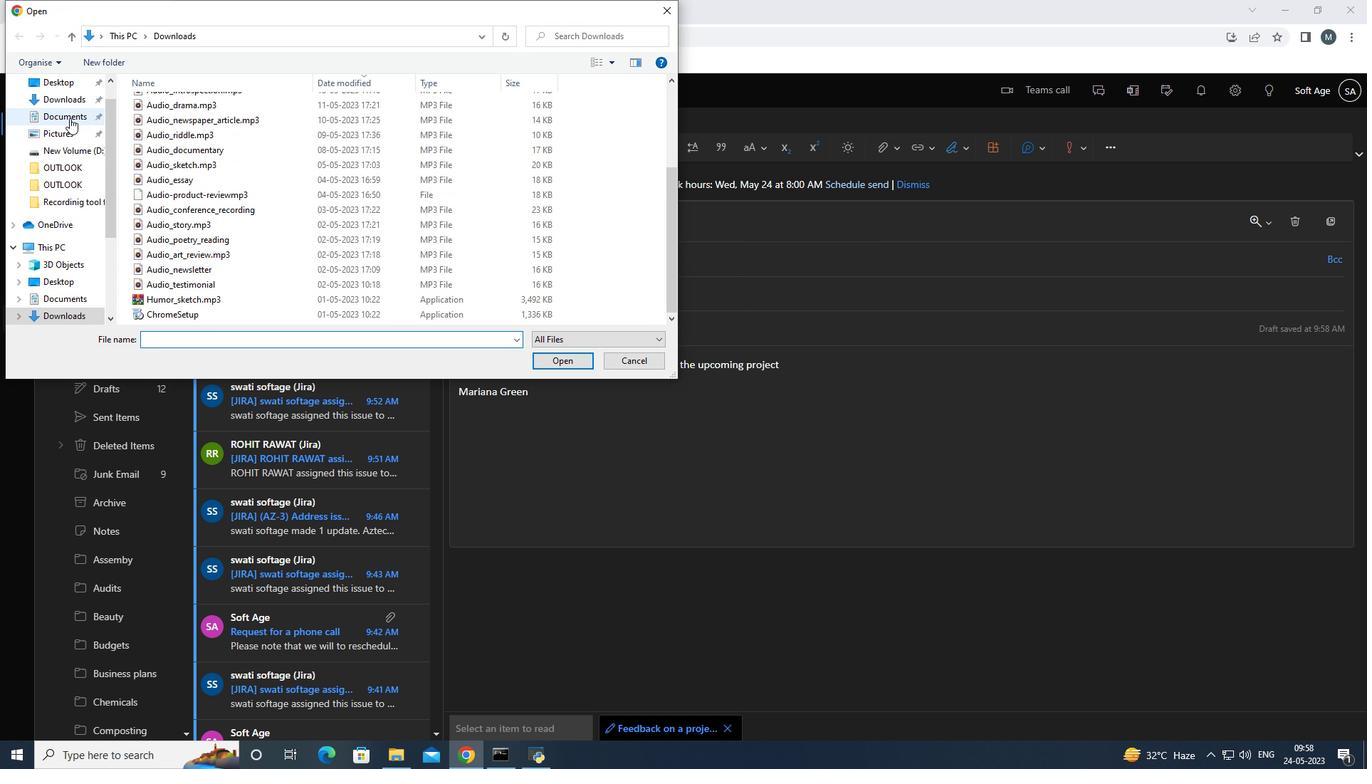 
Action: Mouse pressed left at (72, 107)
Screenshot: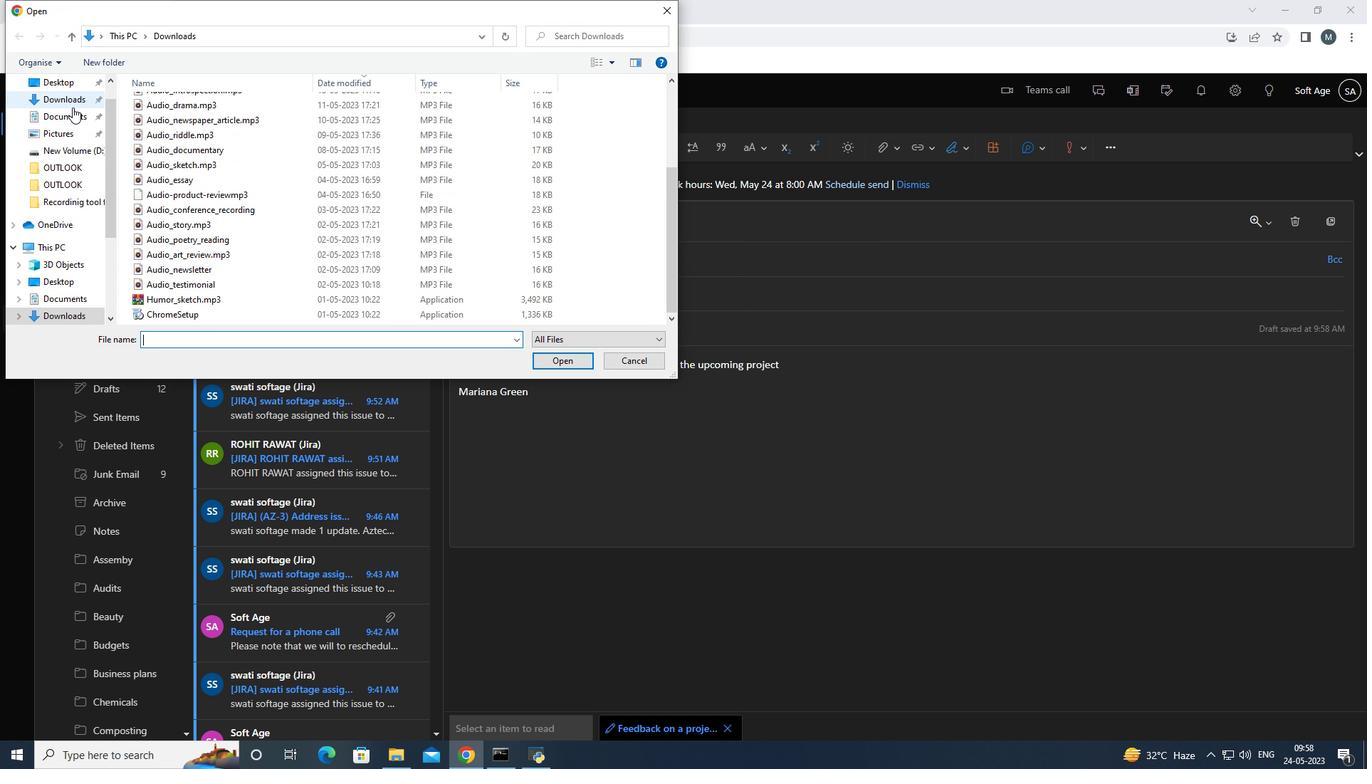 
Action: Mouse moved to (266, 195)
Screenshot: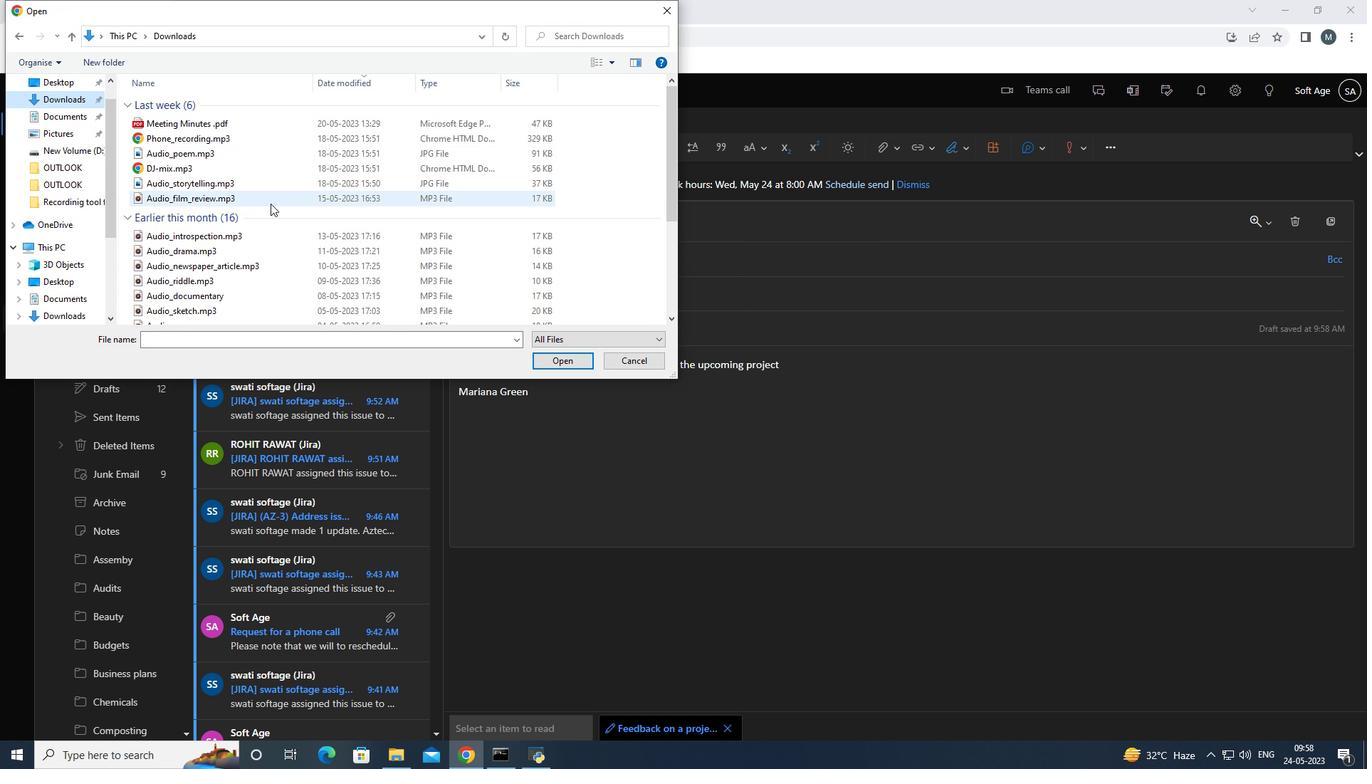 
Action: Mouse scrolled (266, 194) with delta (0, 0)
Screenshot: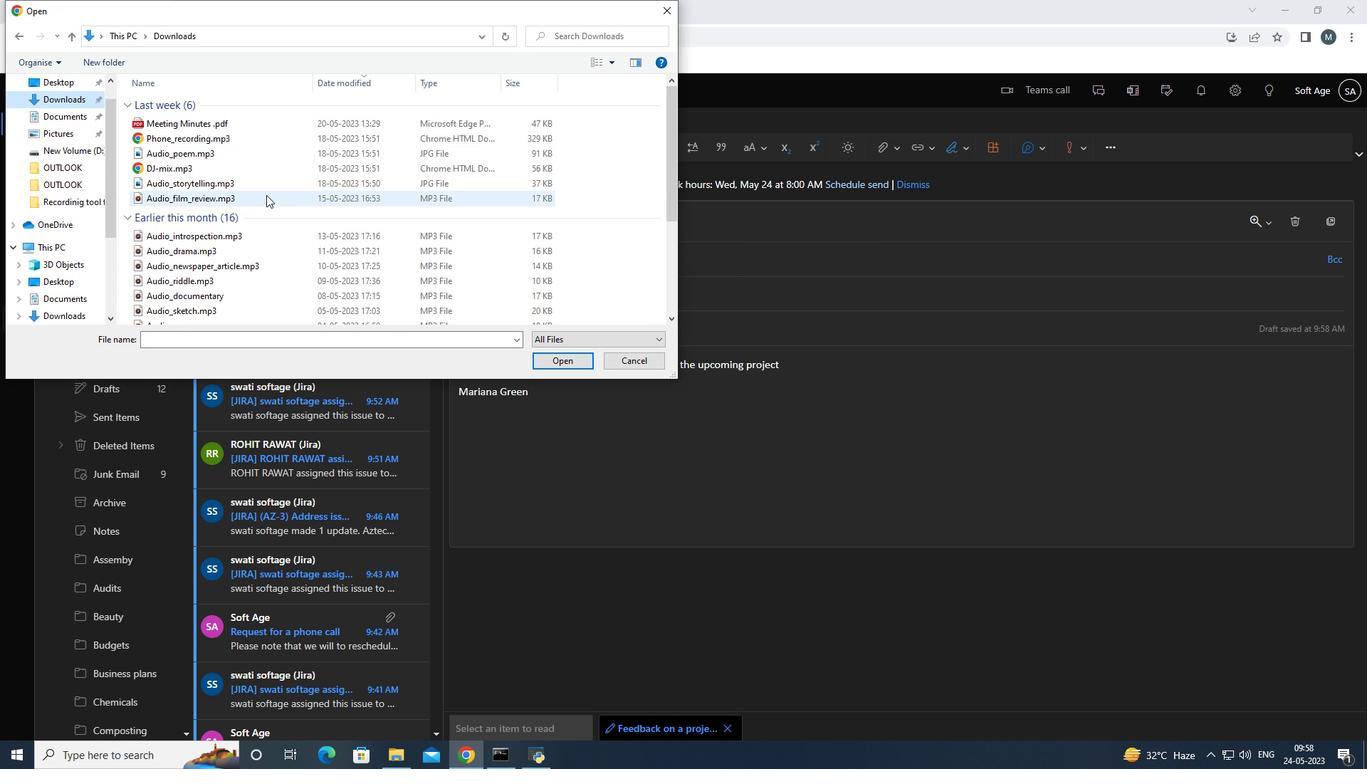 
Action: Mouse scrolled (266, 194) with delta (0, 0)
Screenshot: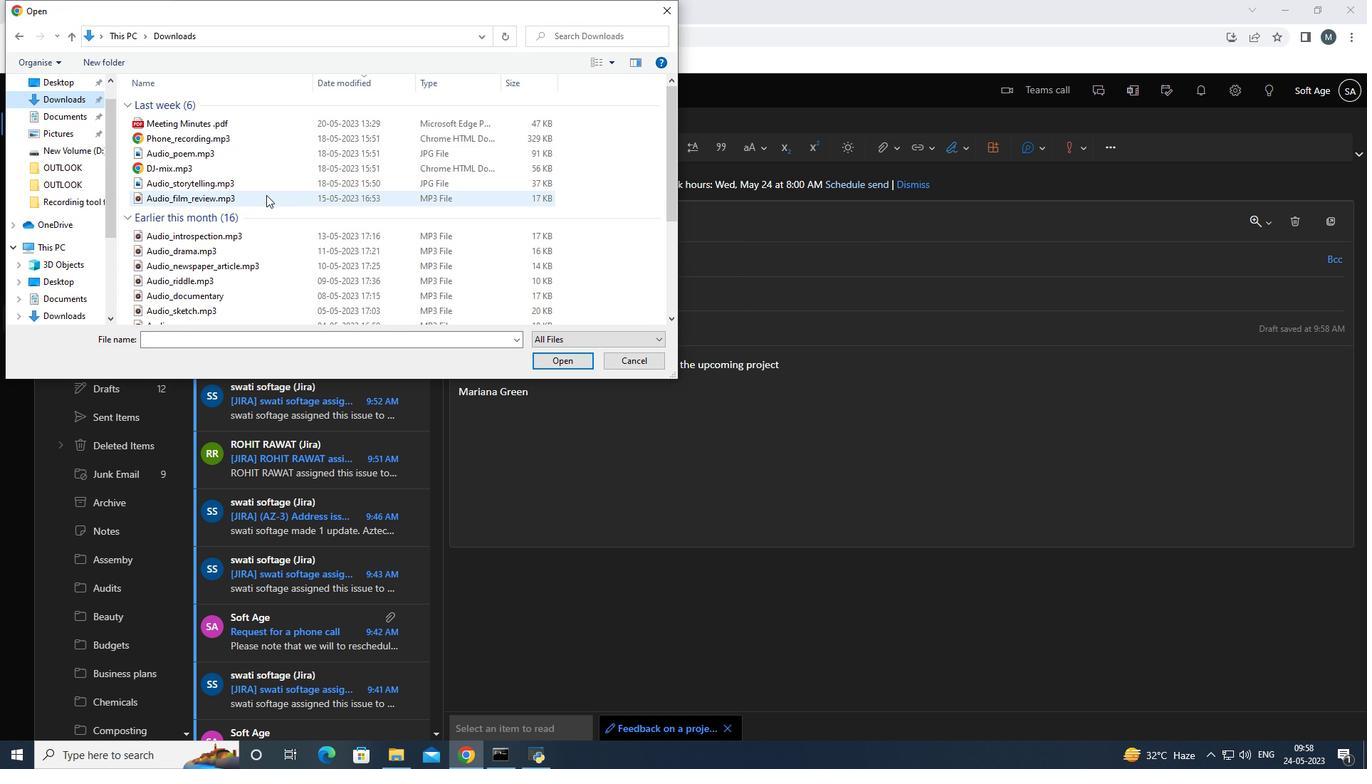 
Action: Mouse scrolled (266, 194) with delta (0, 0)
Screenshot: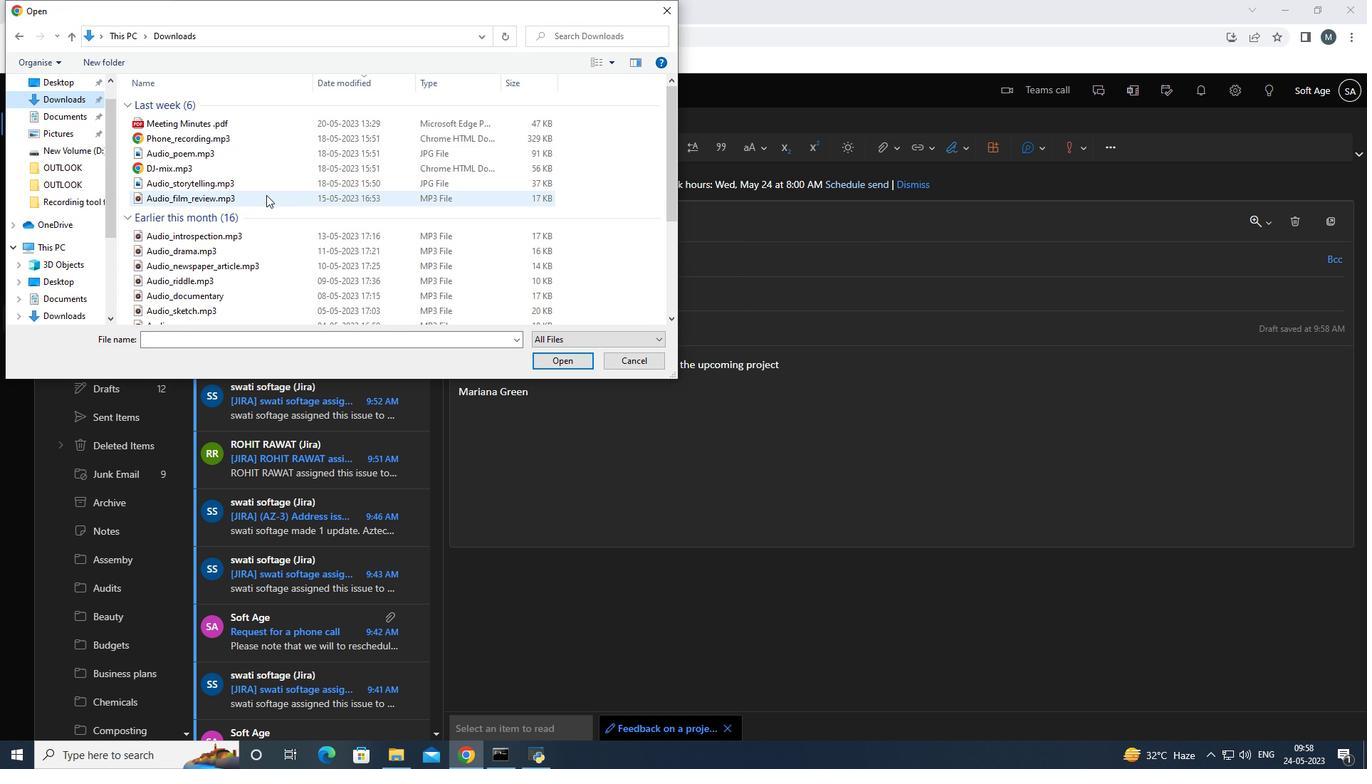 
Action: Mouse scrolled (266, 194) with delta (0, 0)
Screenshot: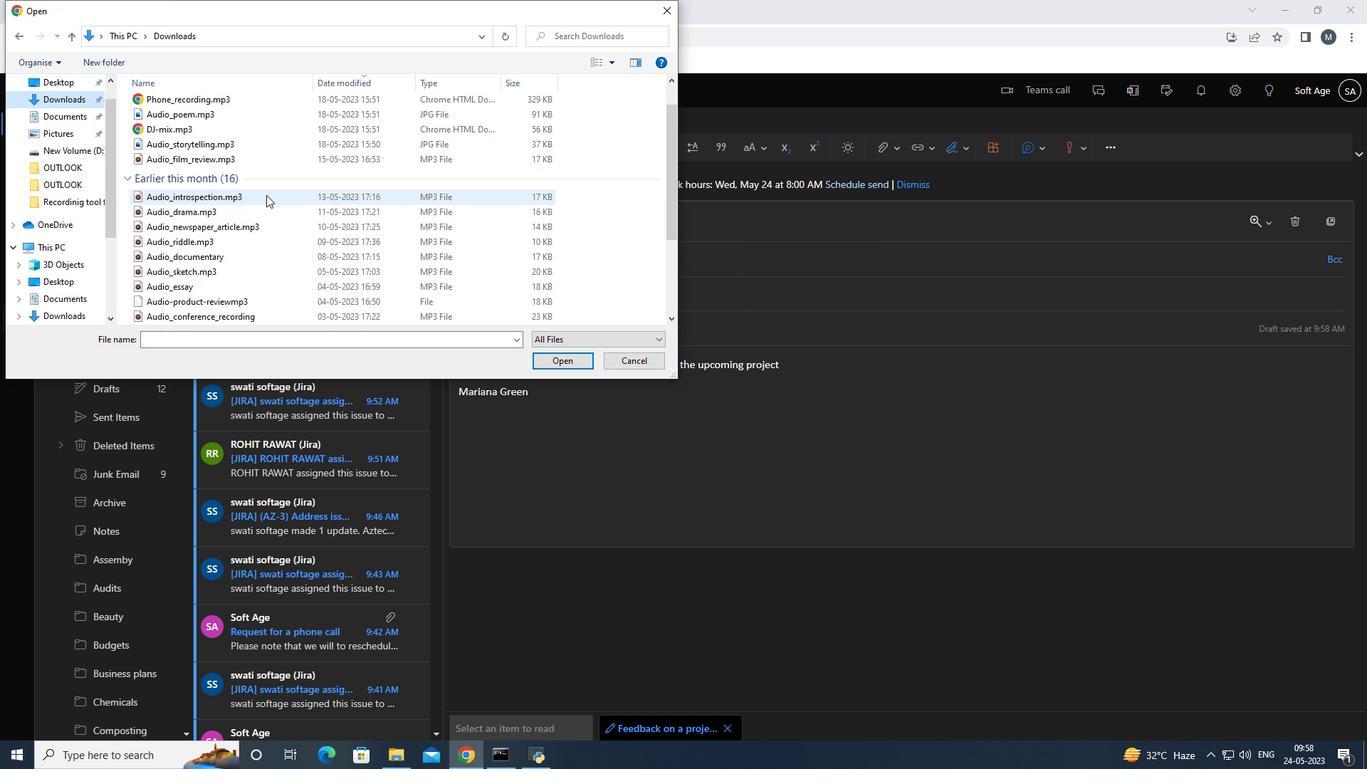 
Action: Mouse scrolled (266, 194) with delta (0, 0)
Screenshot: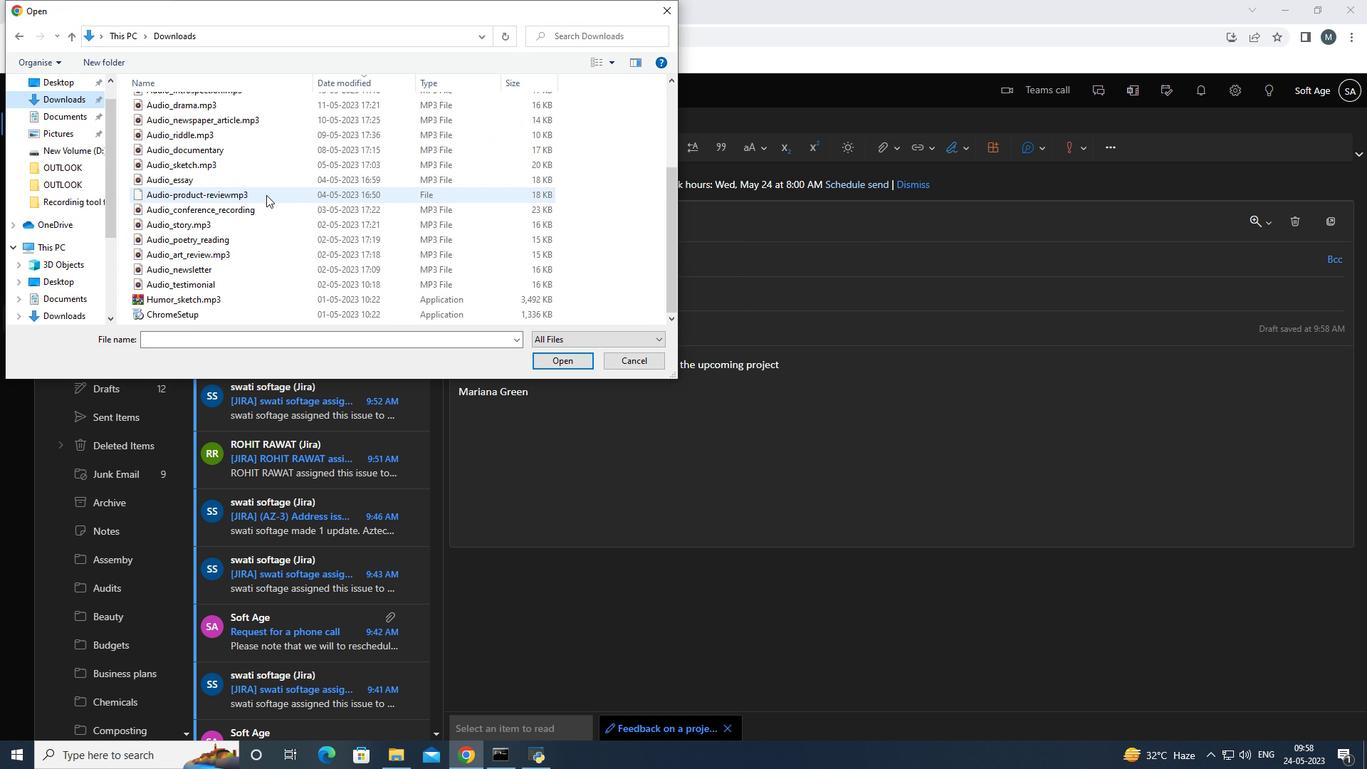 
Action: Mouse scrolled (266, 194) with delta (0, 0)
Screenshot: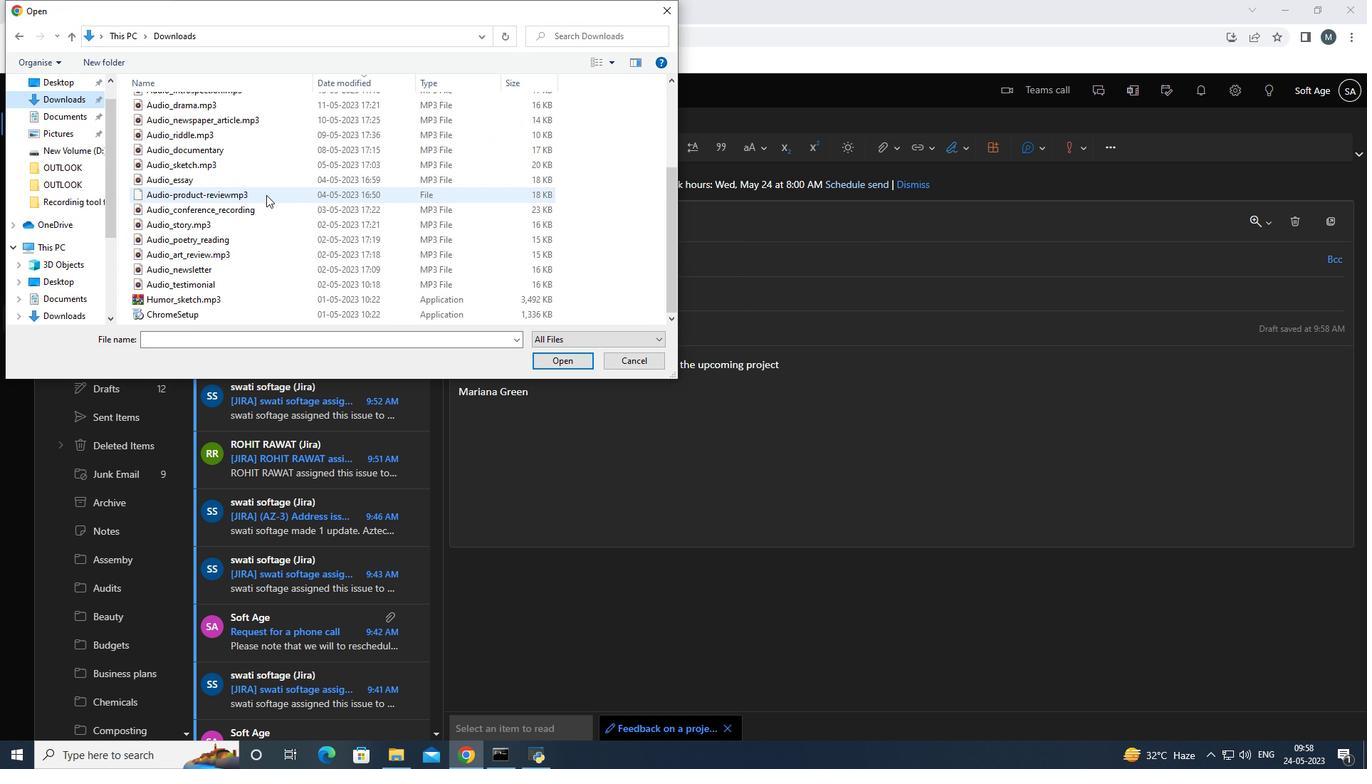 
Action: Mouse scrolled (266, 194) with delta (0, 0)
Screenshot: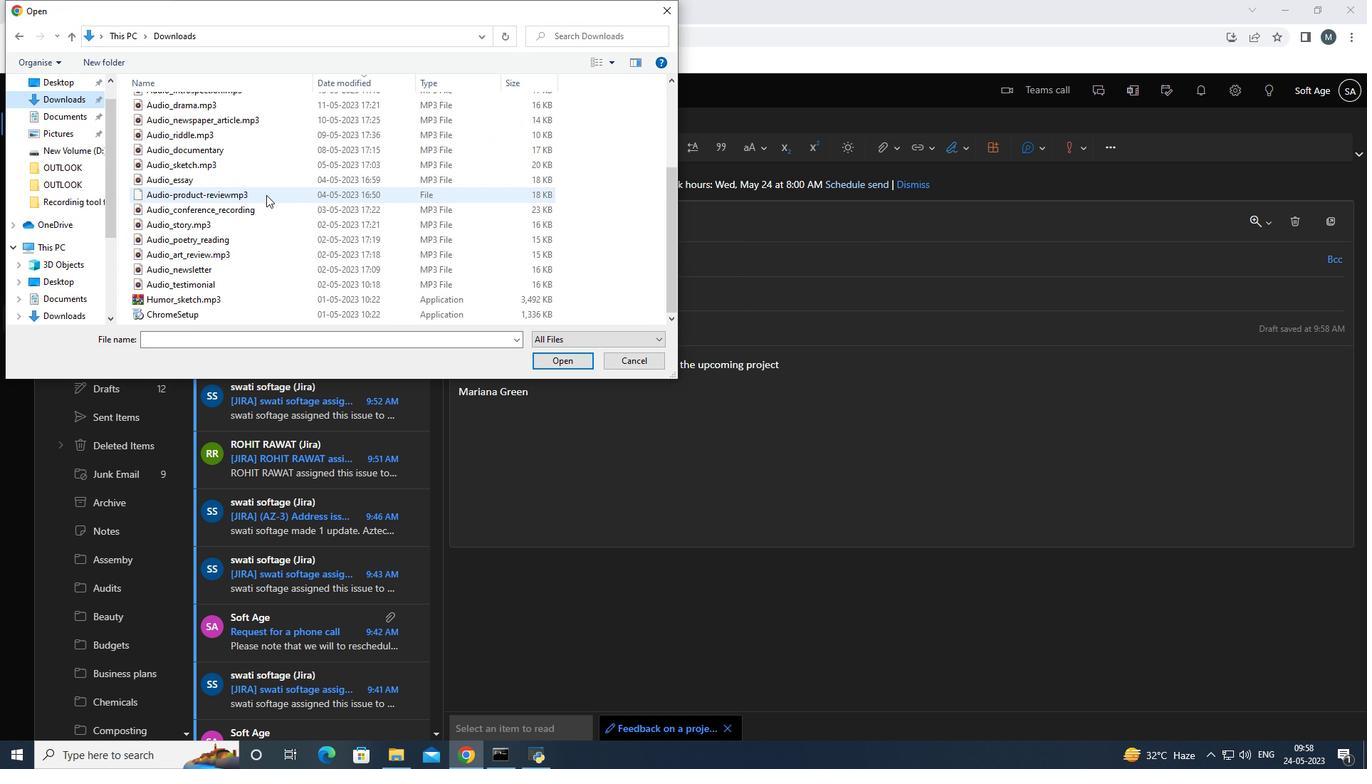 
Action: Mouse scrolled (266, 194) with delta (0, 0)
Screenshot: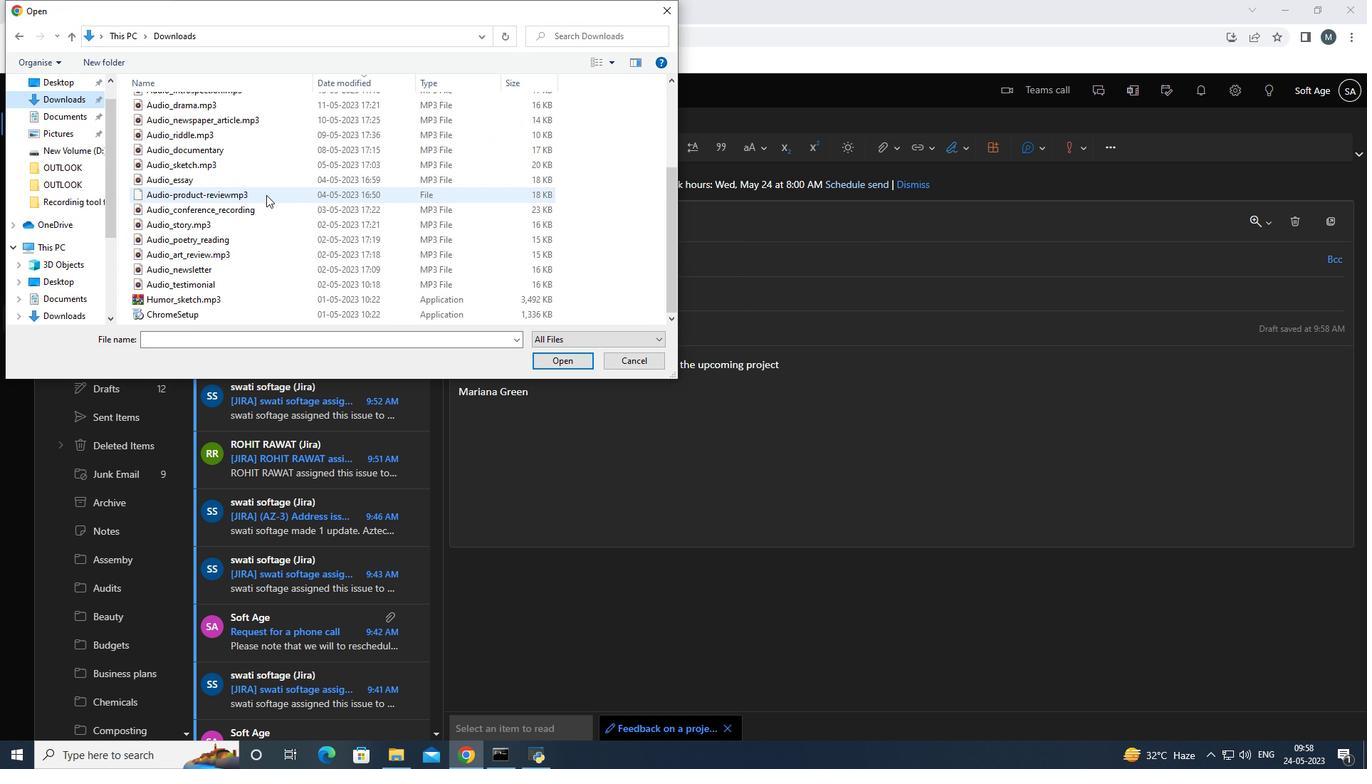 
Action: Mouse moved to (254, 222)
Screenshot: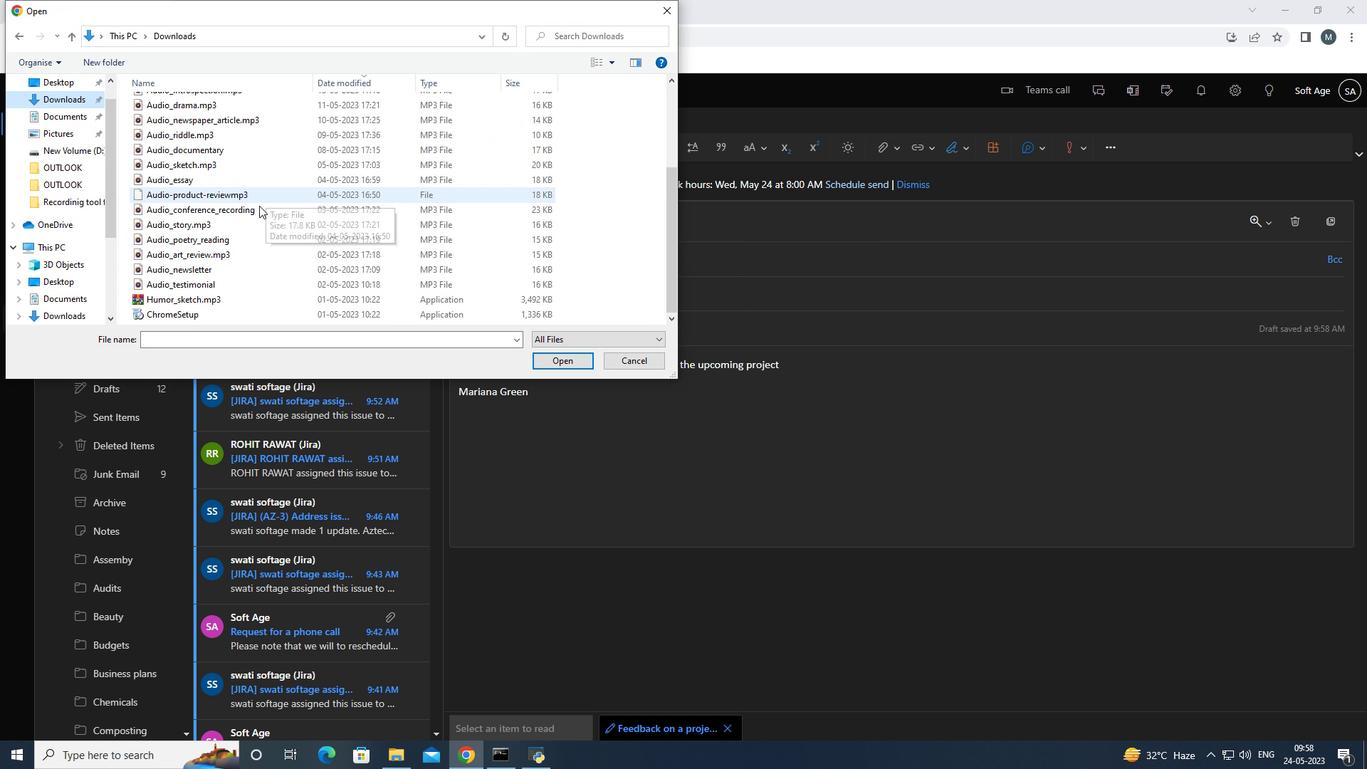 
Action: Mouse scrolled (254, 222) with delta (0, 0)
Screenshot: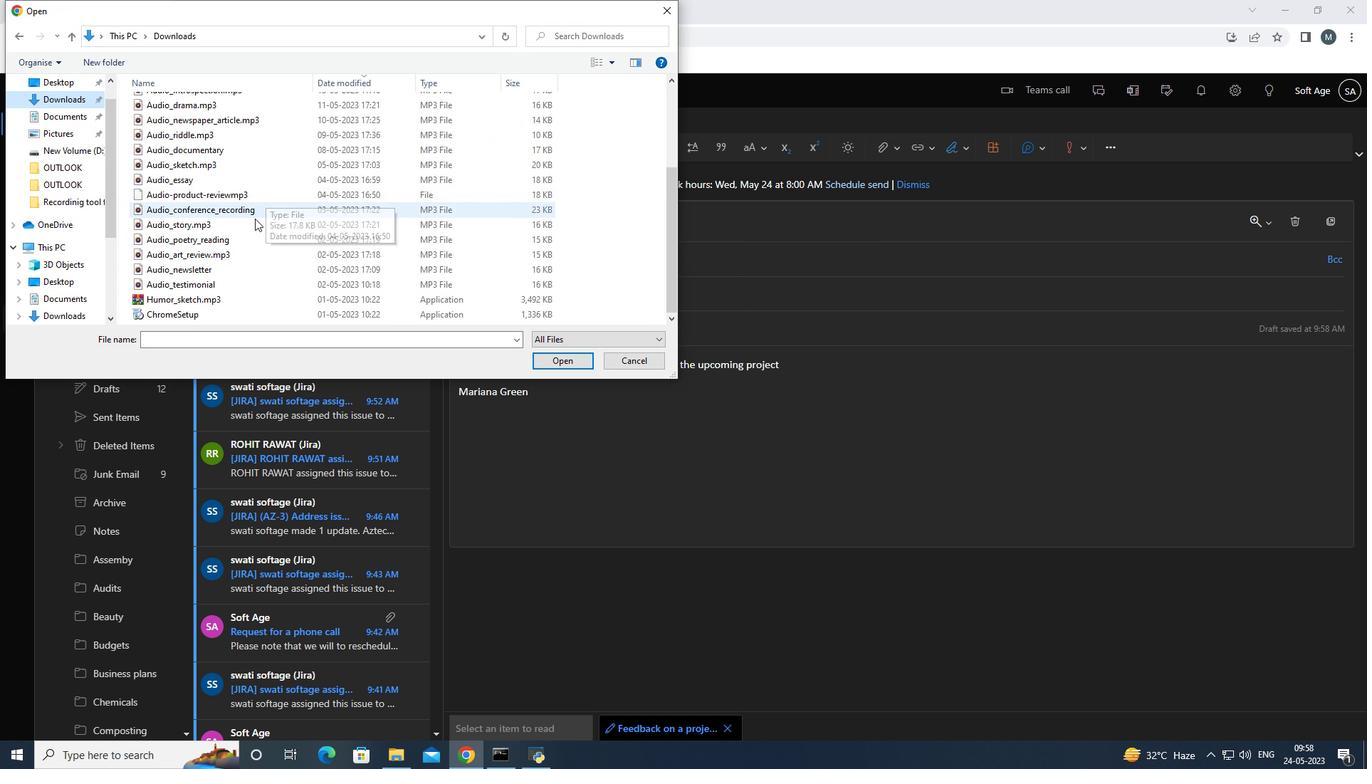
Action: Mouse scrolled (254, 222) with delta (0, 0)
Screenshot: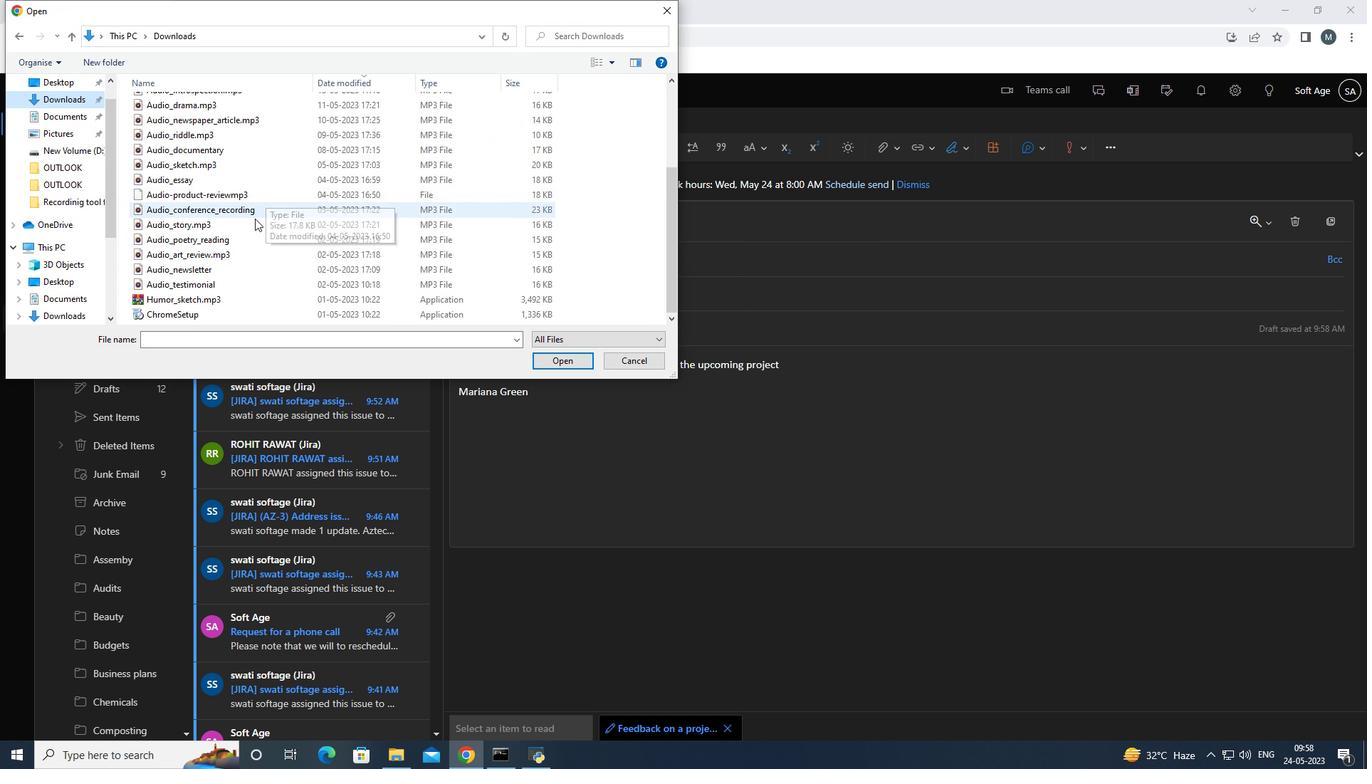 
Action: Mouse scrolled (254, 222) with delta (0, 0)
Screenshot: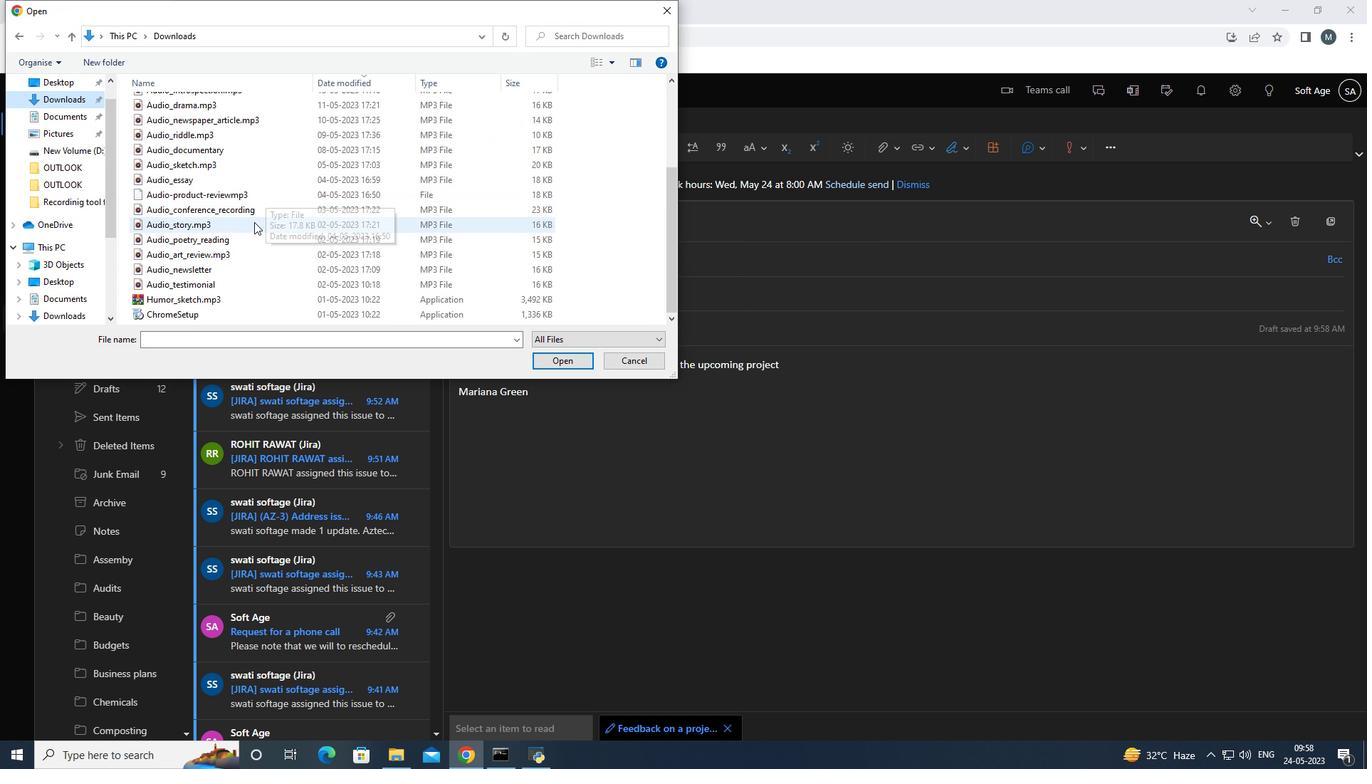 
Action: Mouse scrolled (254, 222) with delta (0, 0)
Screenshot: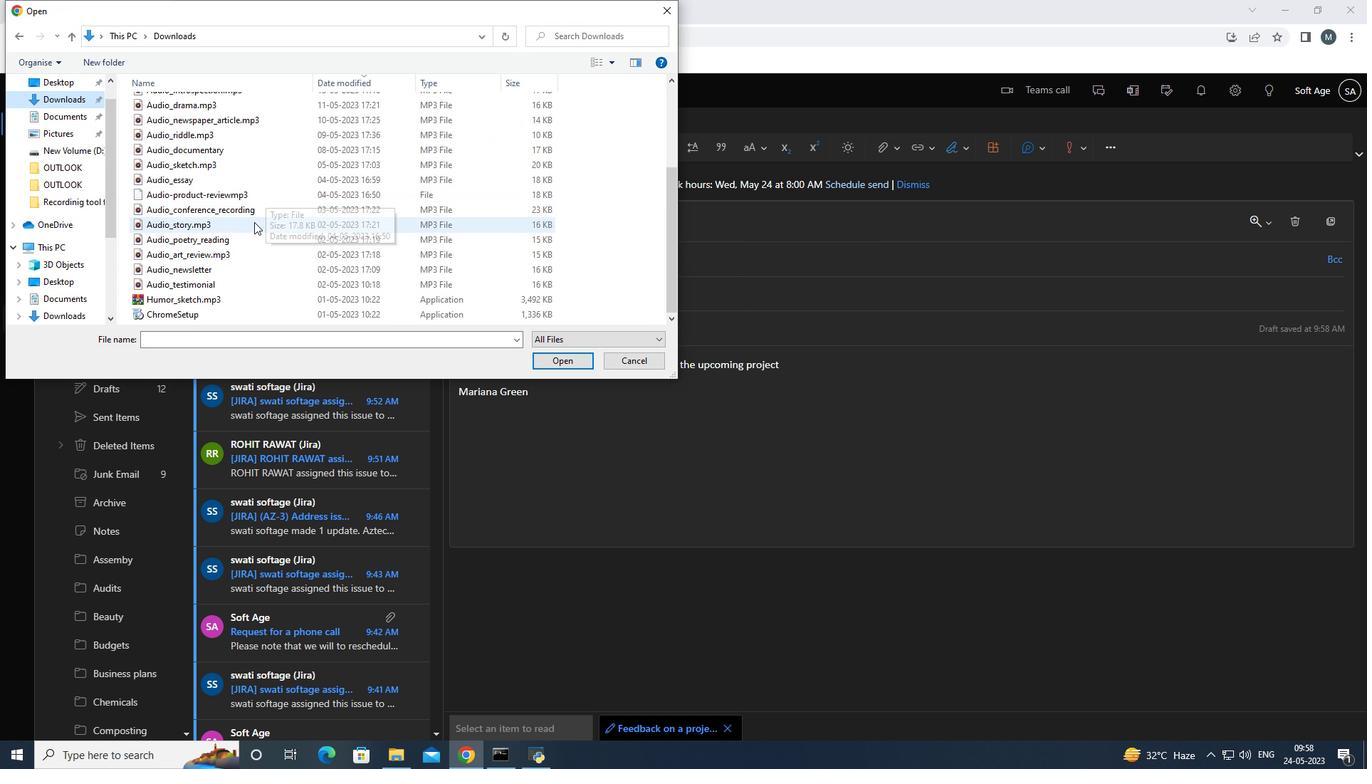 
Action: Mouse scrolled (254, 222) with delta (0, 0)
Screenshot: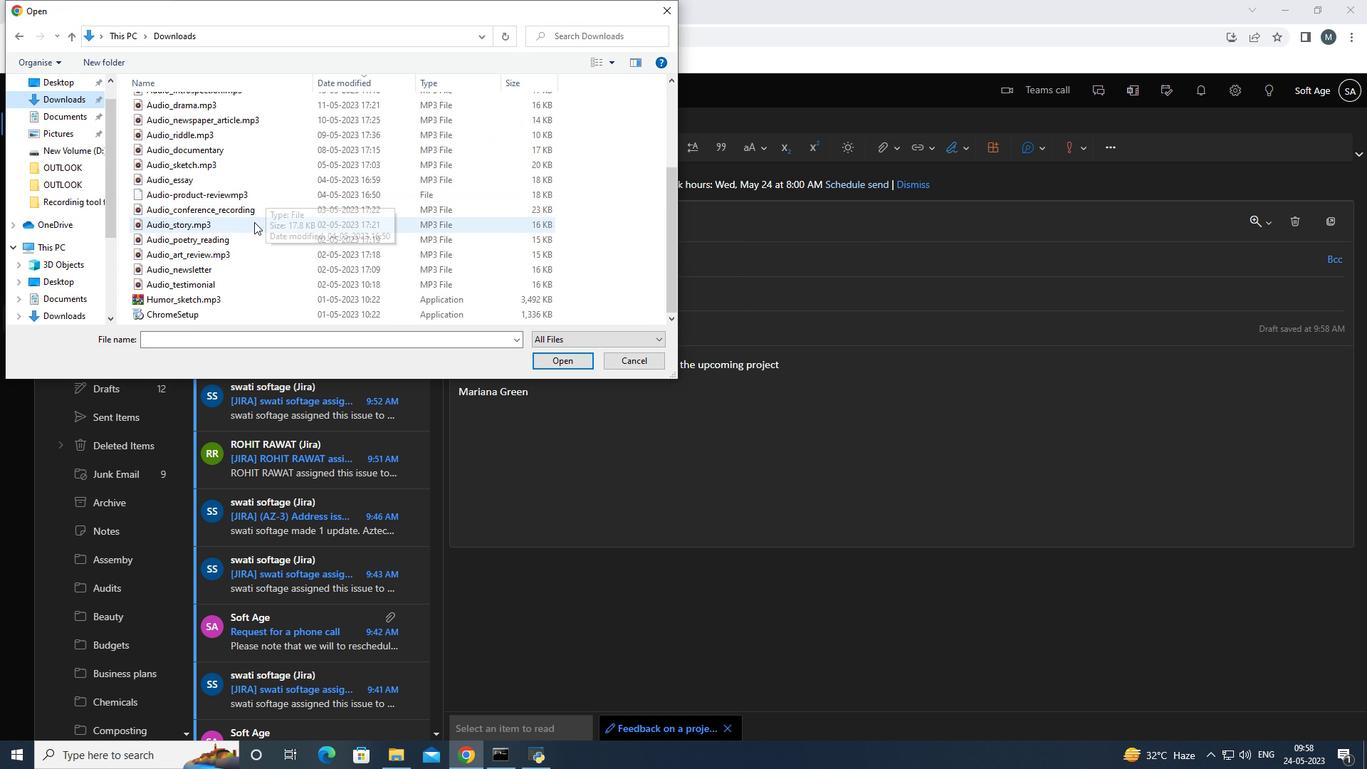 
Action: Mouse scrolled (254, 222) with delta (0, 0)
Screenshot: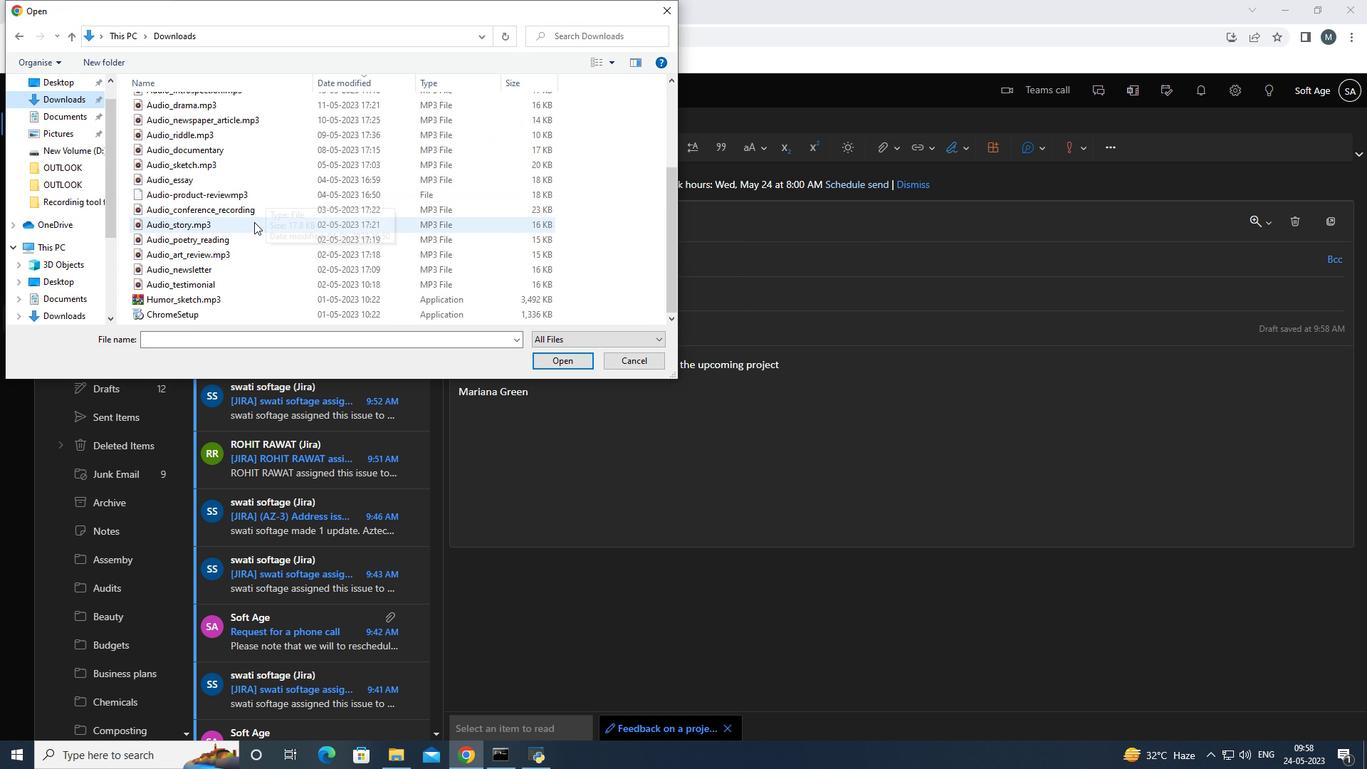 
Action: Mouse moved to (254, 223)
Screenshot: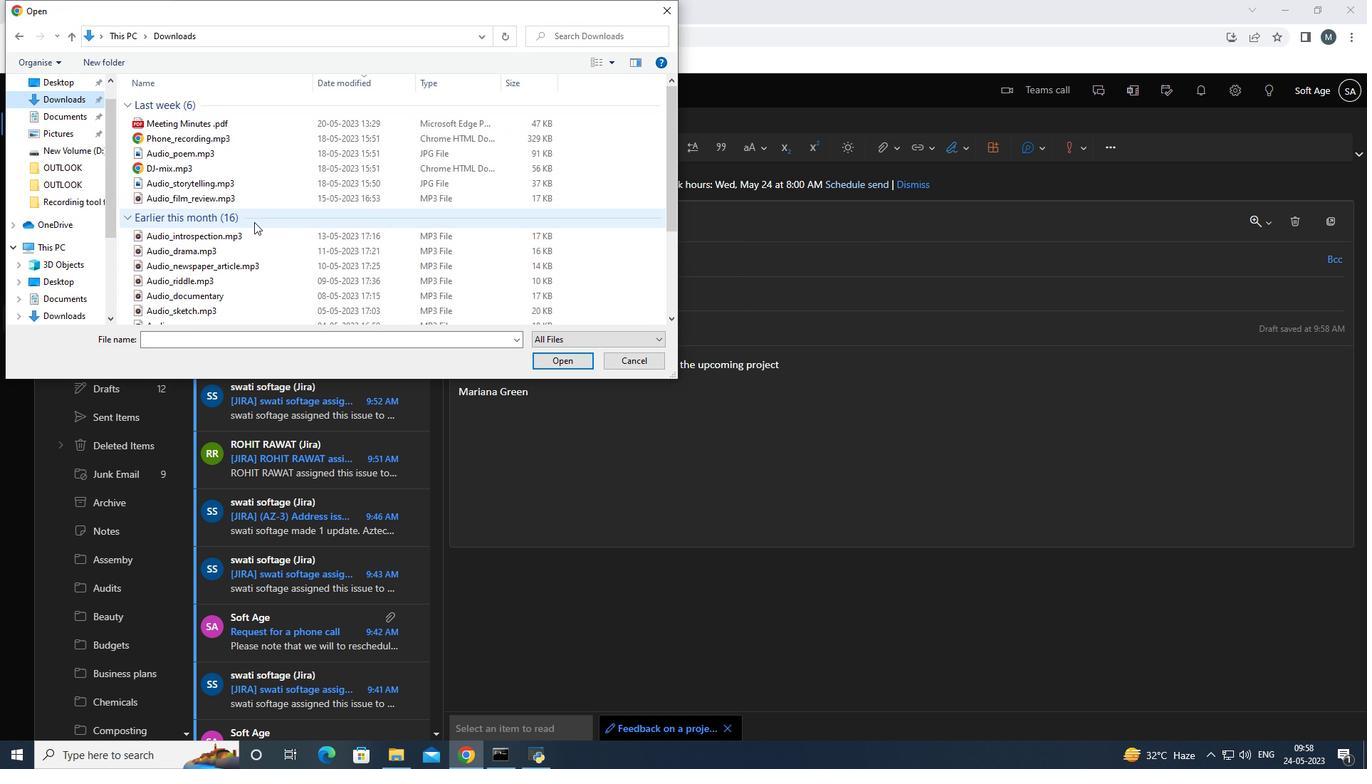 
Action: Mouse scrolled (254, 224) with delta (0, 0)
Screenshot: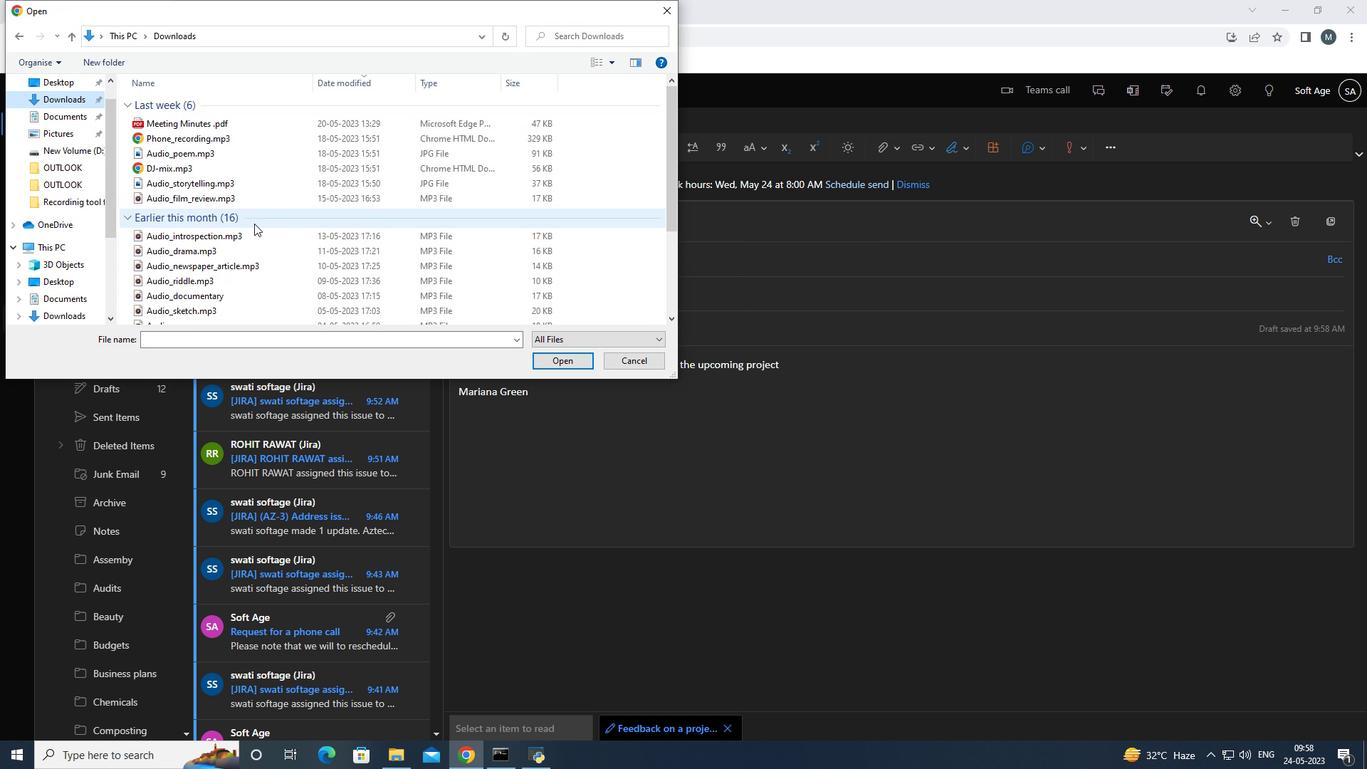 
Action: Mouse scrolled (254, 224) with delta (0, 0)
Screenshot: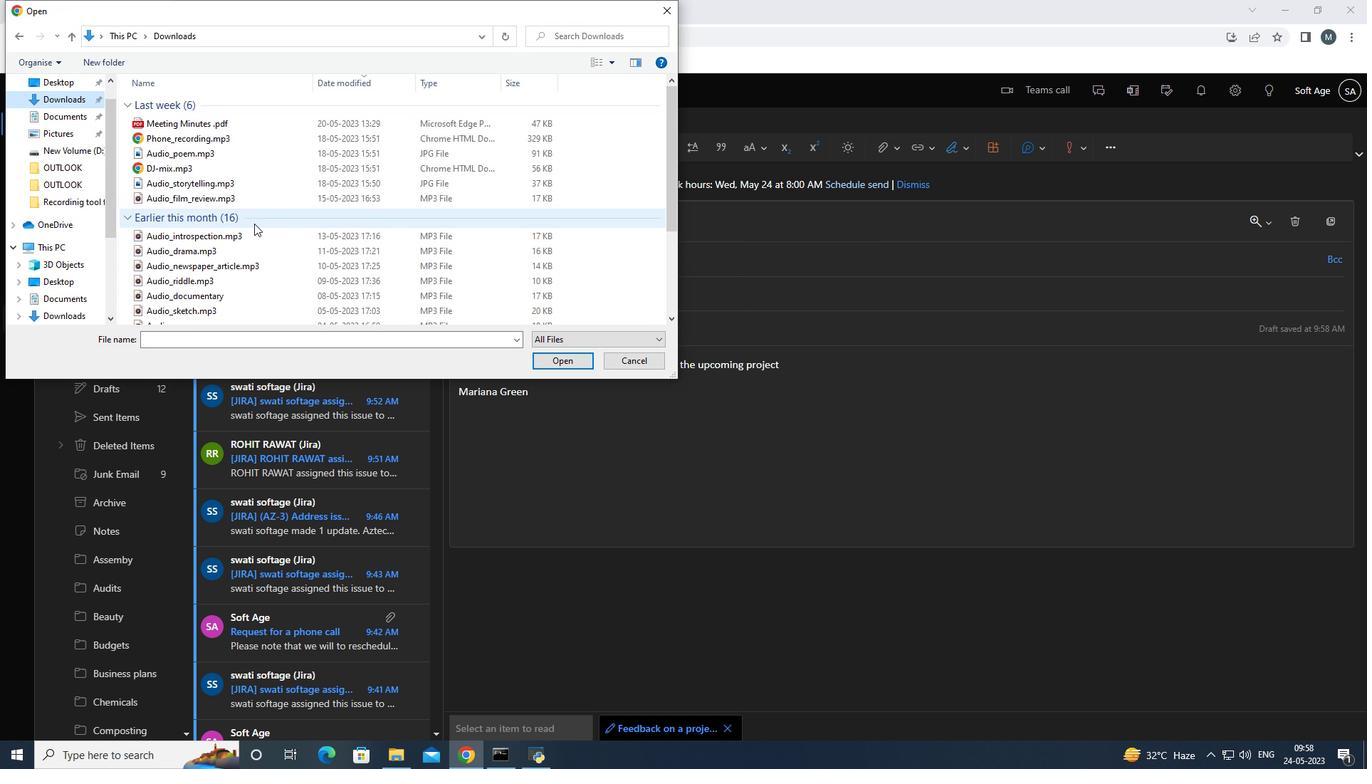 
Action: Mouse scrolled (254, 224) with delta (0, 0)
Screenshot: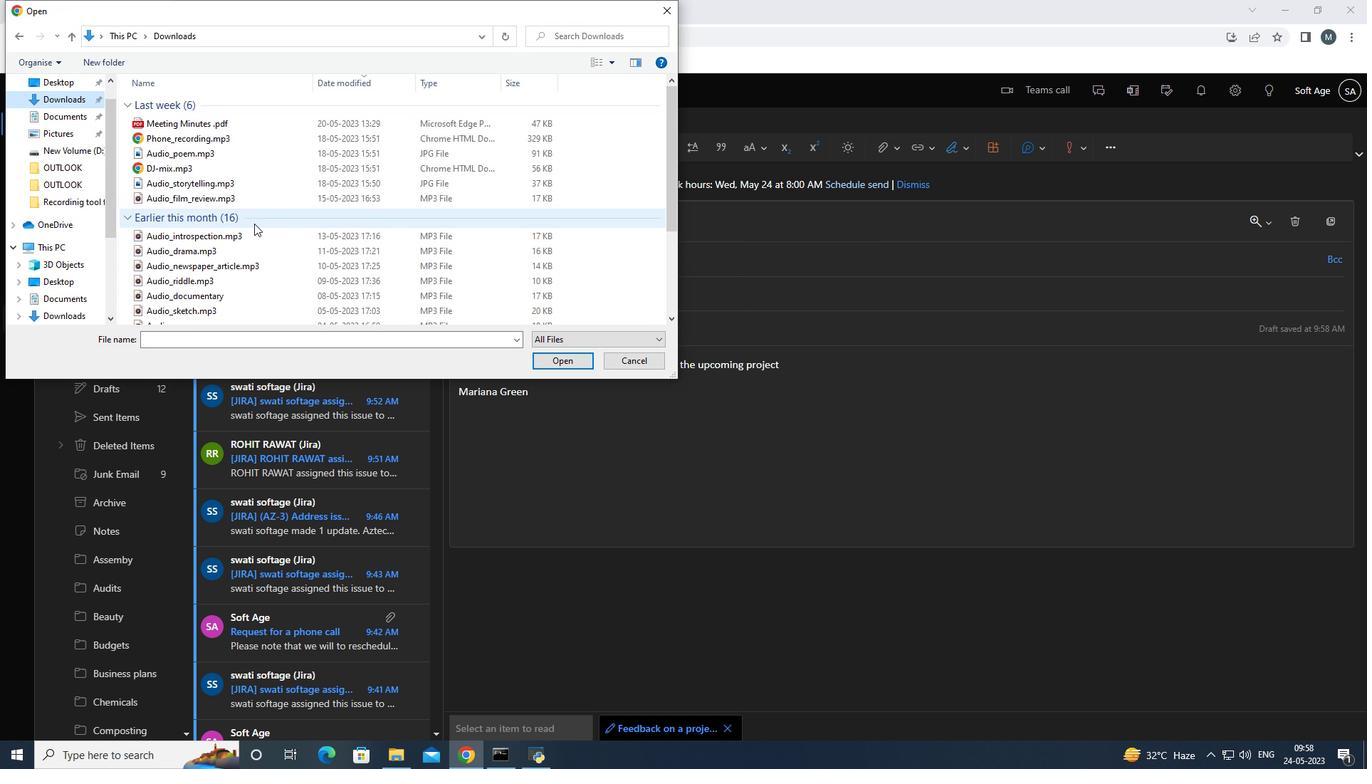 
Action: Mouse scrolled (254, 224) with delta (0, 0)
Screenshot: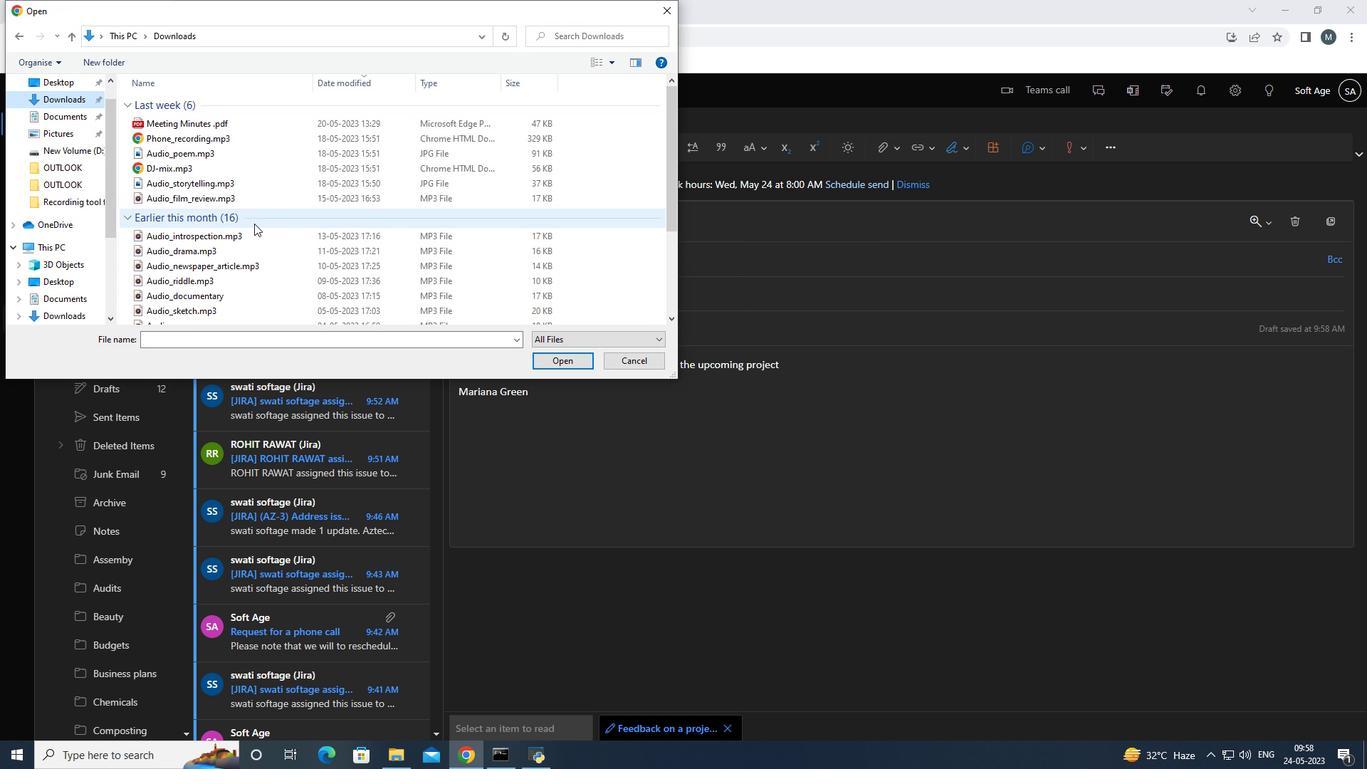 
Action: Mouse moved to (254, 235)
Screenshot: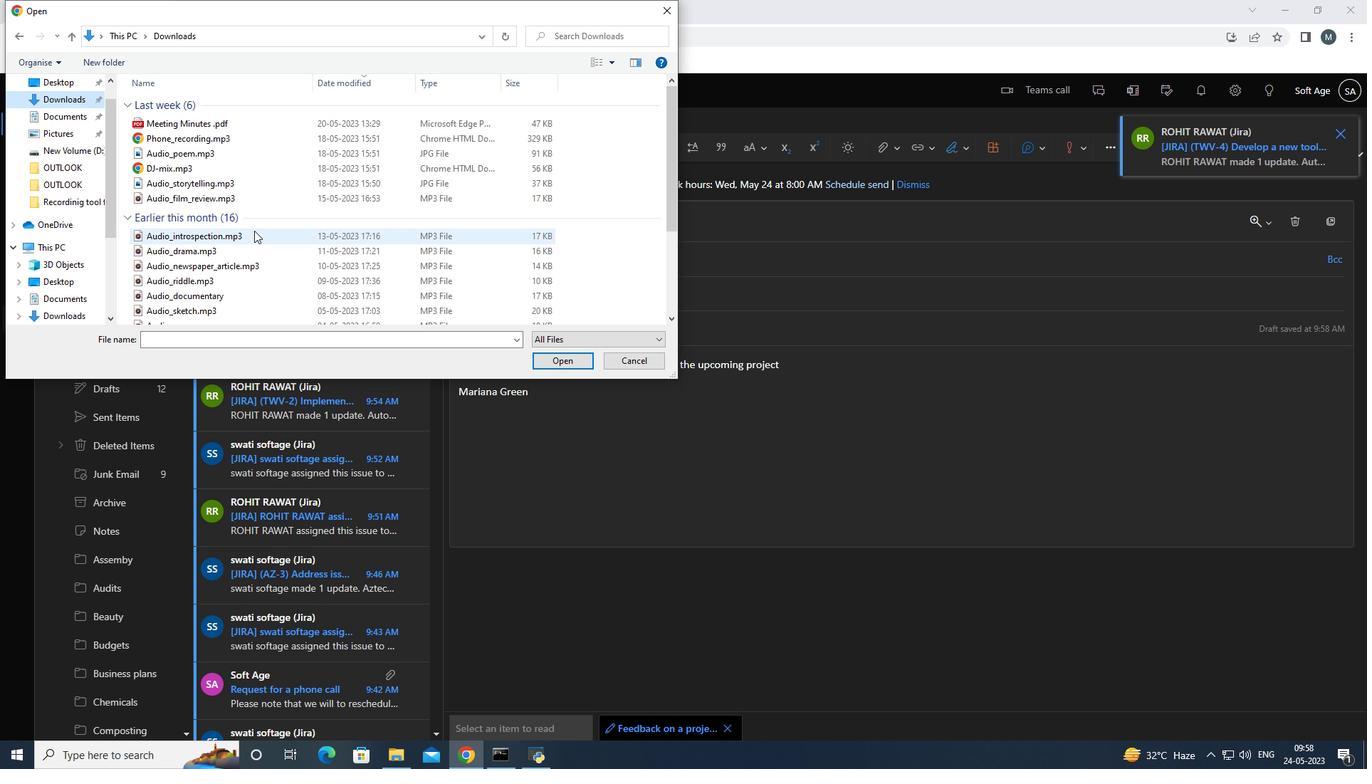 
Action: Mouse pressed left at (254, 235)
Screenshot: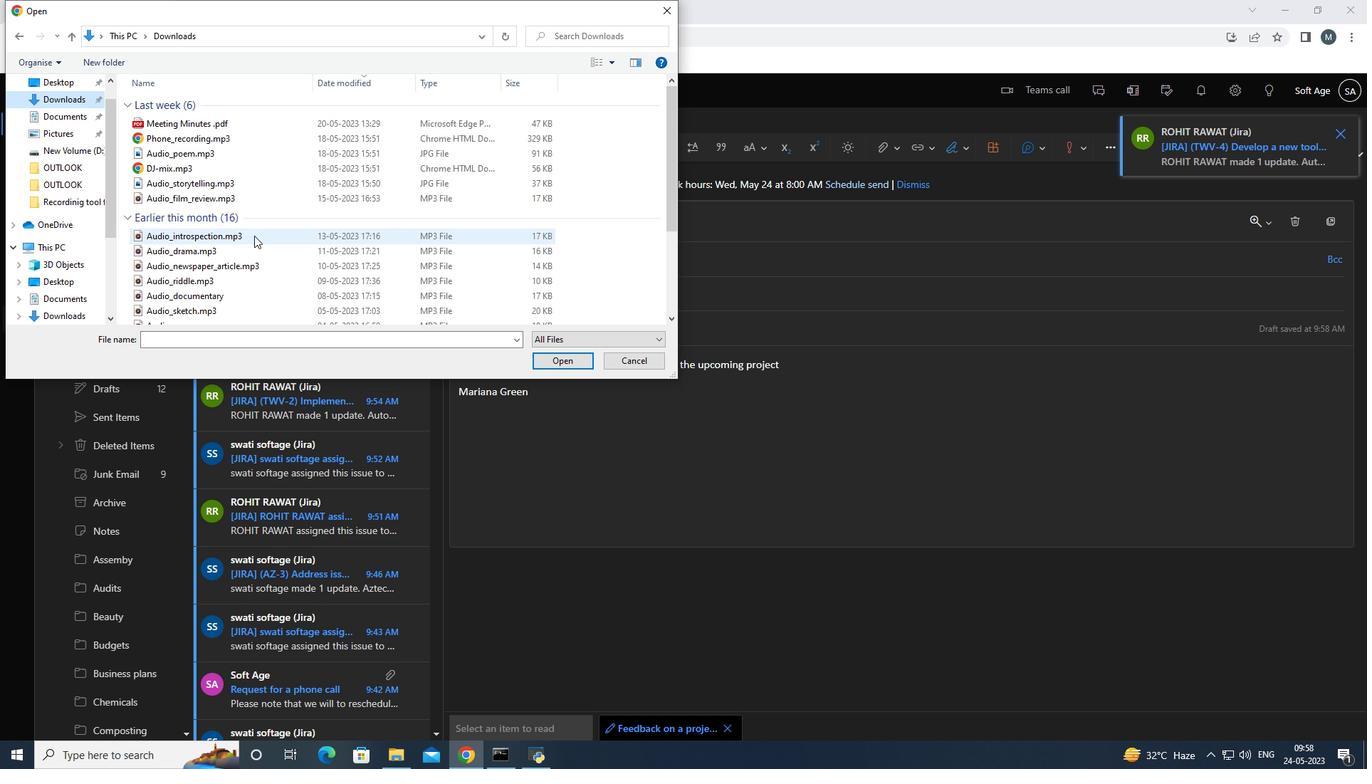 
Action: Mouse pressed right at (254, 235)
Screenshot: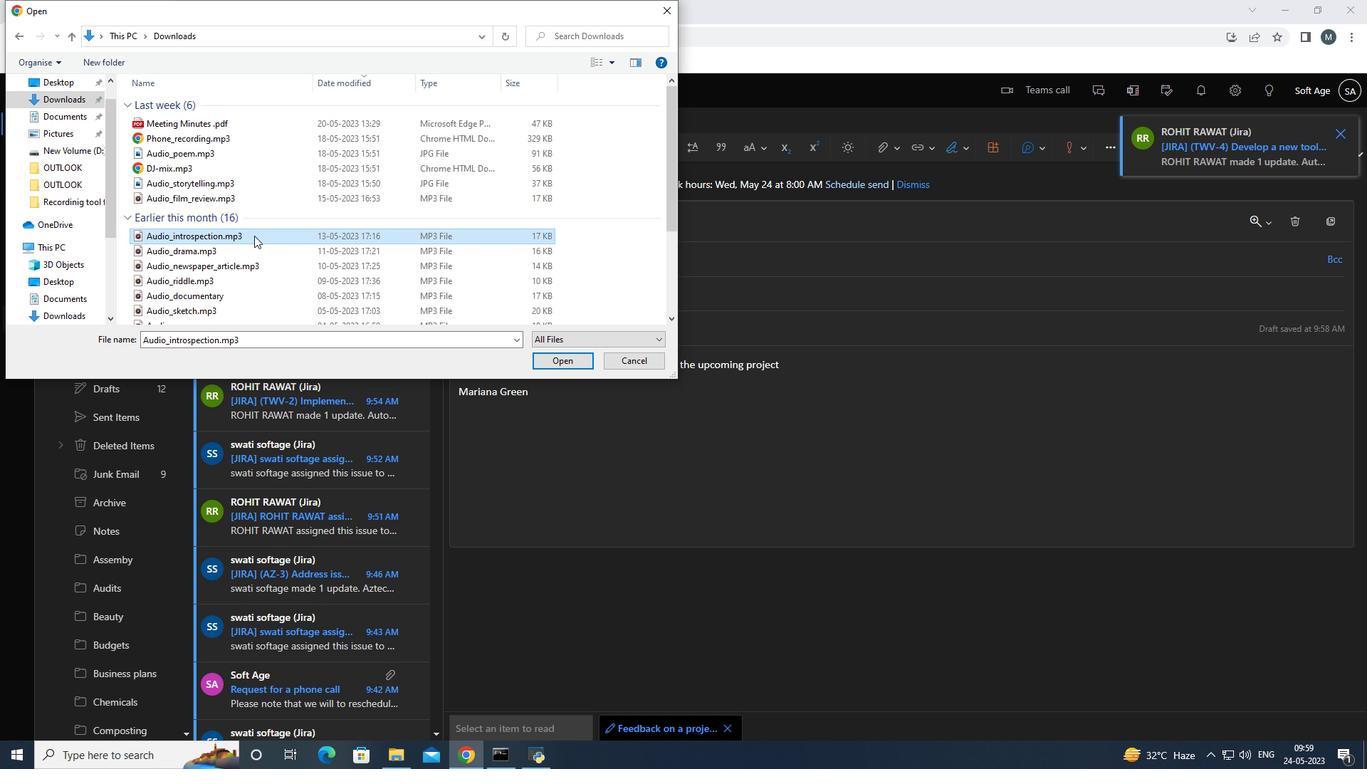 
Action: Mouse moved to (301, 574)
Screenshot: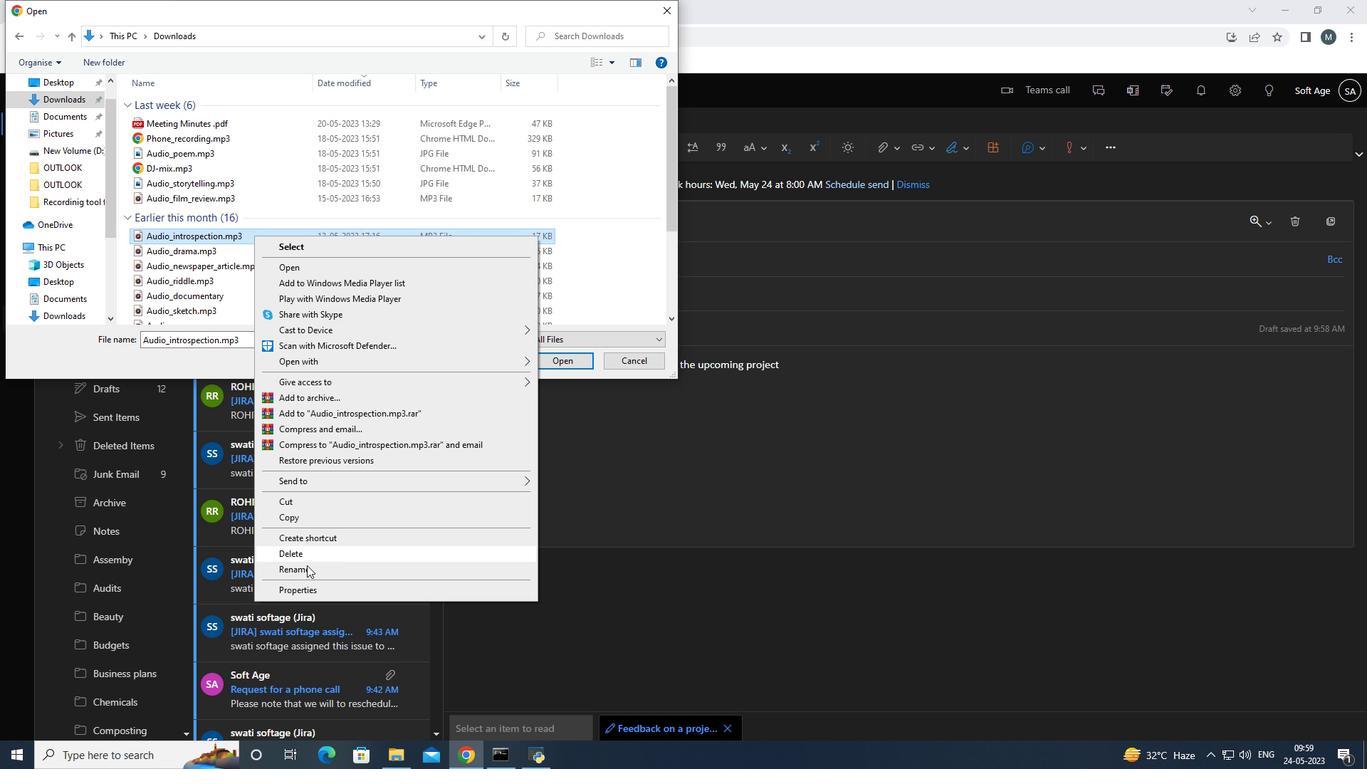 
Action: Mouse pressed left at (301, 574)
Screenshot: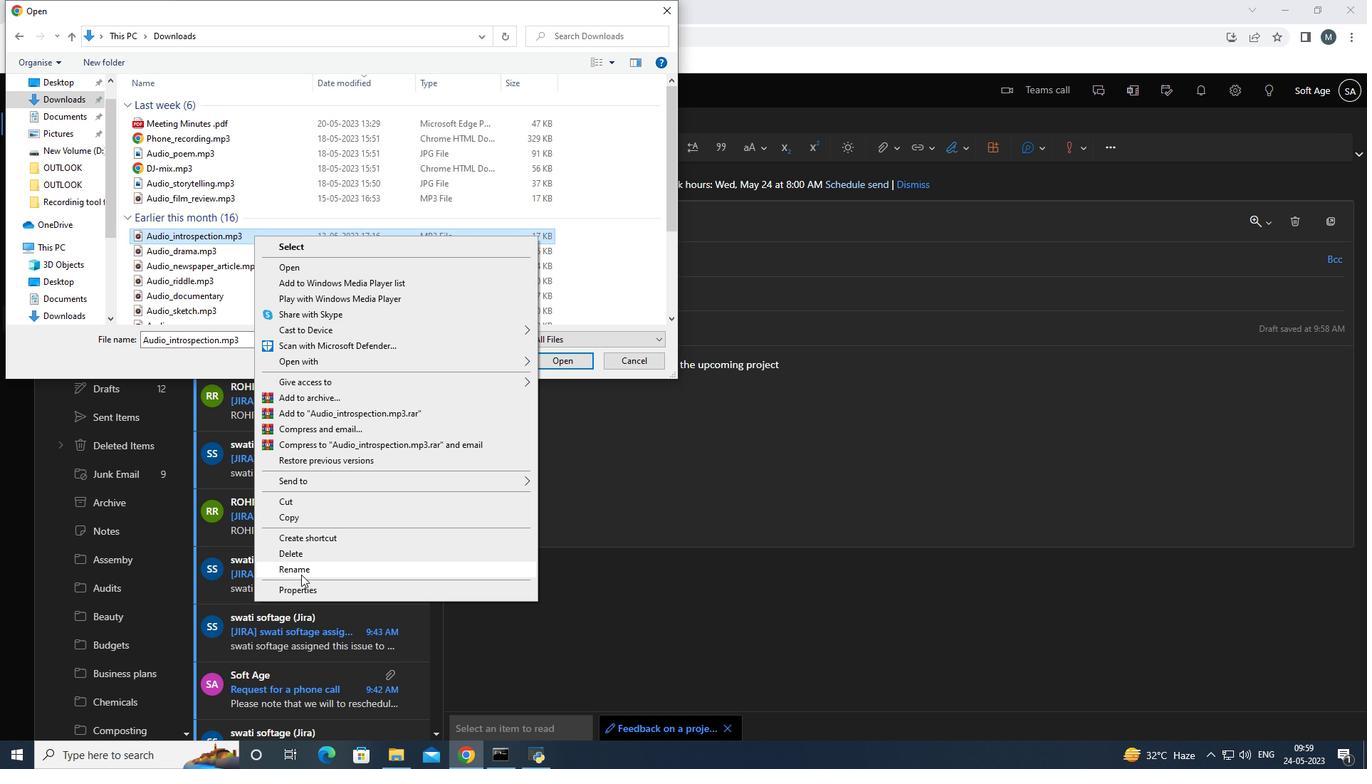 
Action: Key pressed <Key.shift>Audio<Key.shift>_lecture<Key.shift><Key.shift><Key.shift><Key.shift>_excerpt.mp3
Screenshot: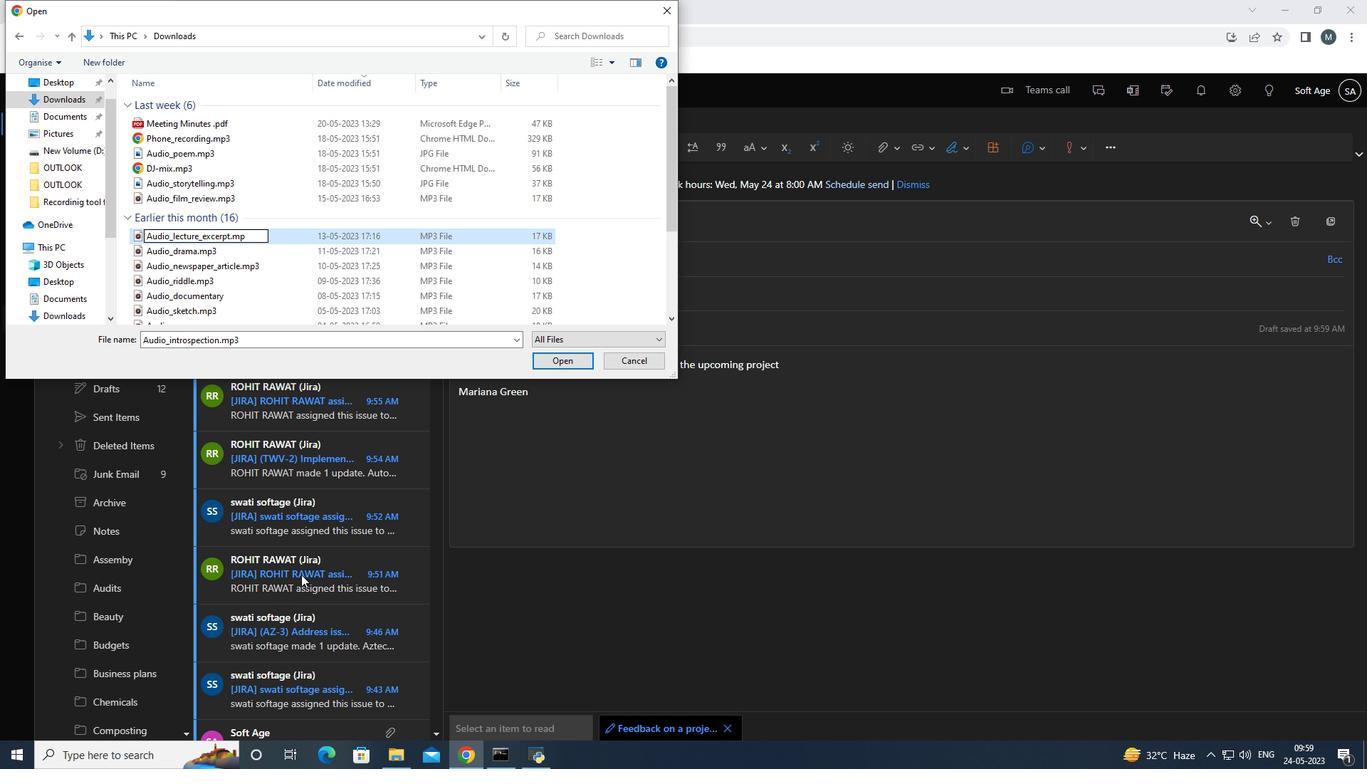 
Action: Mouse moved to (267, 252)
Screenshot: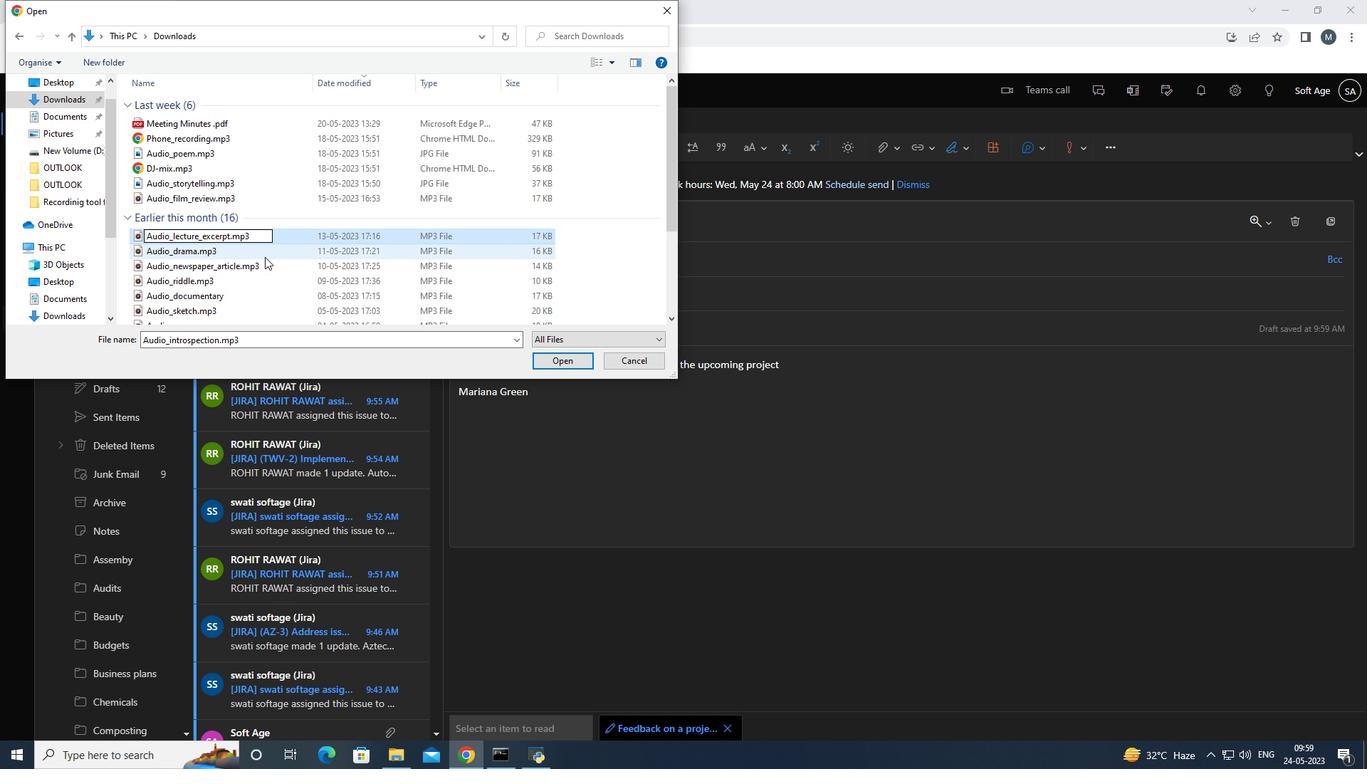 
Action: Mouse pressed left at (267, 252)
Screenshot: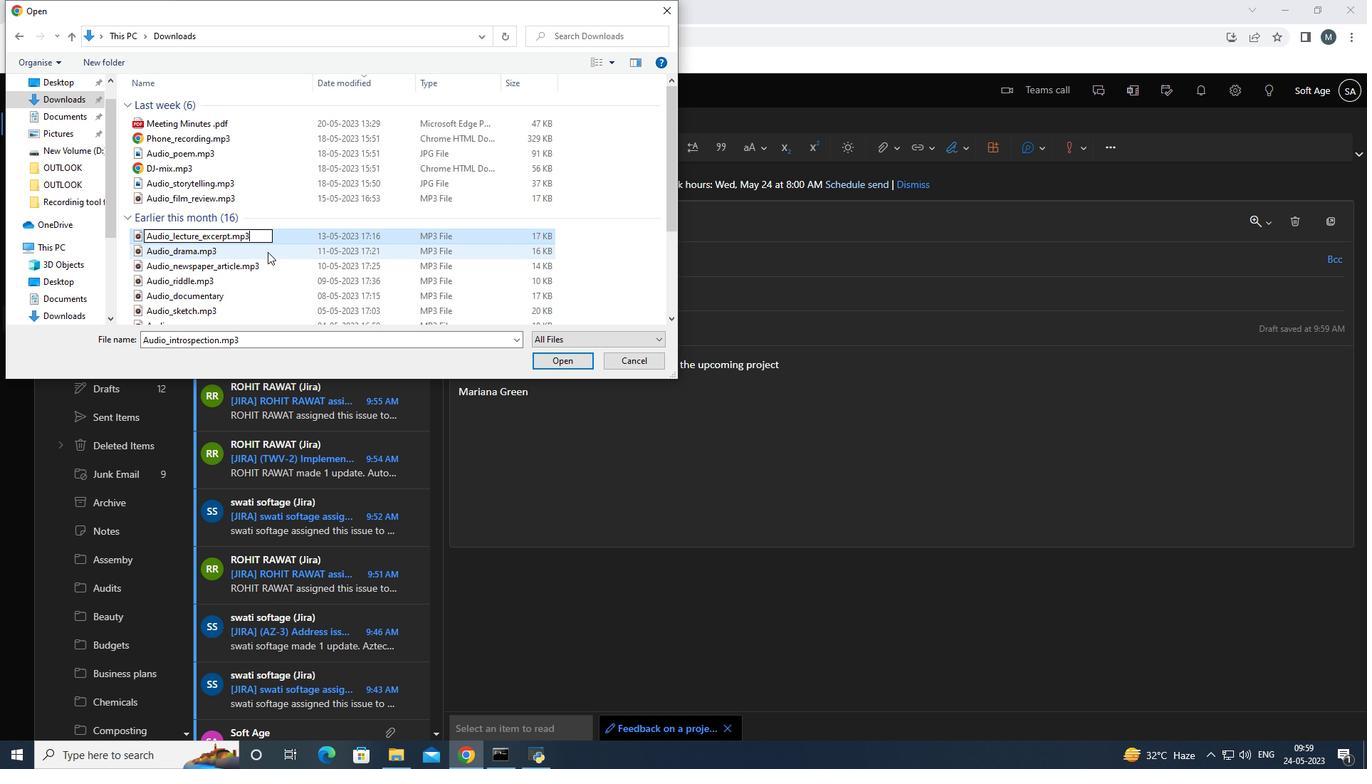 
Action: Mouse moved to (273, 239)
Screenshot: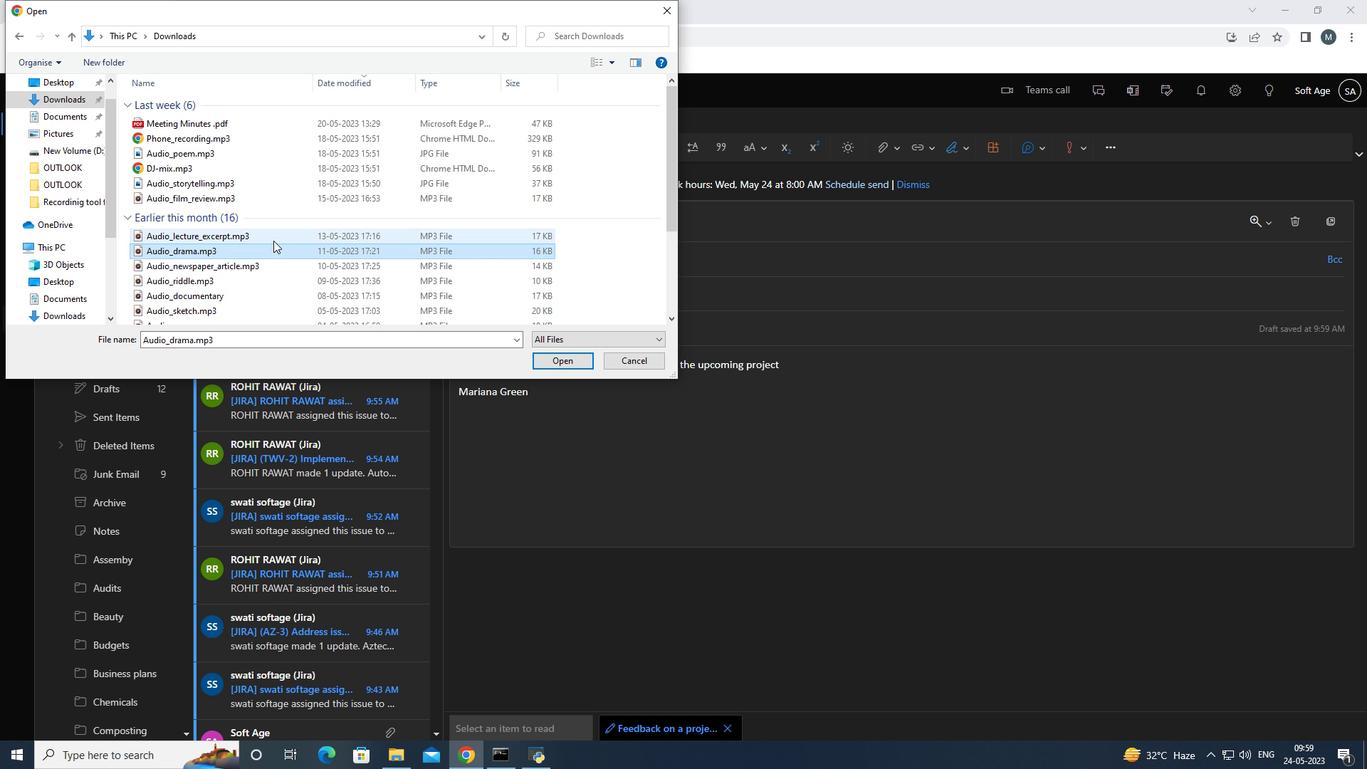 
Action: Mouse pressed left at (273, 239)
Screenshot: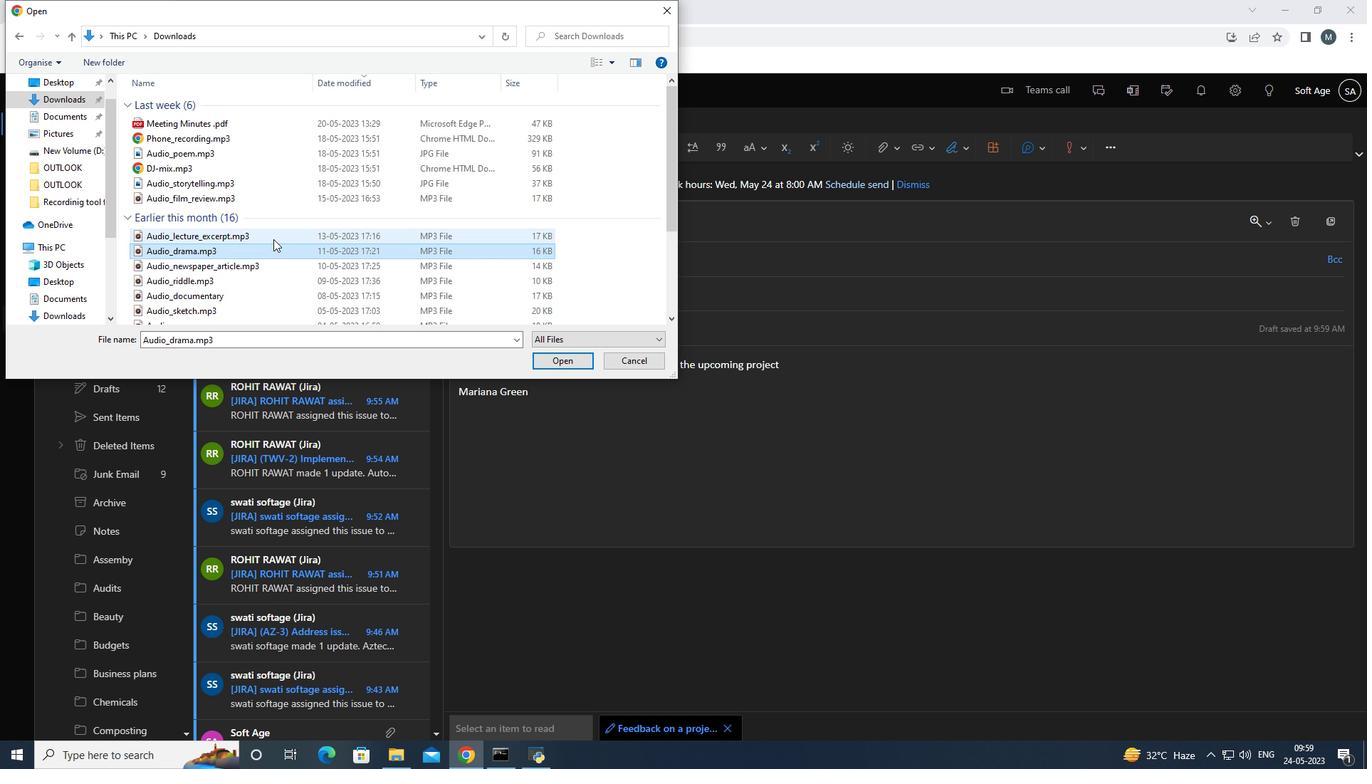 
Action: Mouse moved to (537, 366)
Screenshot: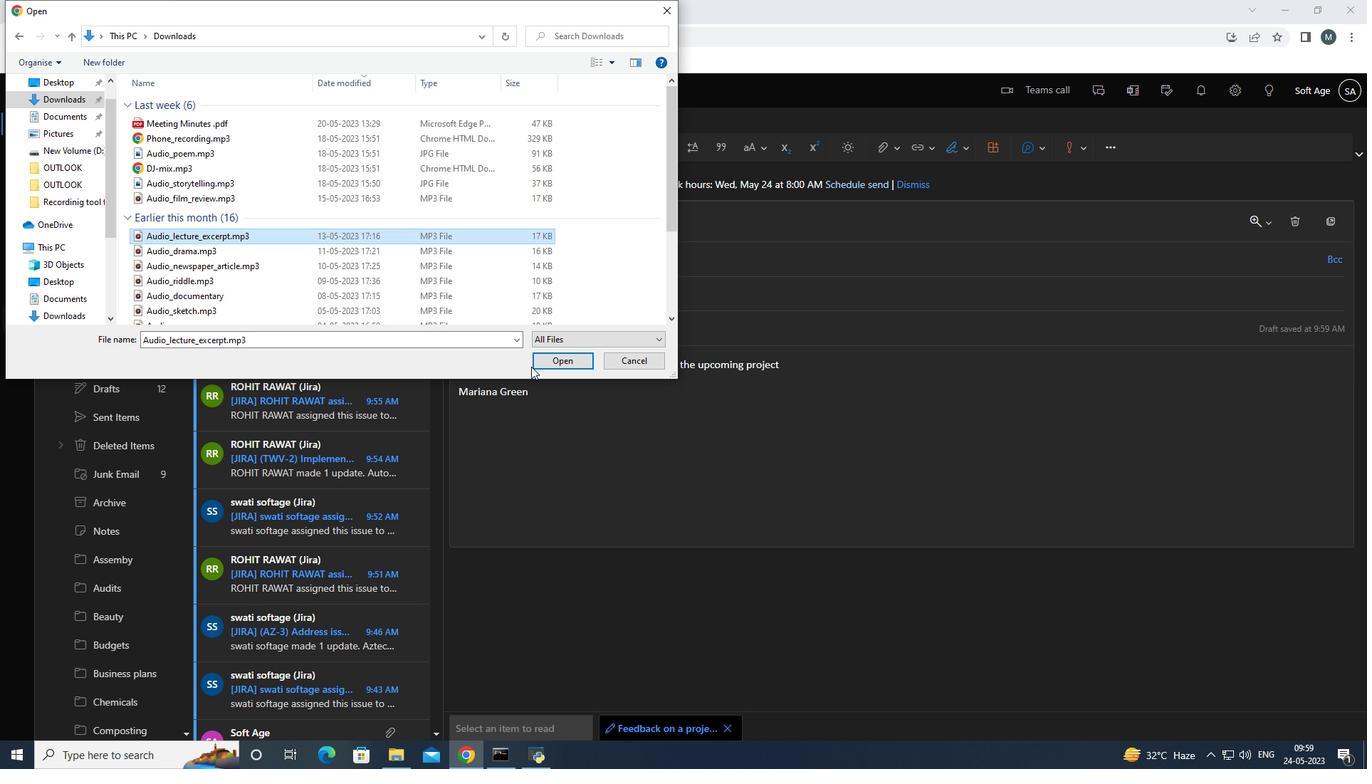 
Action: Mouse pressed left at (537, 366)
Screenshot: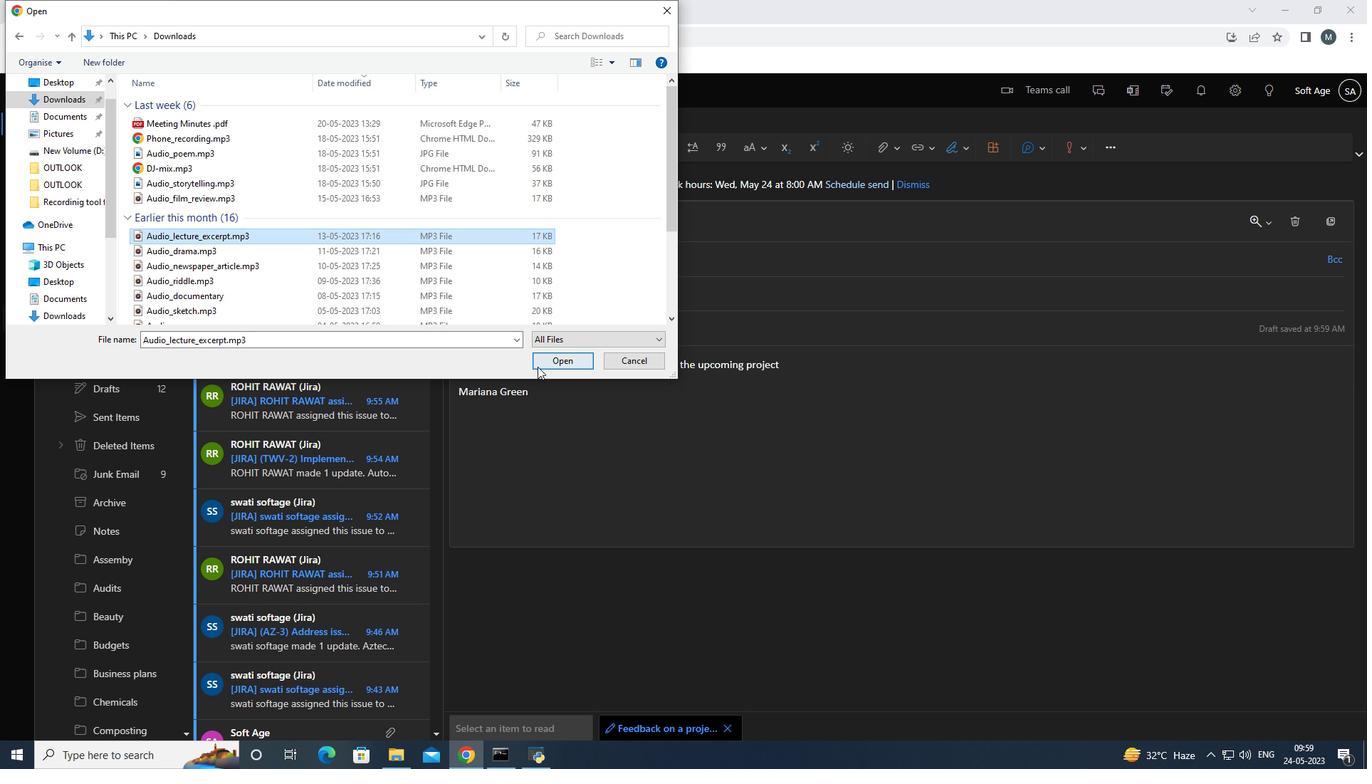 
Action: Mouse moved to (527, 316)
Screenshot: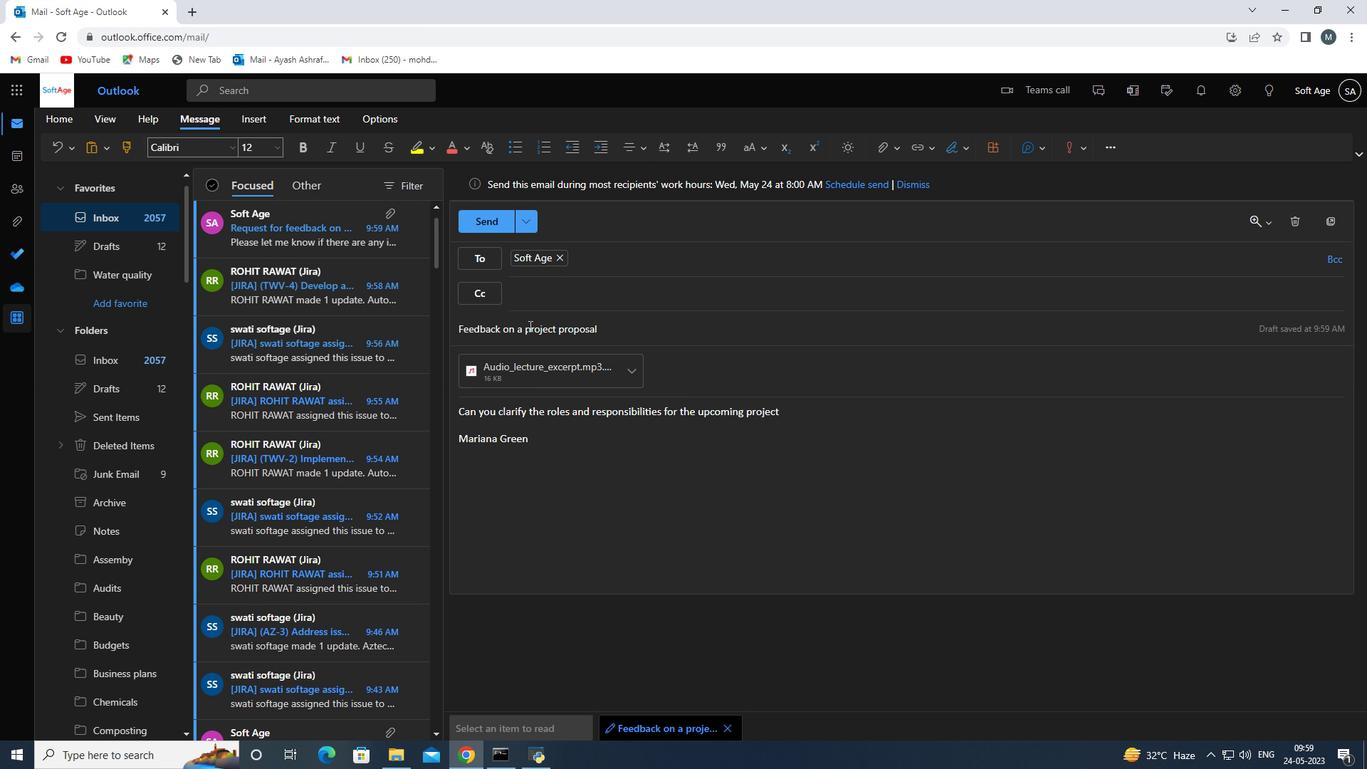 
Action: Mouse scrolled (527, 317) with delta (0, 0)
Screenshot: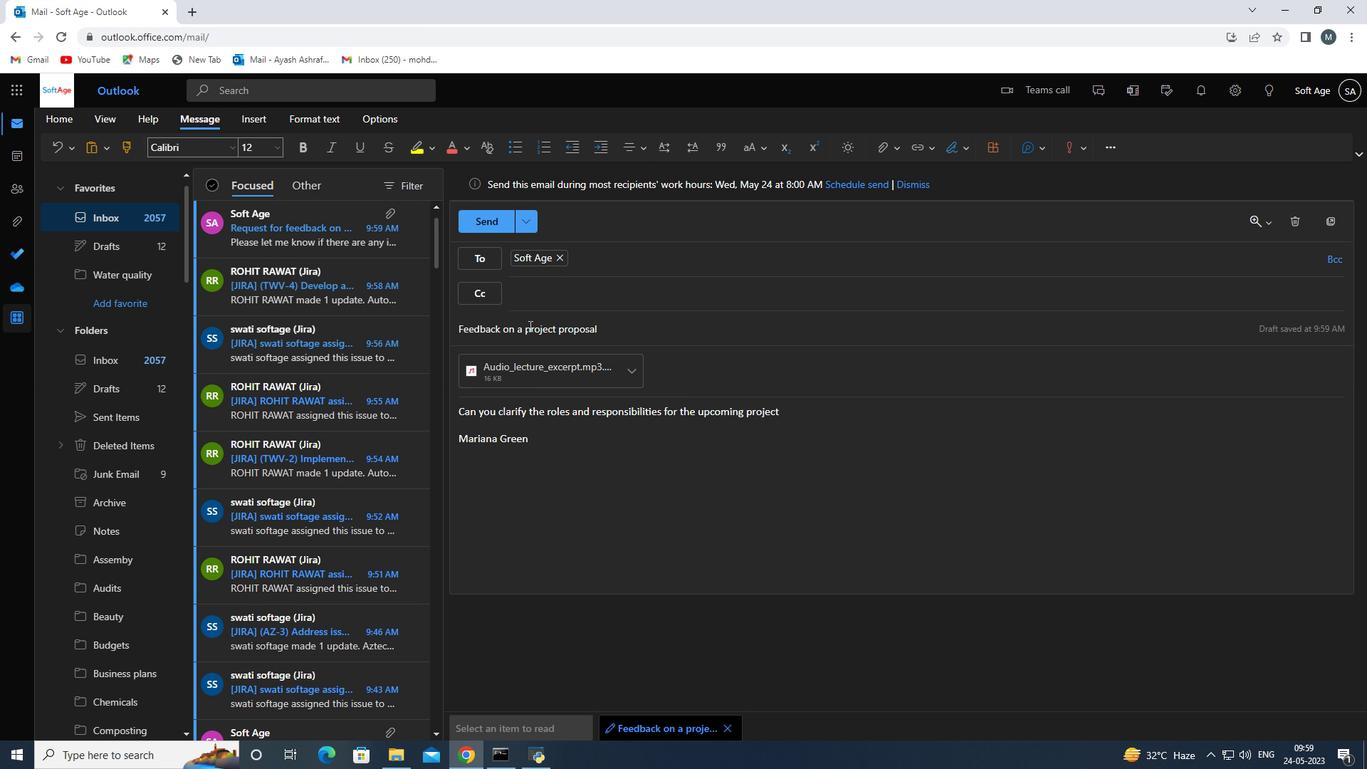 
Action: Mouse moved to (490, 221)
Screenshot: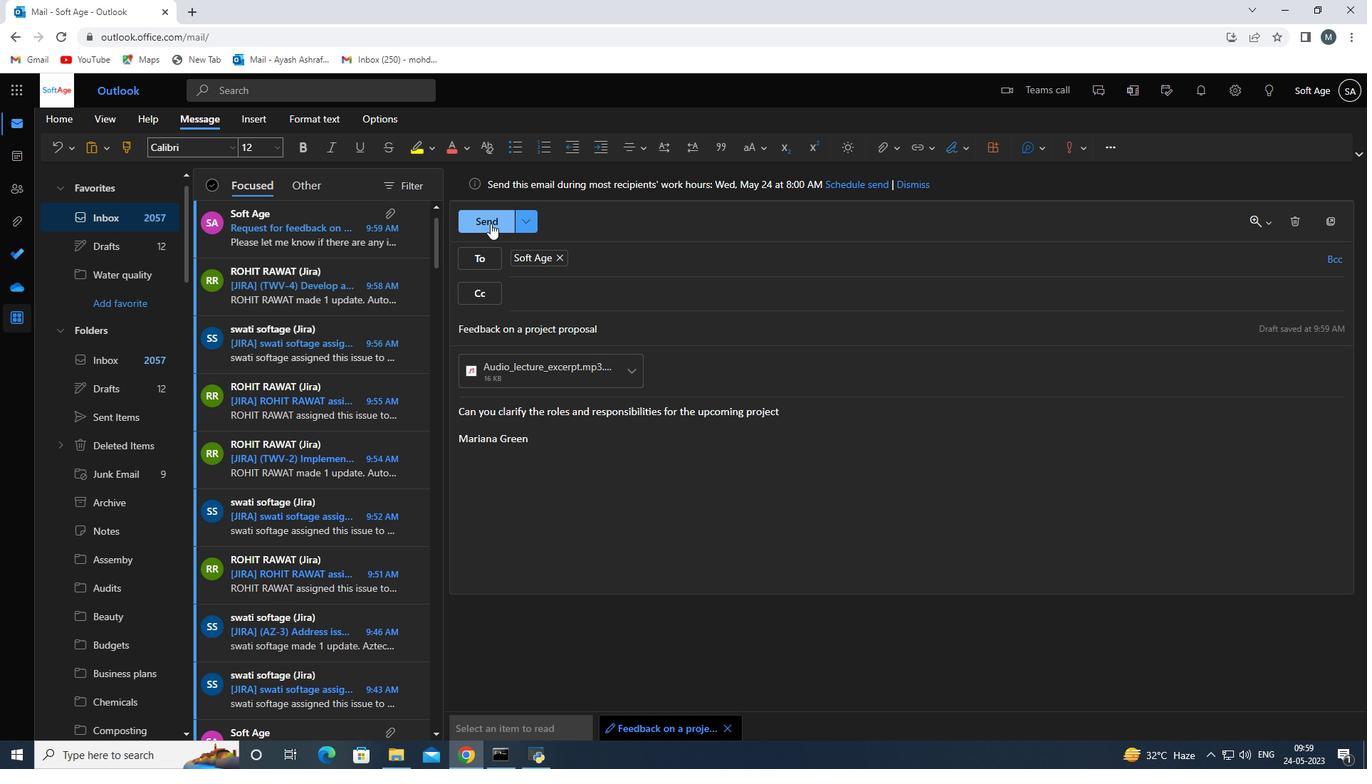 
Action: Mouse pressed left at (490, 221)
Screenshot: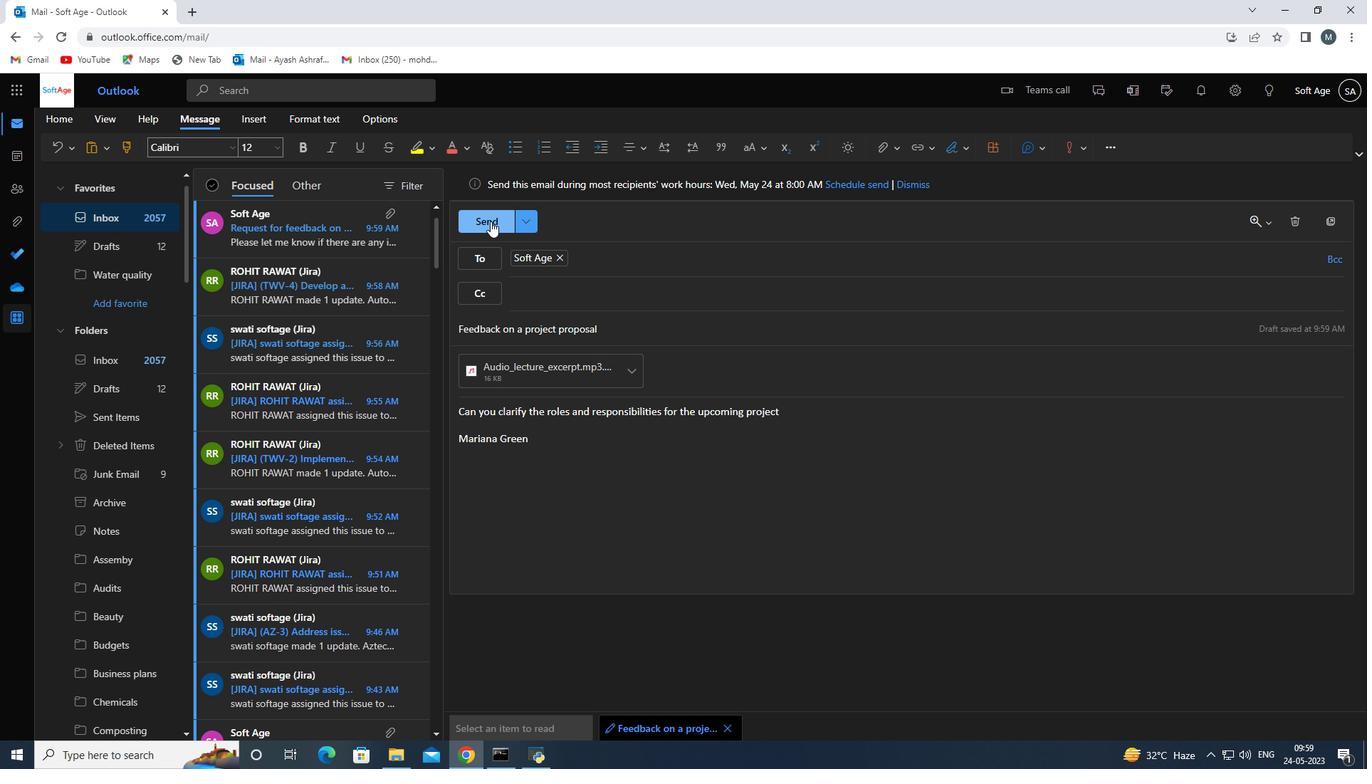 
Action: Mouse moved to (235, 274)
Screenshot: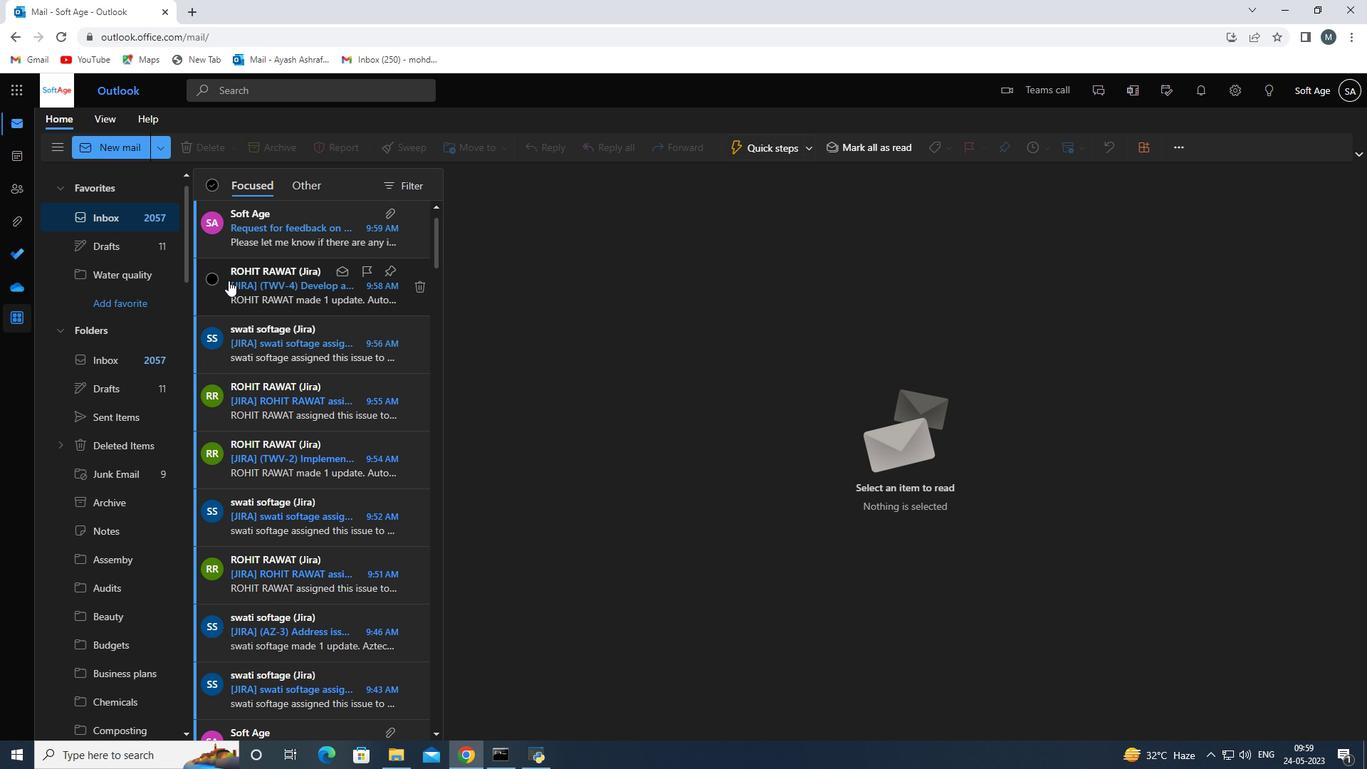 
Action: Mouse scrolled (235, 274) with delta (0, 0)
Screenshot: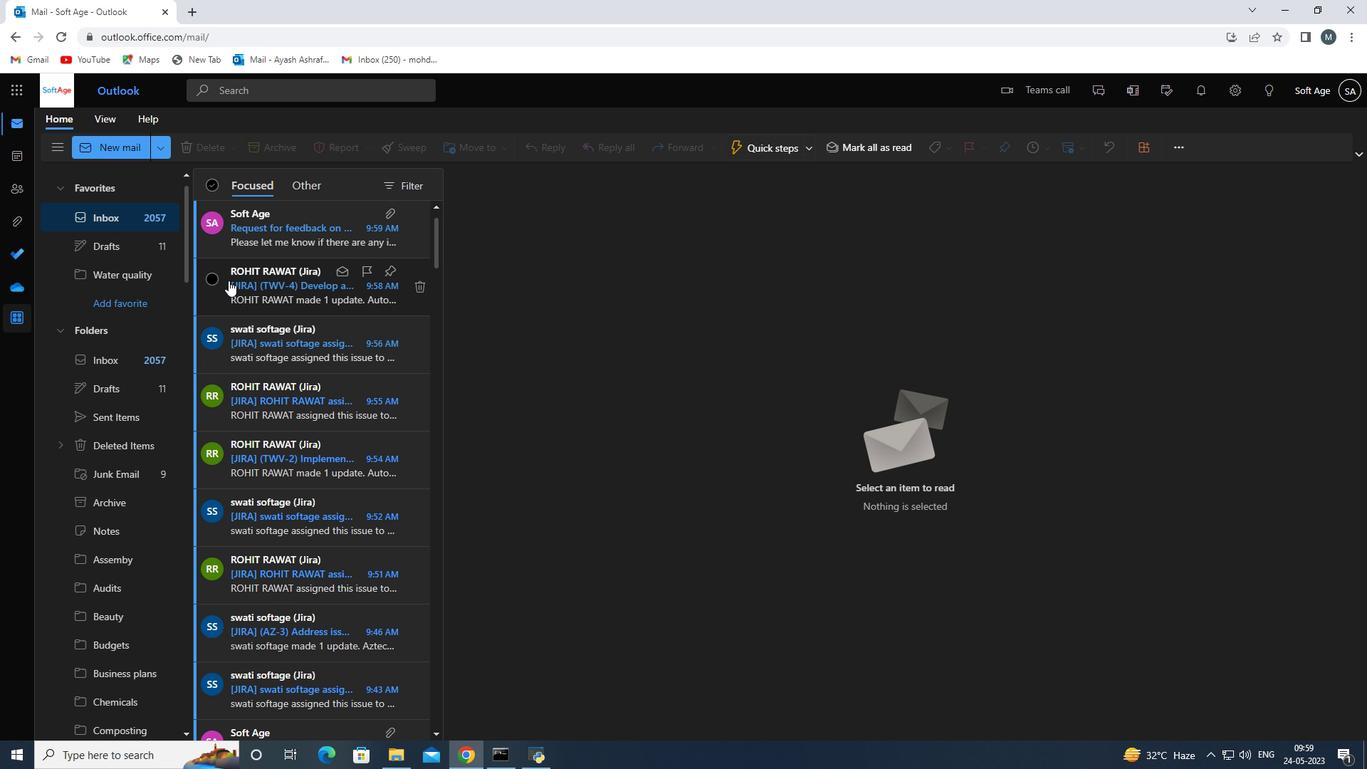 
Action: Mouse scrolled (235, 274) with delta (0, 0)
Screenshot: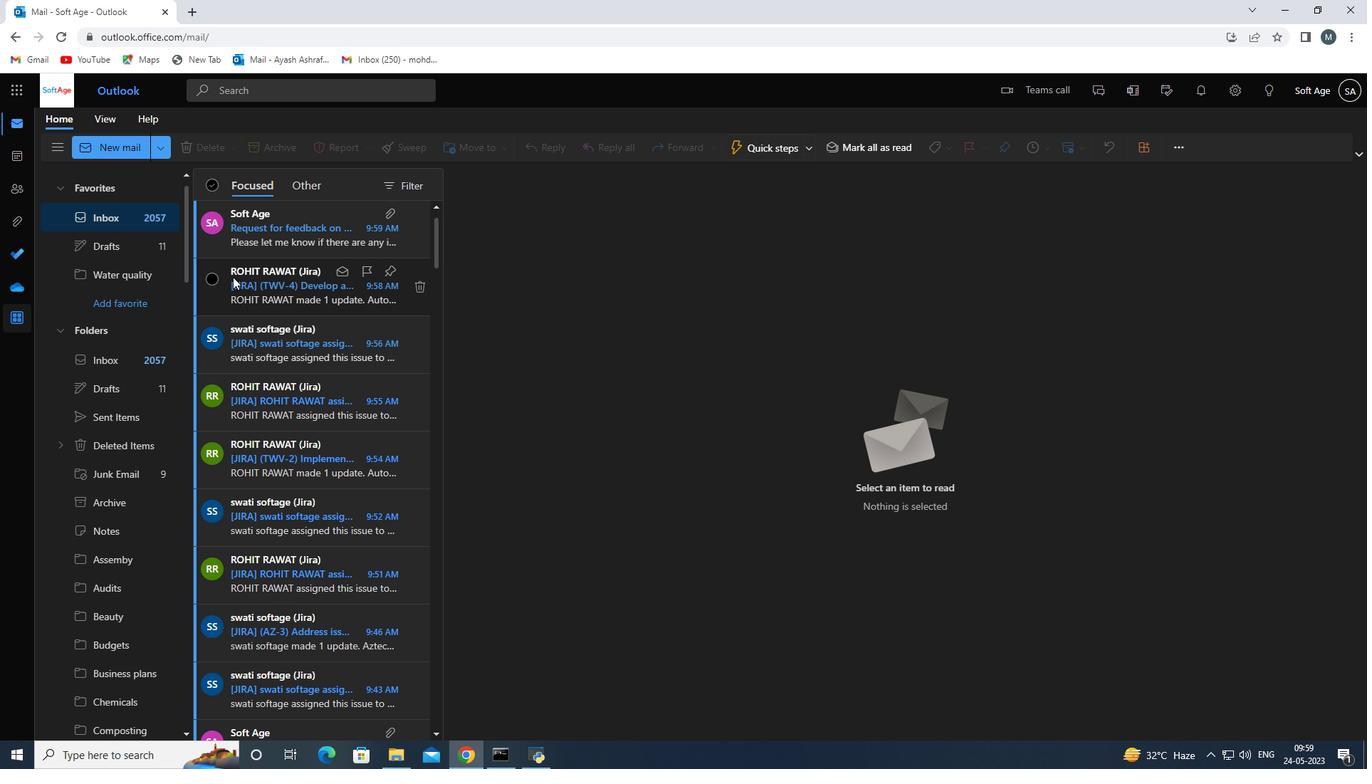 
Action: Mouse scrolled (235, 274) with delta (0, 0)
Screenshot: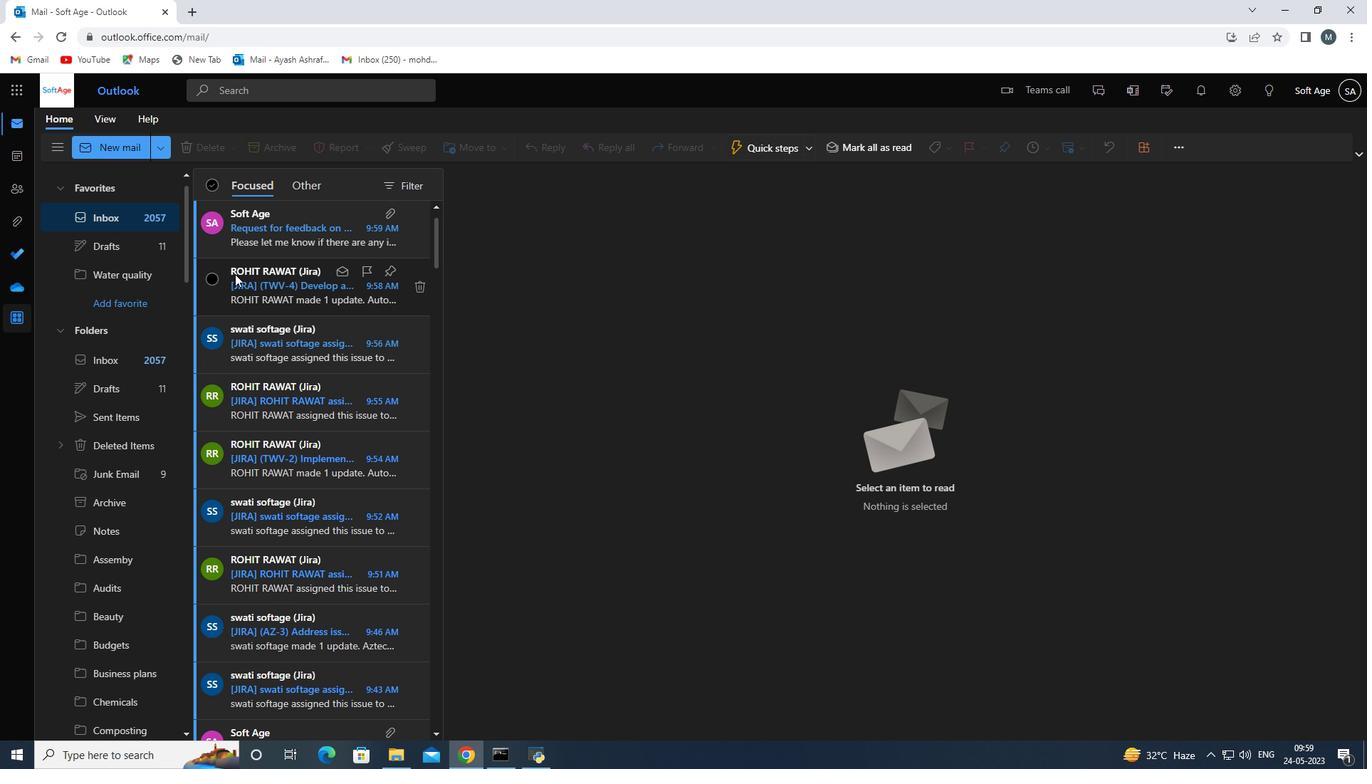 
Action: Mouse moved to (98, 417)
Screenshot: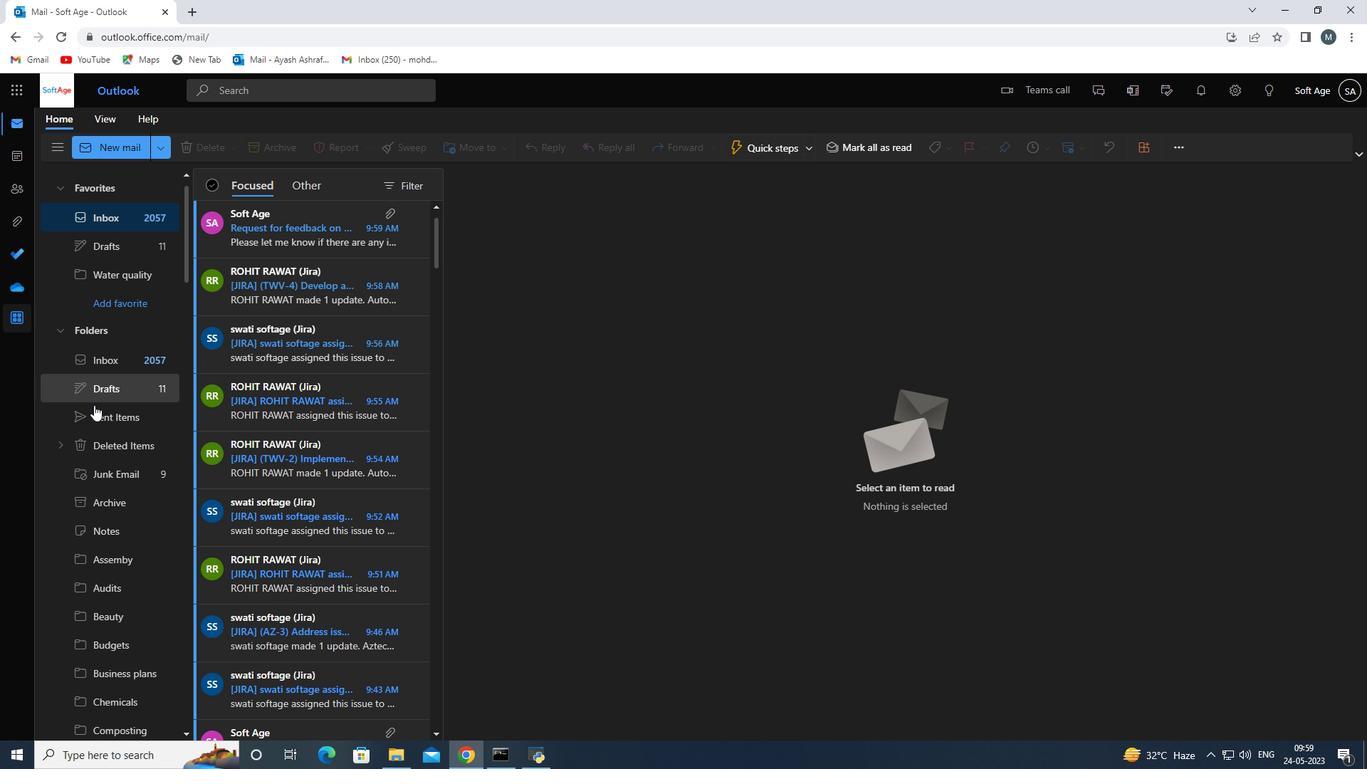 
Action: Mouse pressed left at (98, 417)
Screenshot: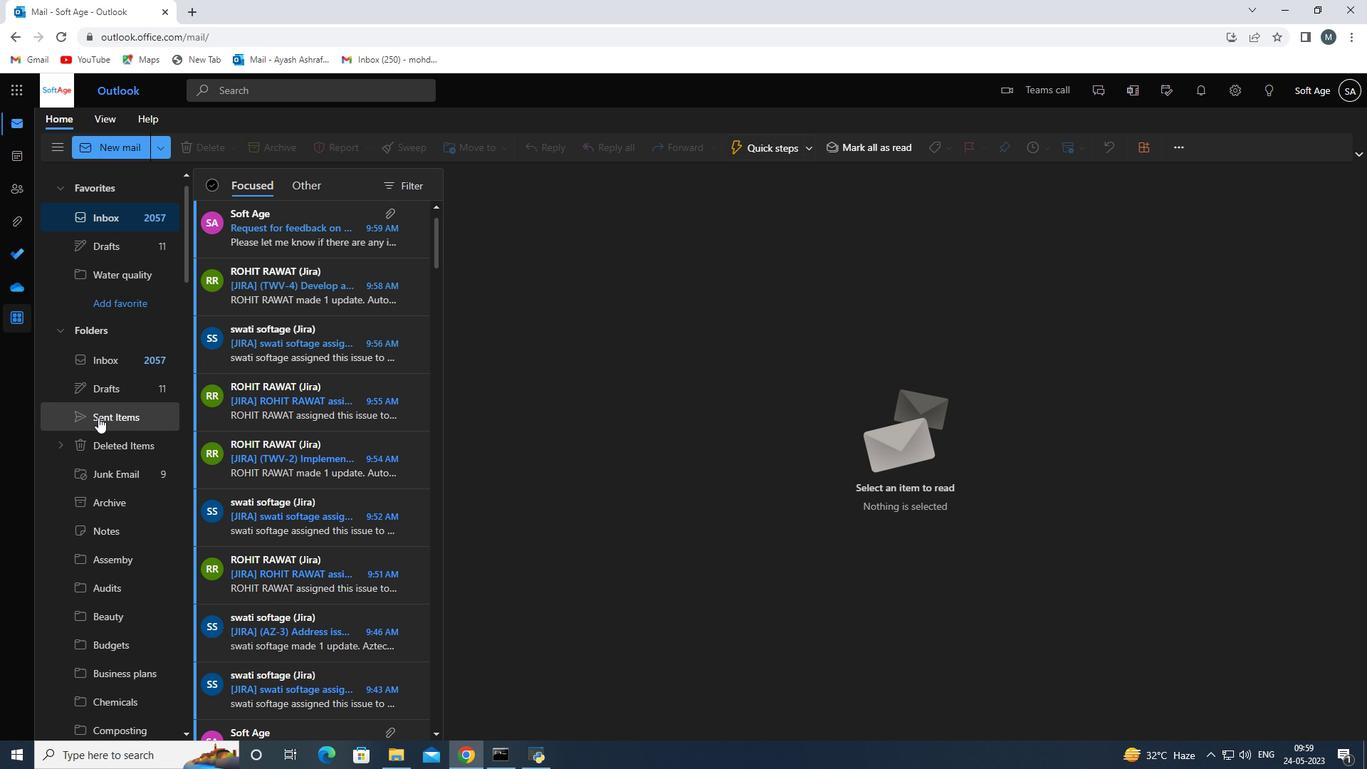 
Action: Mouse moved to (292, 269)
Screenshot: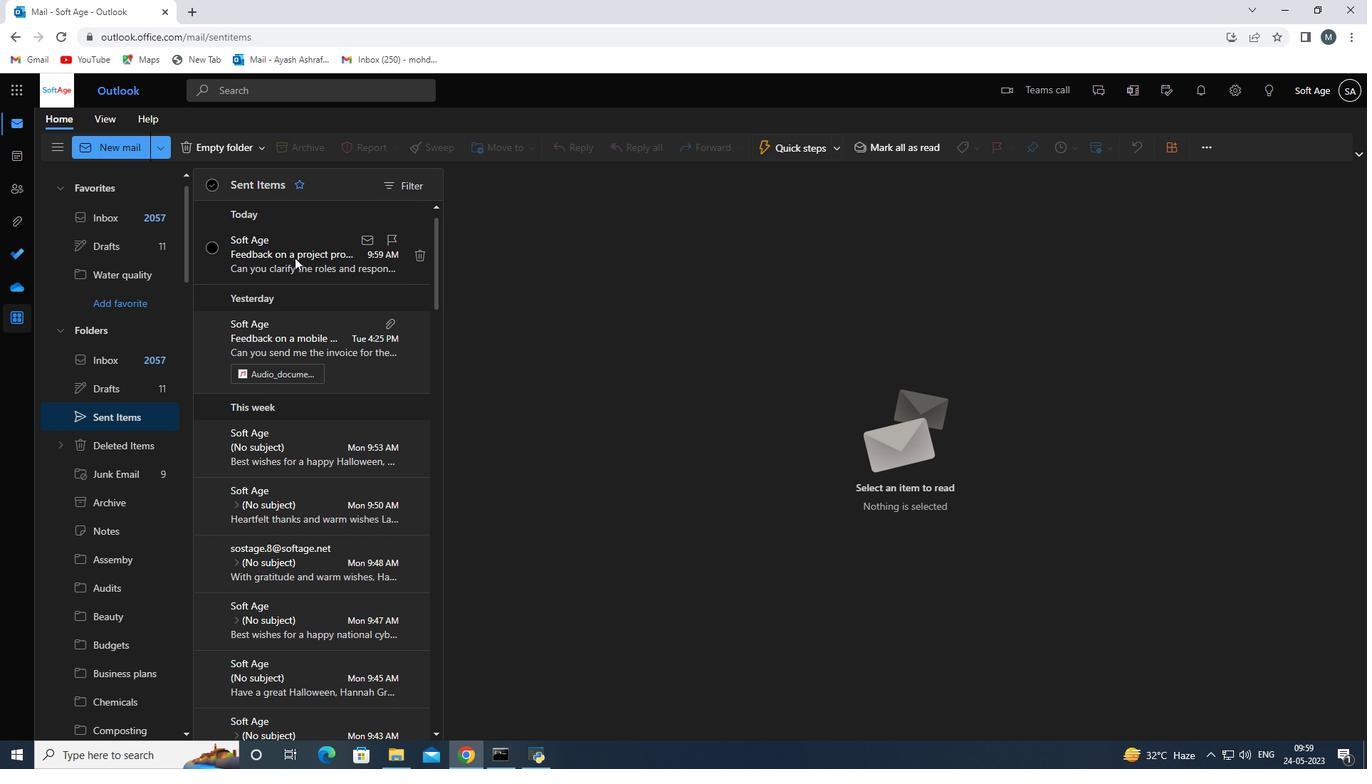 
Action: Mouse scrolled (292, 270) with delta (0, 0)
Screenshot: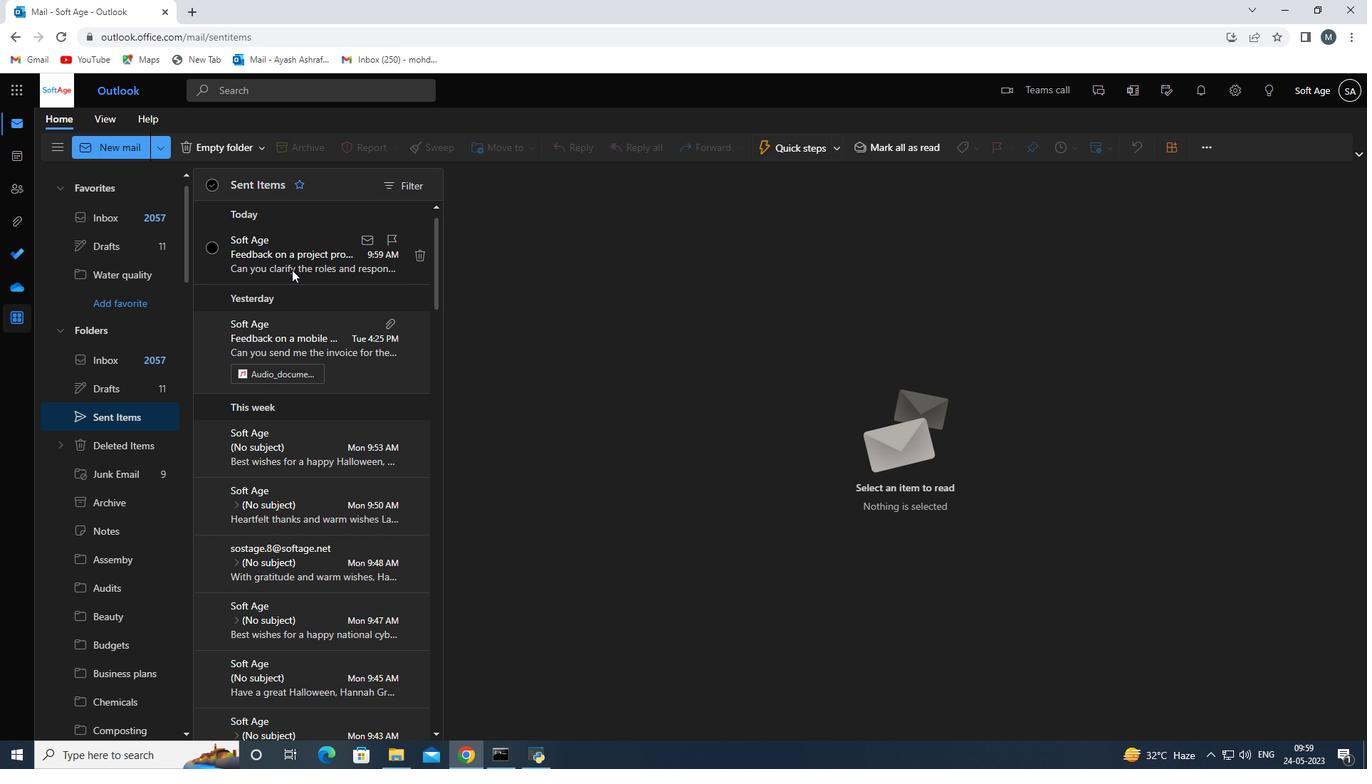 
Action: Mouse scrolled (292, 270) with delta (0, 0)
Screenshot: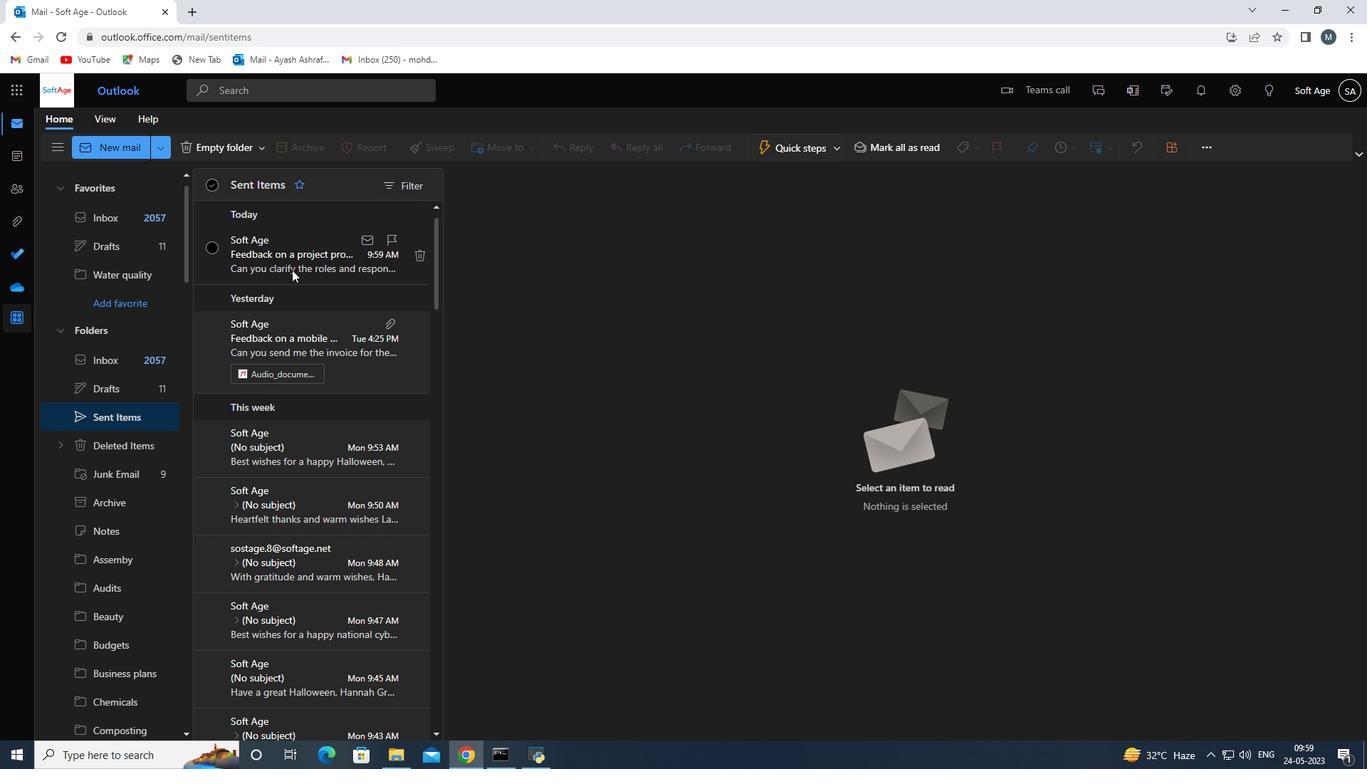 
Action: Mouse moved to (297, 264)
Screenshot: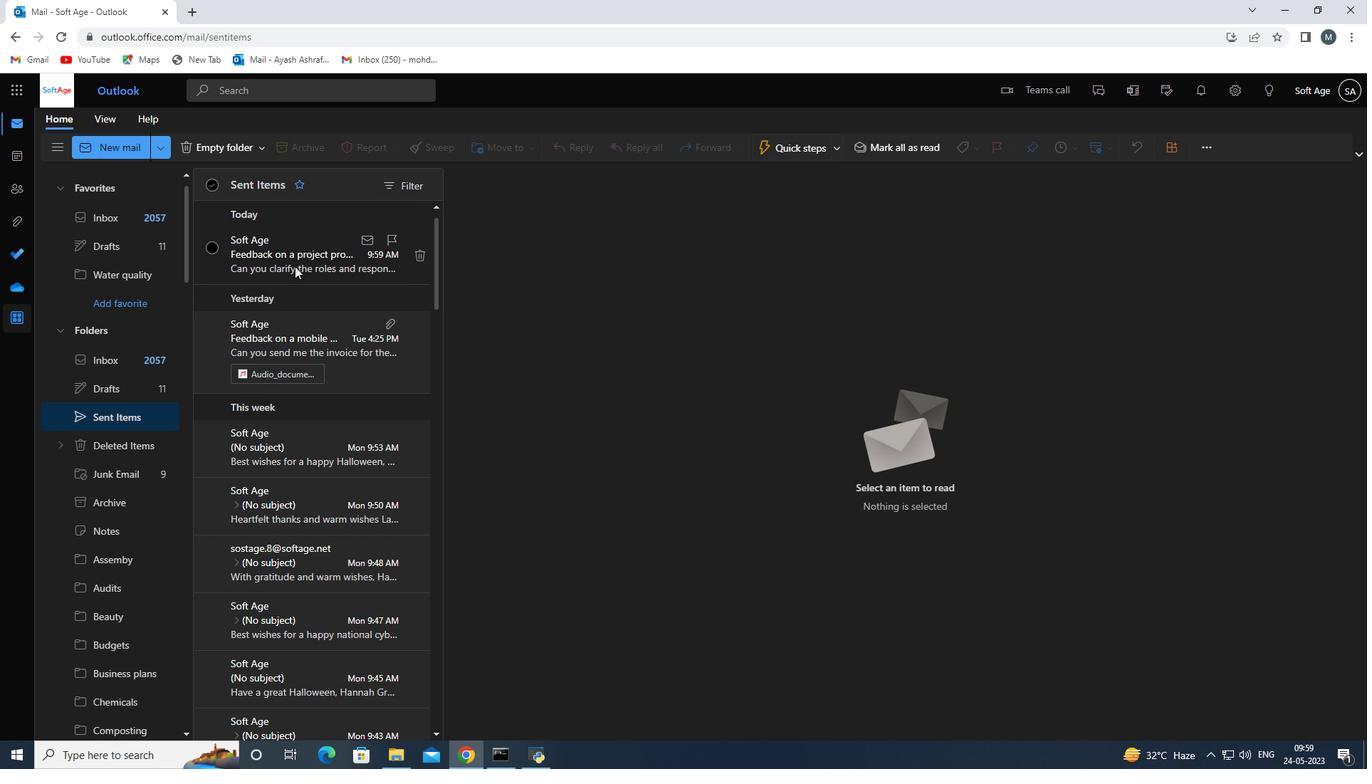 
Action: Mouse pressed left at (297, 264)
Screenshot: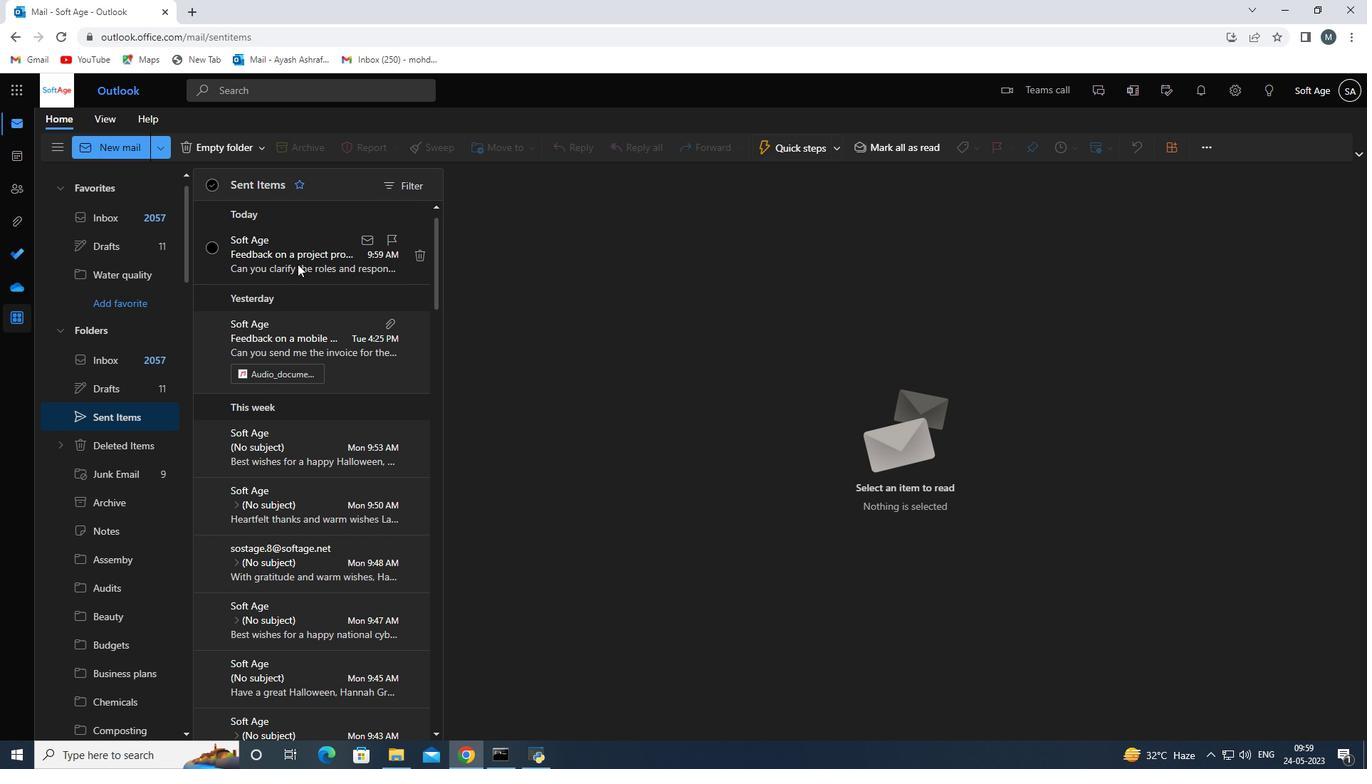 
Action: Mouse moved to (462, 139)
Screenshot: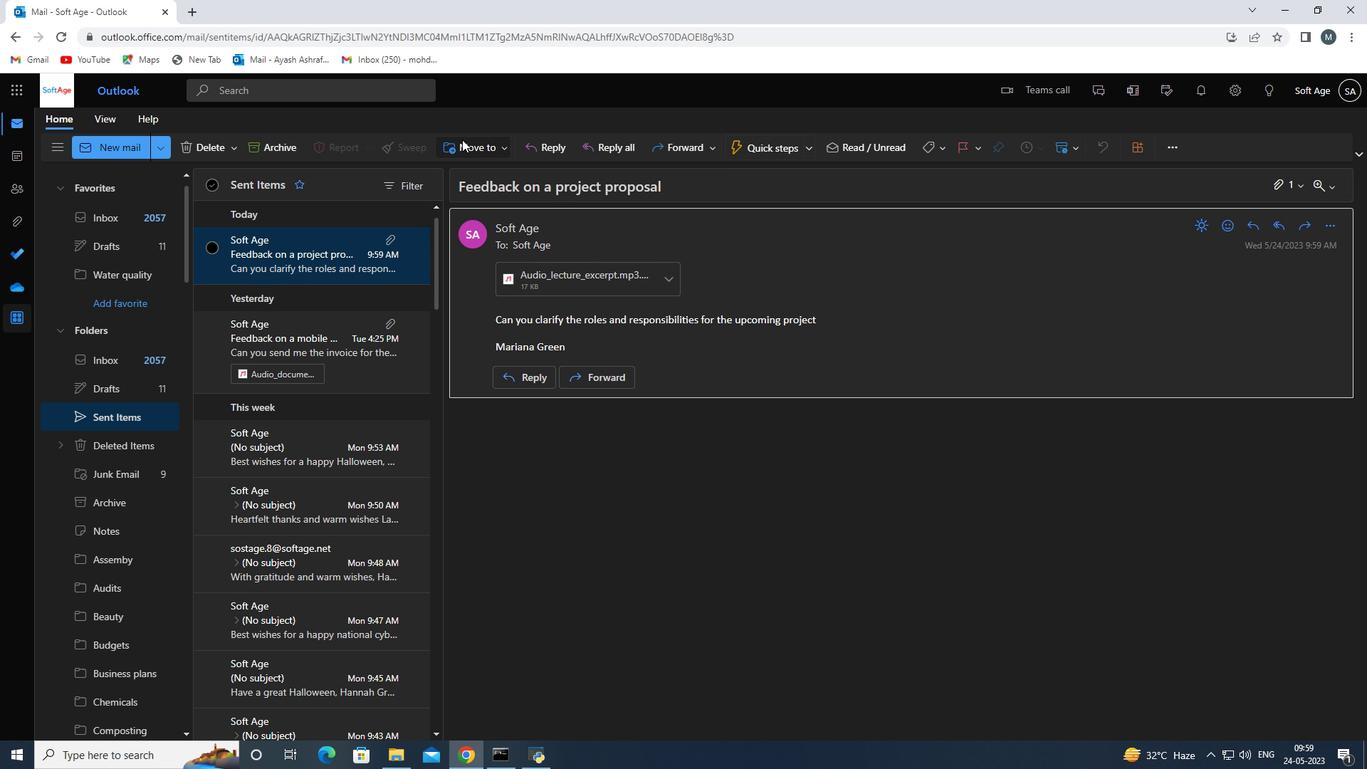 
Action: Mouse pressed left at (462, 139)
Screenshot: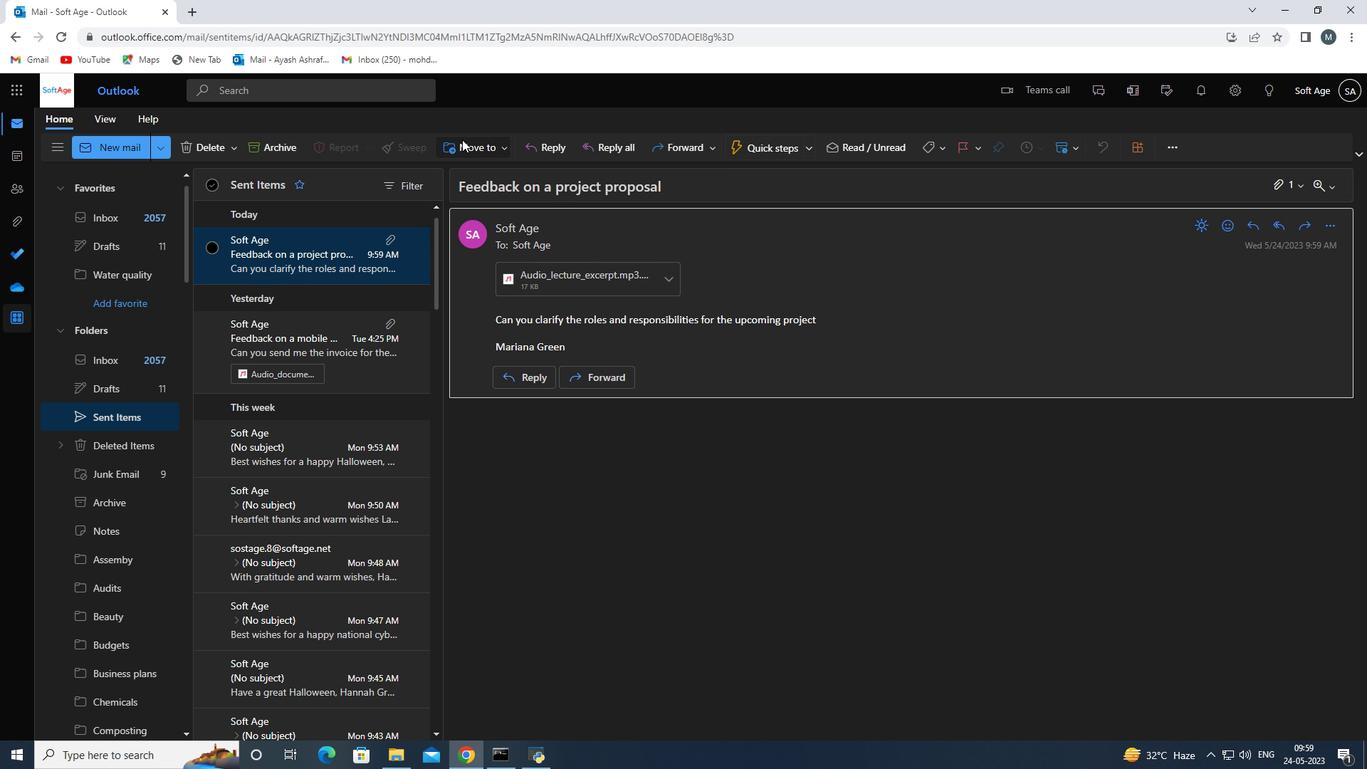 
Action: Mouse moved to (495, 173)
Screenshot: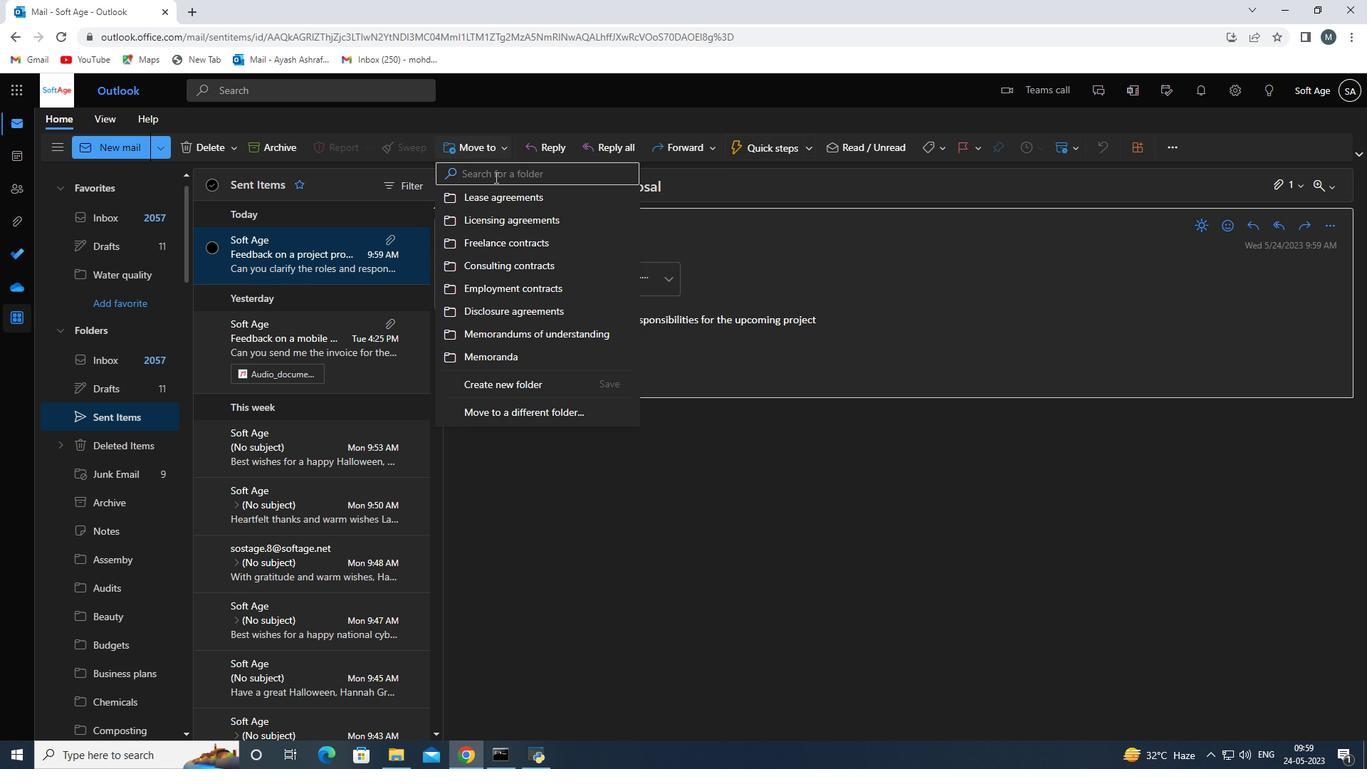 
Action: Mouse pressed left at (495, 173)
Screenshot: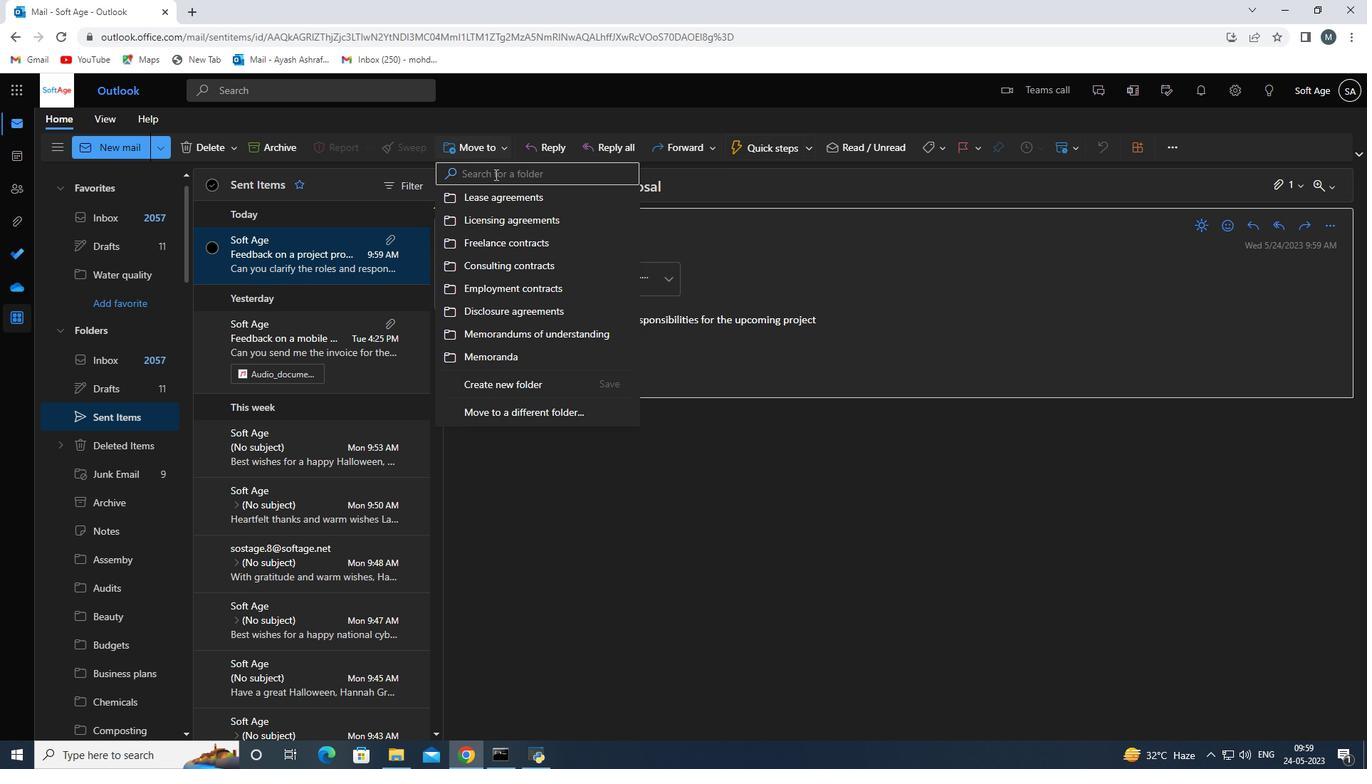 
Action: Mouse moved to (497, 173)
Screenshot: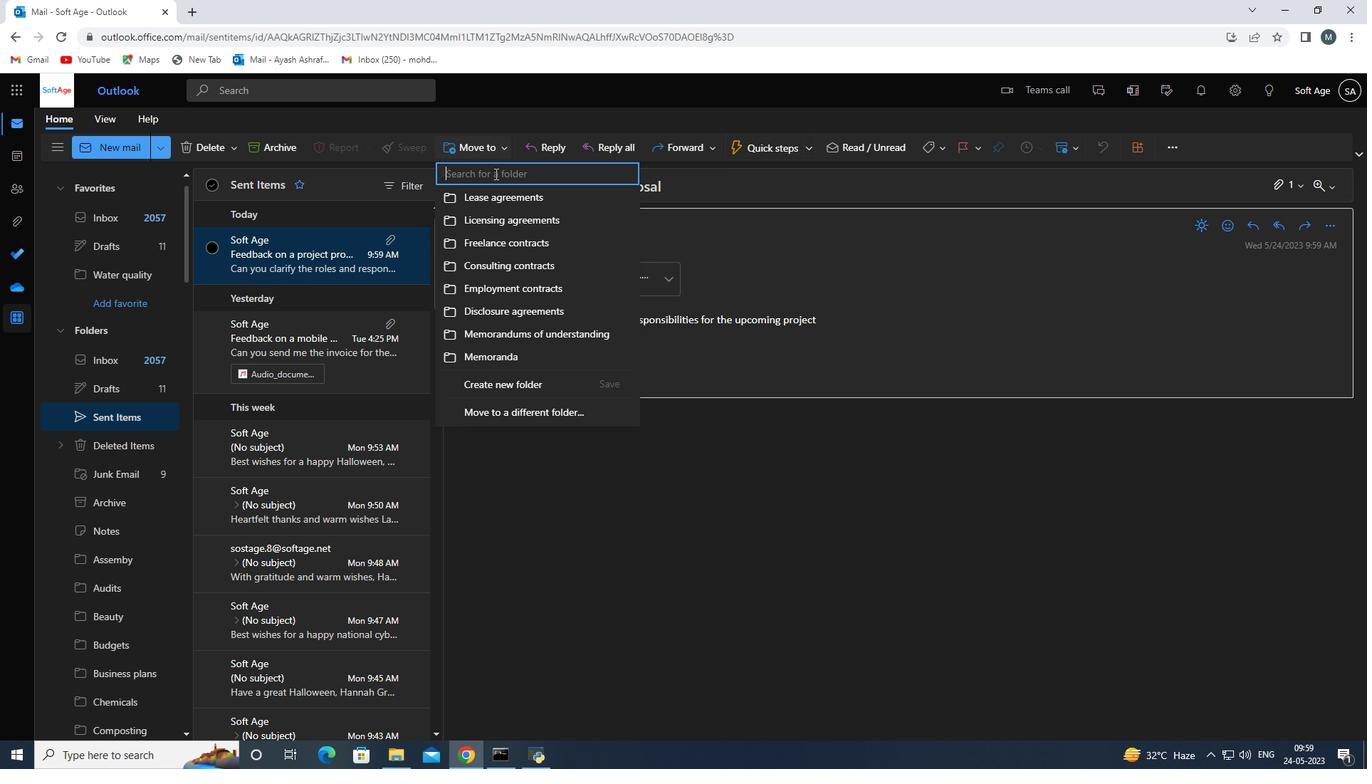 
Action: Key pressed <Key.shift>Purchase<Key.space>agreements<Key.space>
Screenshot: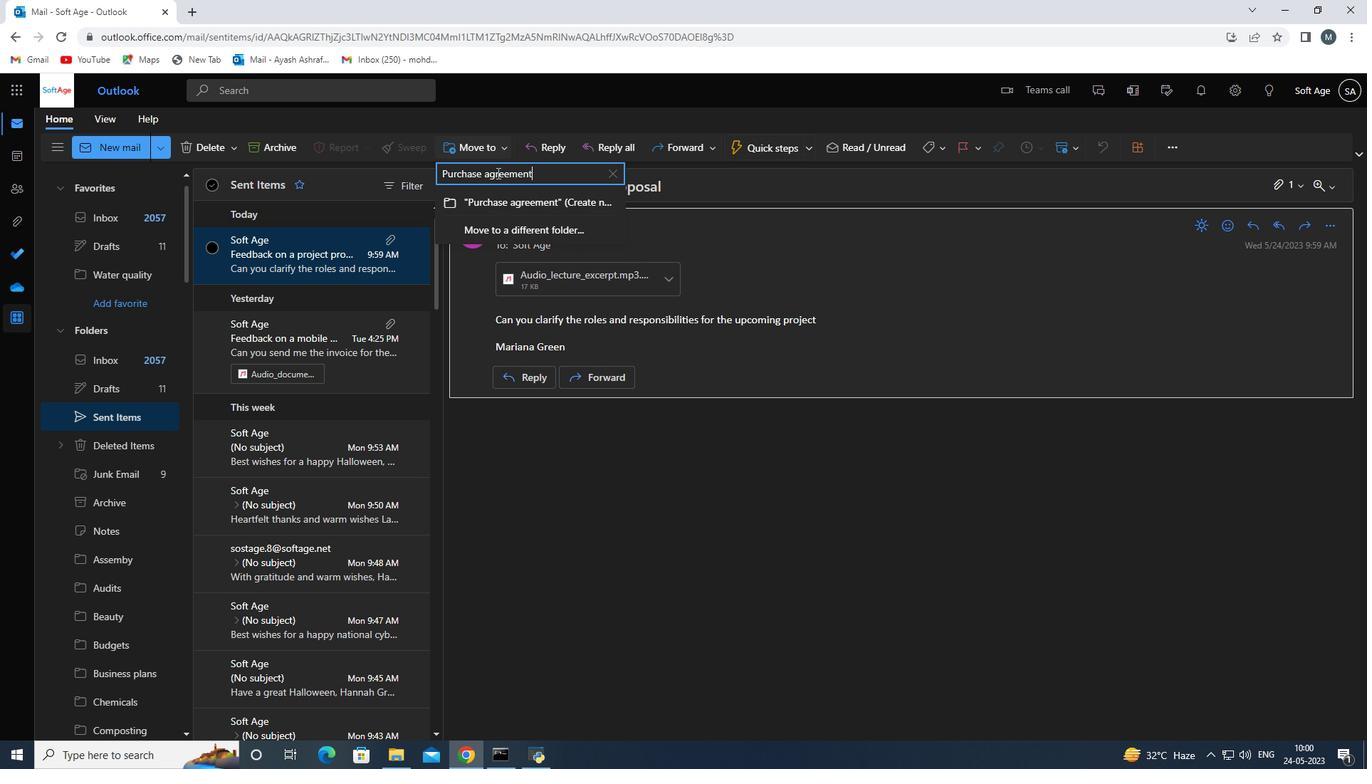 
Action: Mouse moved to (572, 204)
Screenshot: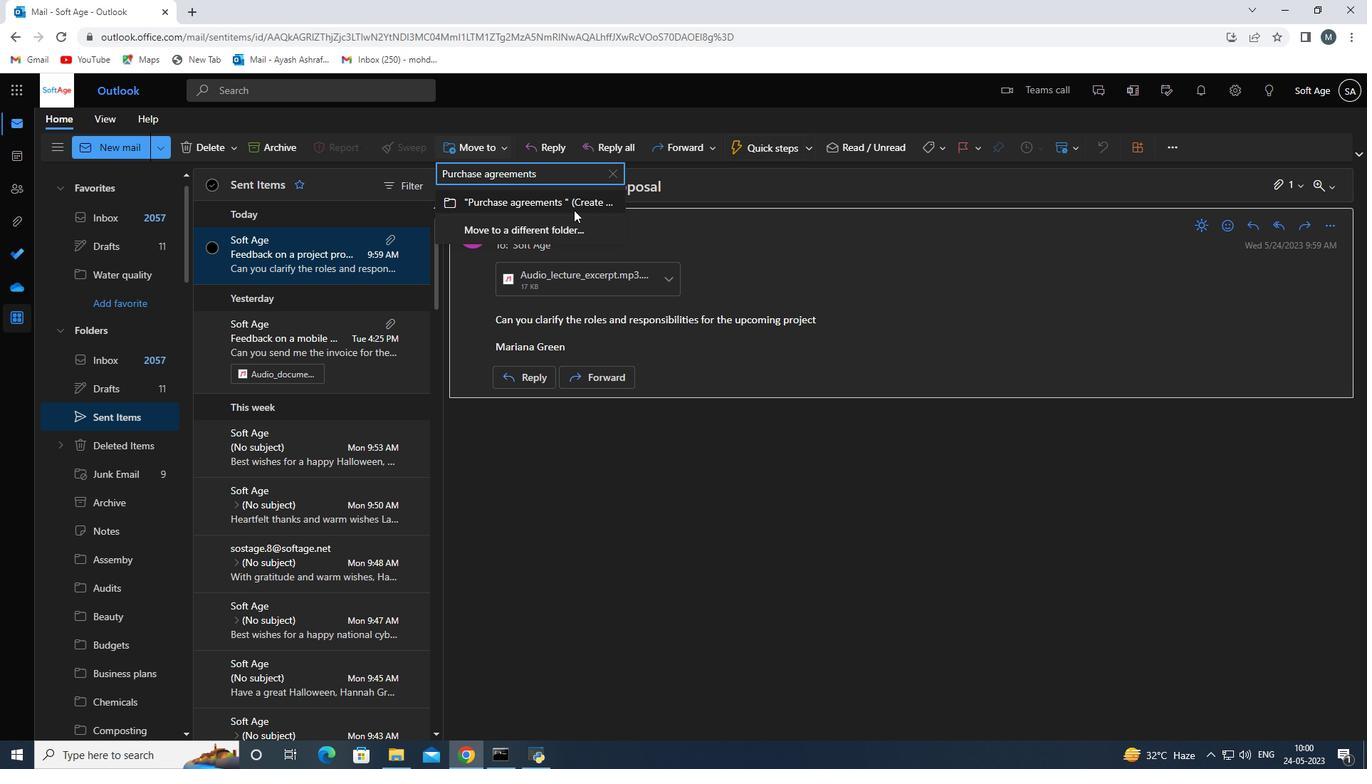 
Action: Mouse pressed left at (572, 204)
Screenshot: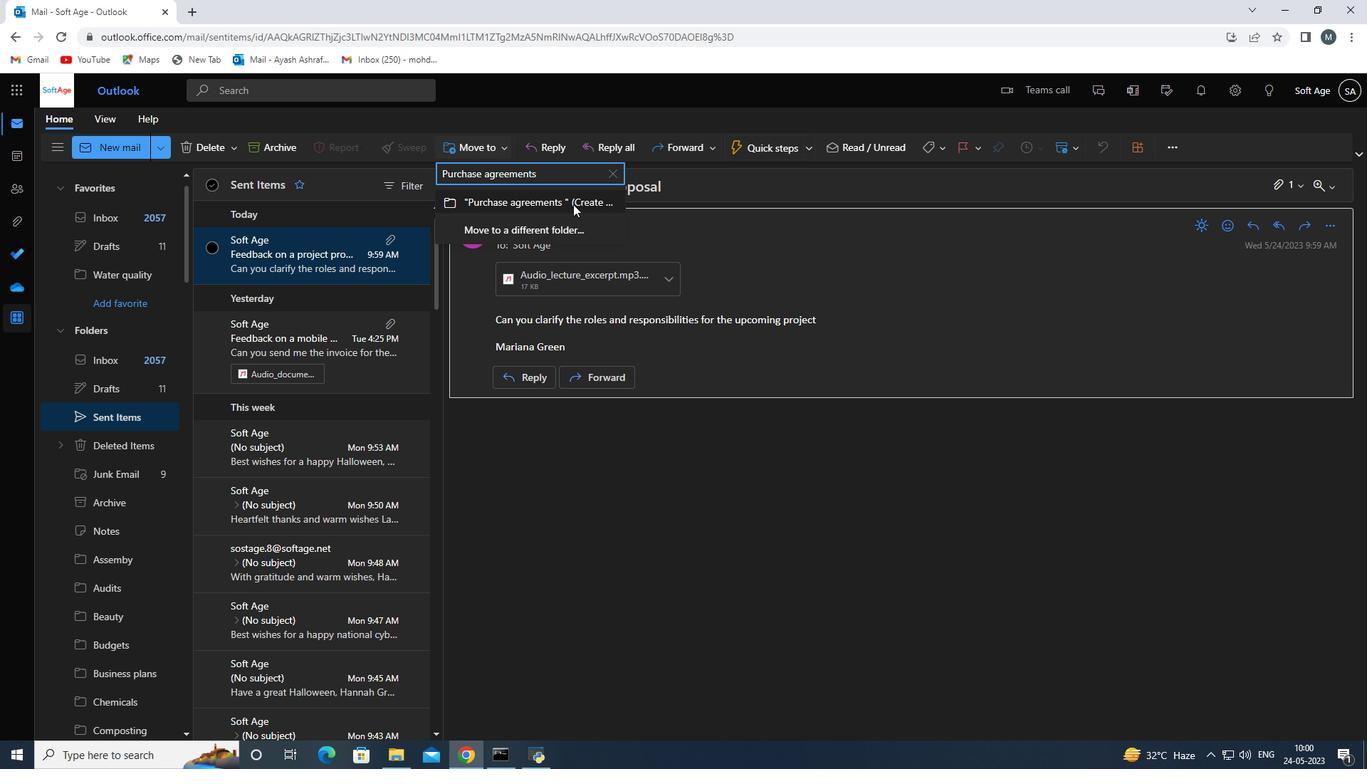 
Action: Mouse moved to (572, 201)
Screenshot: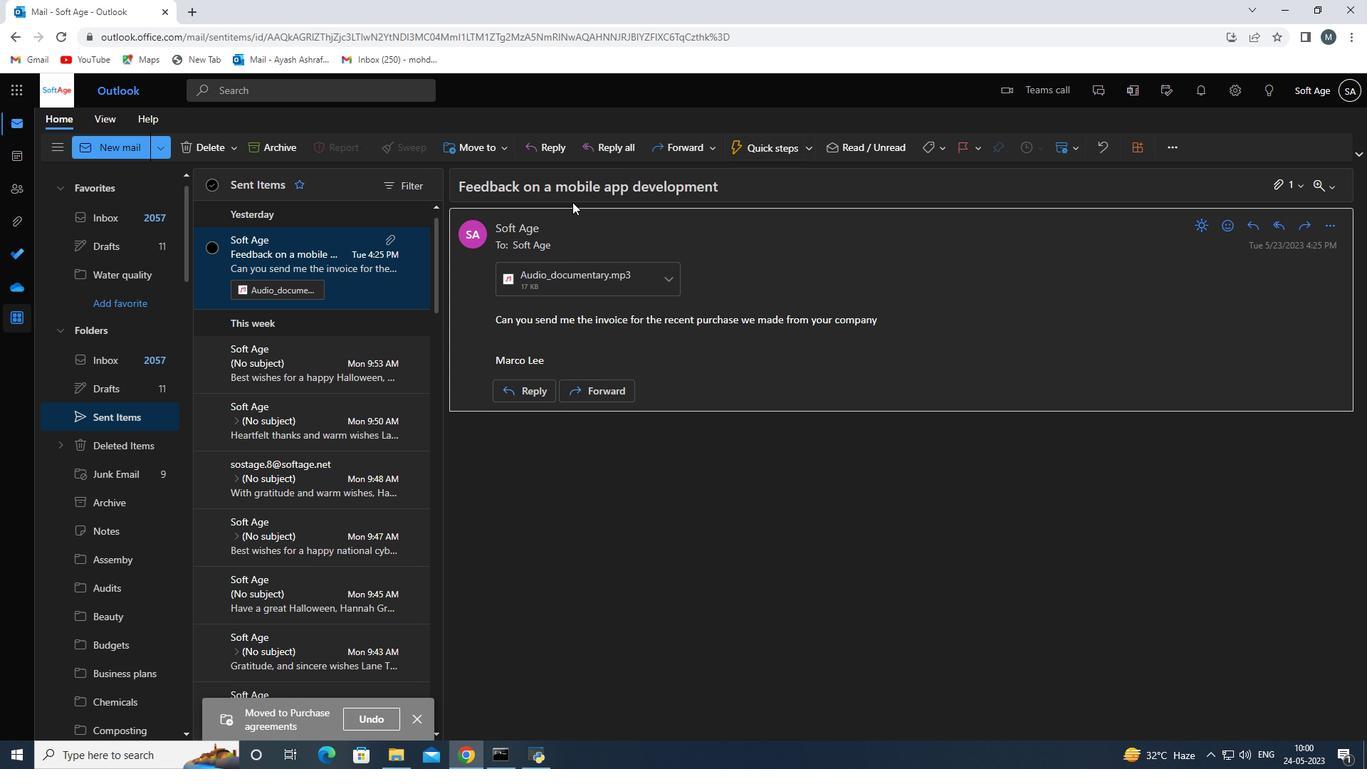 
